 Task: Compose an email with the signature Harry Martin with the subject Request for a review and the message Can you please confirm the attendance of the team members for the meeting? from softage.5@softage.net to softage.3@softage.net, select last sentence, change the font color from current to maroon and background color to red Send the email. Finally, move the email from Sent Items to the label Running
Action: Mouse moved to (1137, 86)
Screenshot: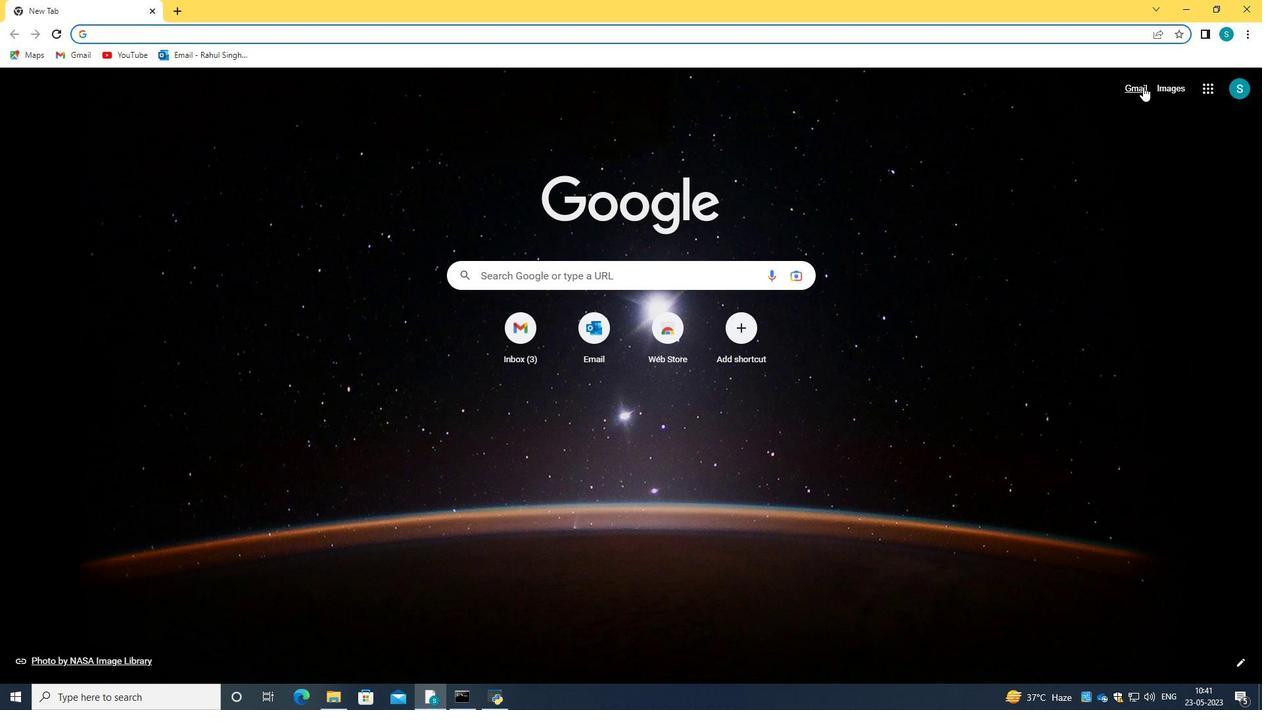 
Action: Mouse pressed left at (1137, 86)
Screenshot: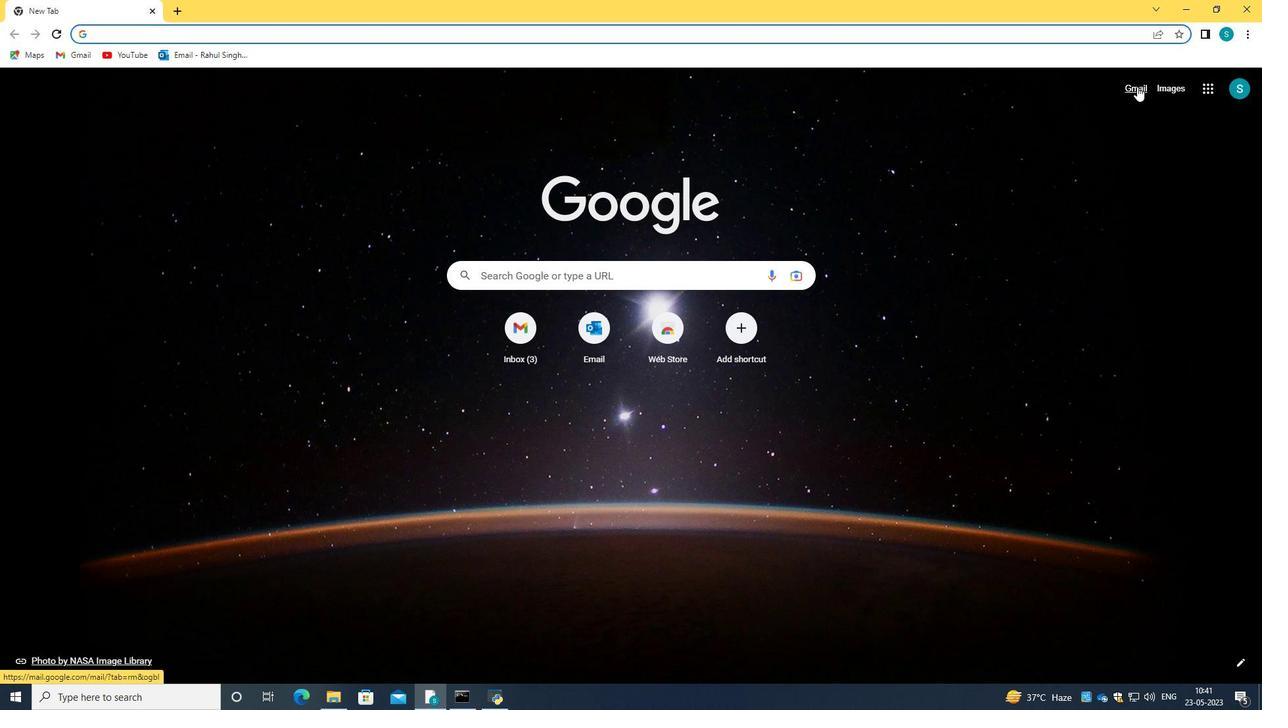 
Action: Mouse moved to (633, 200)
Screenshot: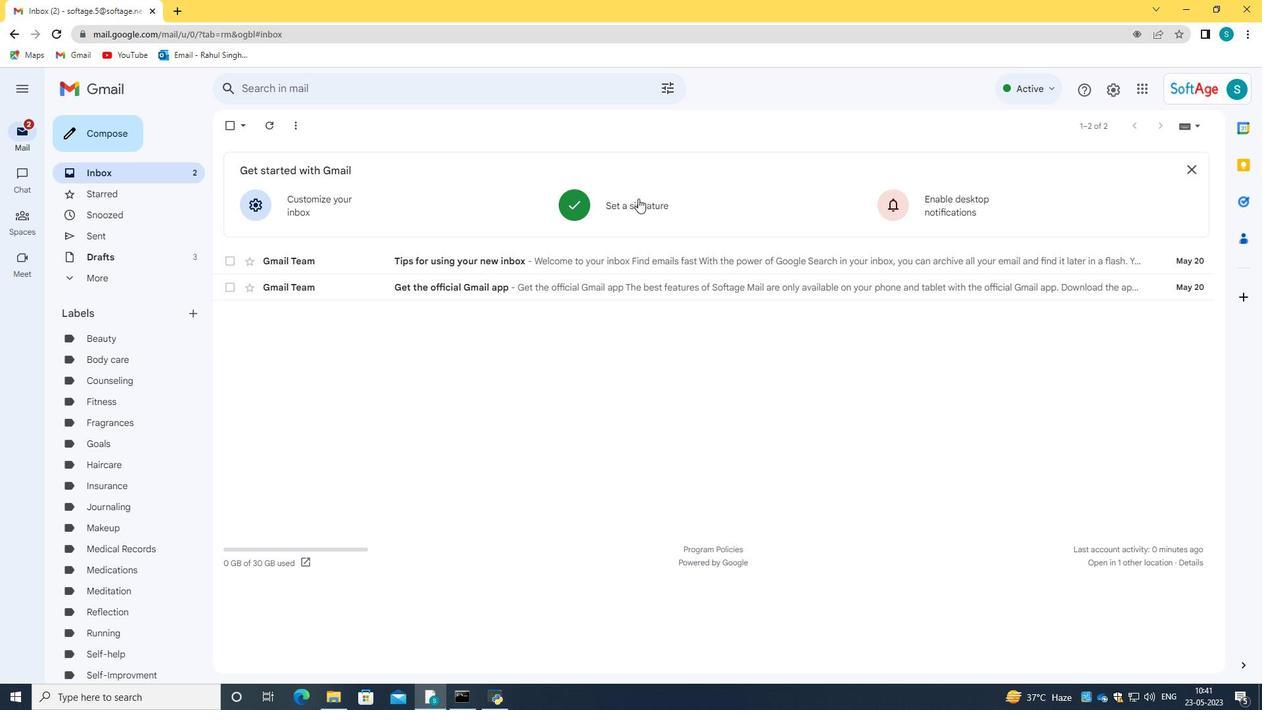 
Action: Mouse pressed left at (633, 200)
Screenshot: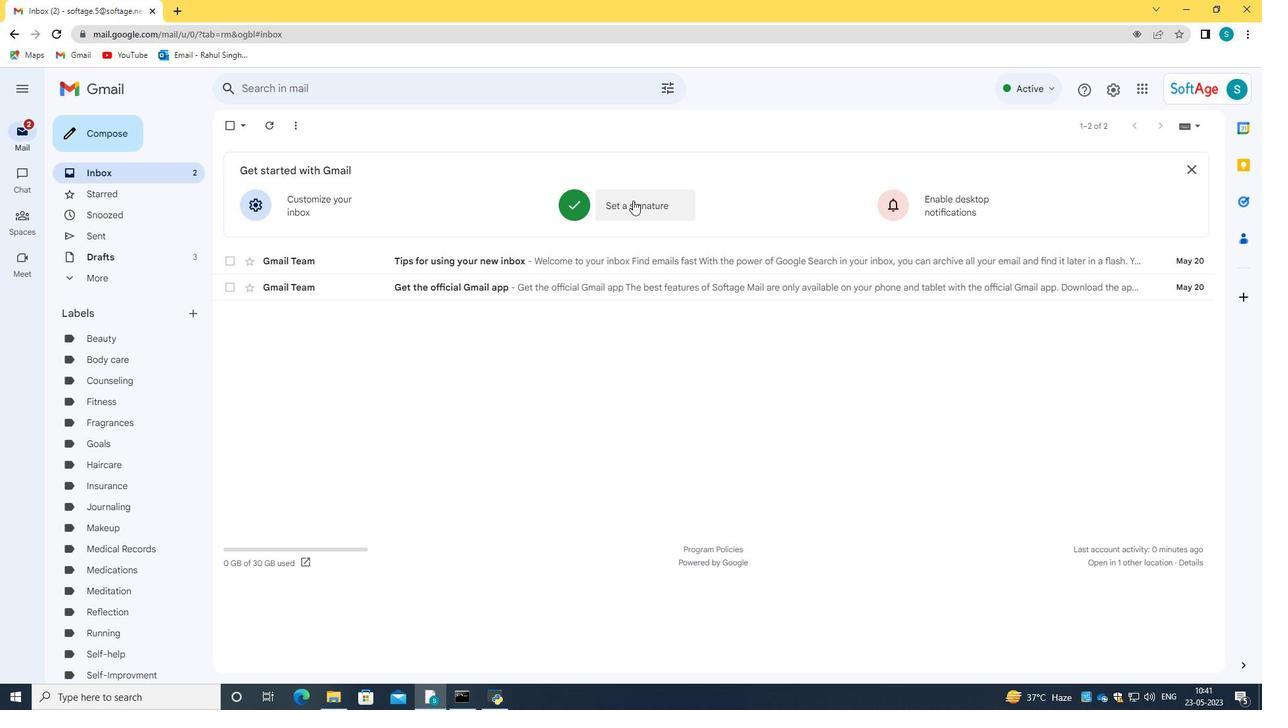 
Action: Mouse moved to (696, 355)
Screenshot: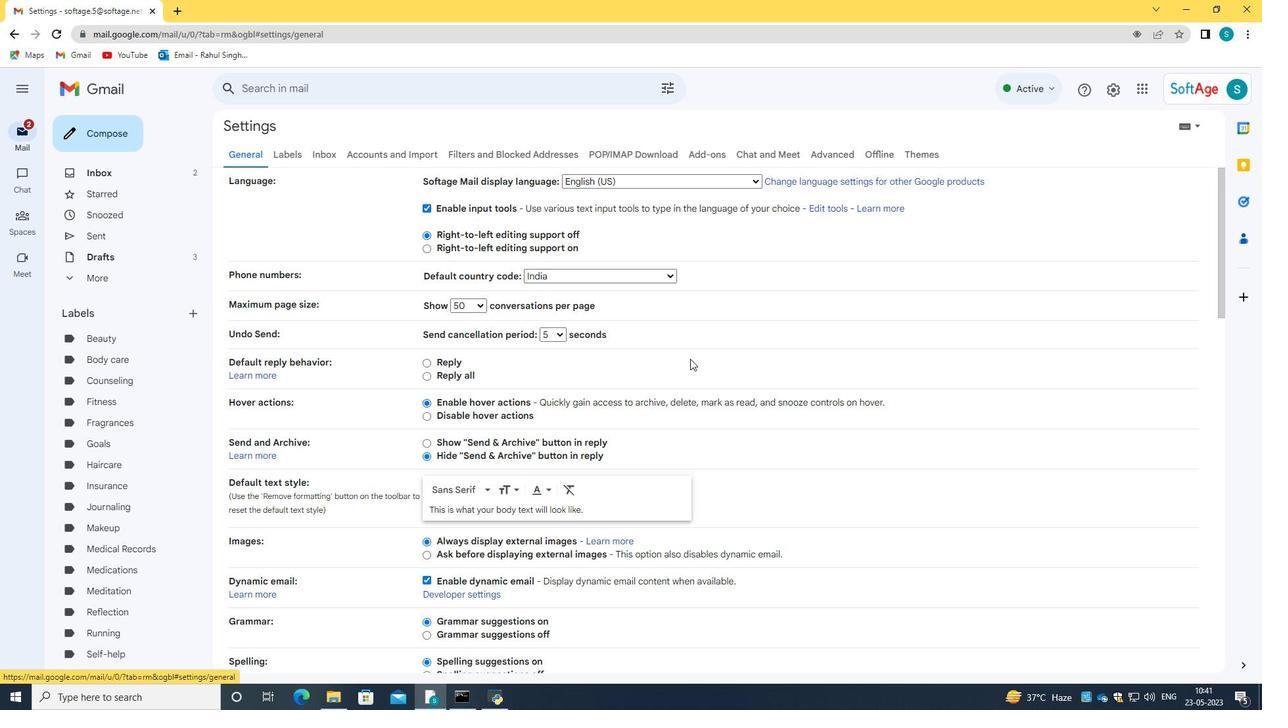 
Action: Mouse scrolled (696, 355) with delta (0, 0)
Screenshot: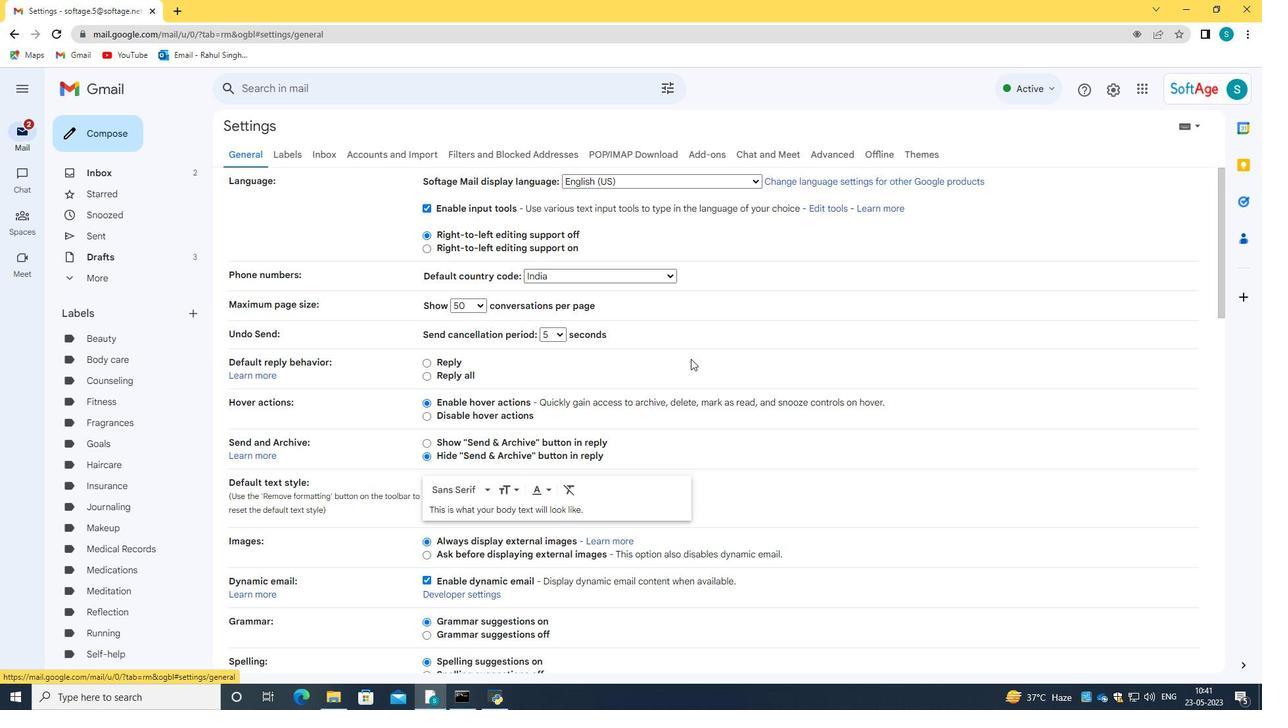 
Action: Mouse scrolled (696, 355) with delta (0, 0)
Screenshot: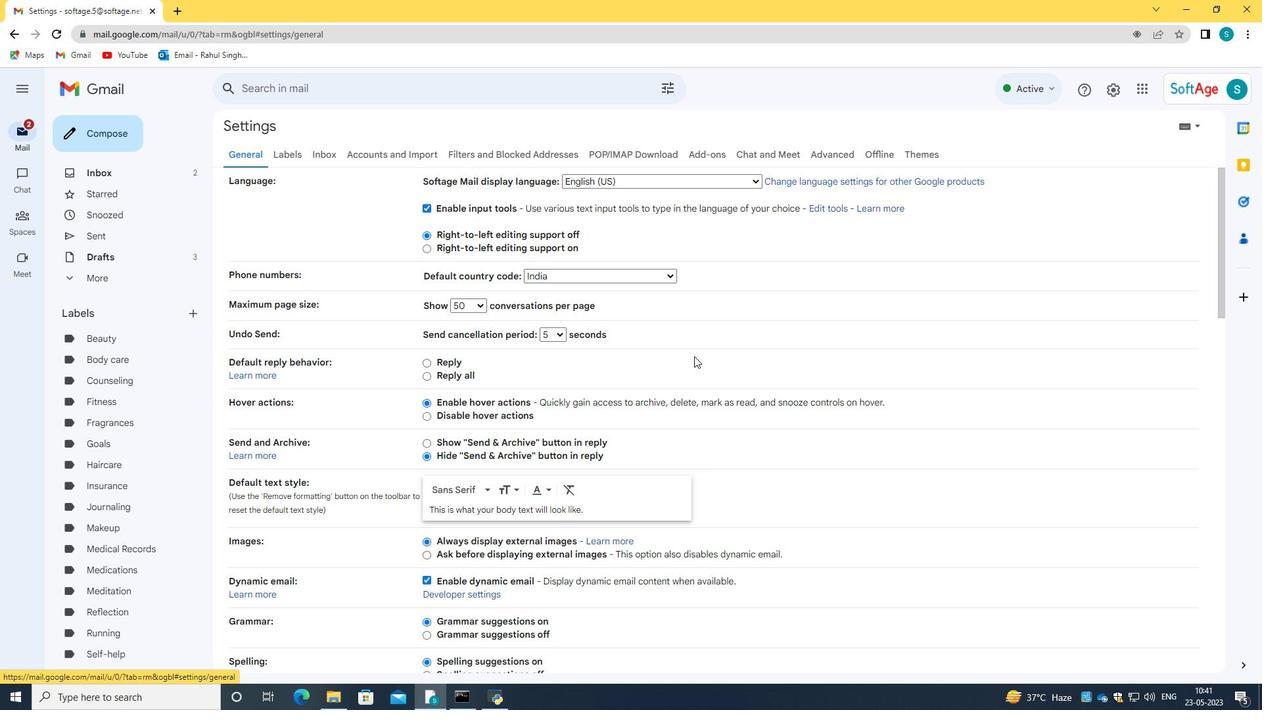 
Action: Mouse scrolled (696, 355) with delta (0, 0)
Screenshot: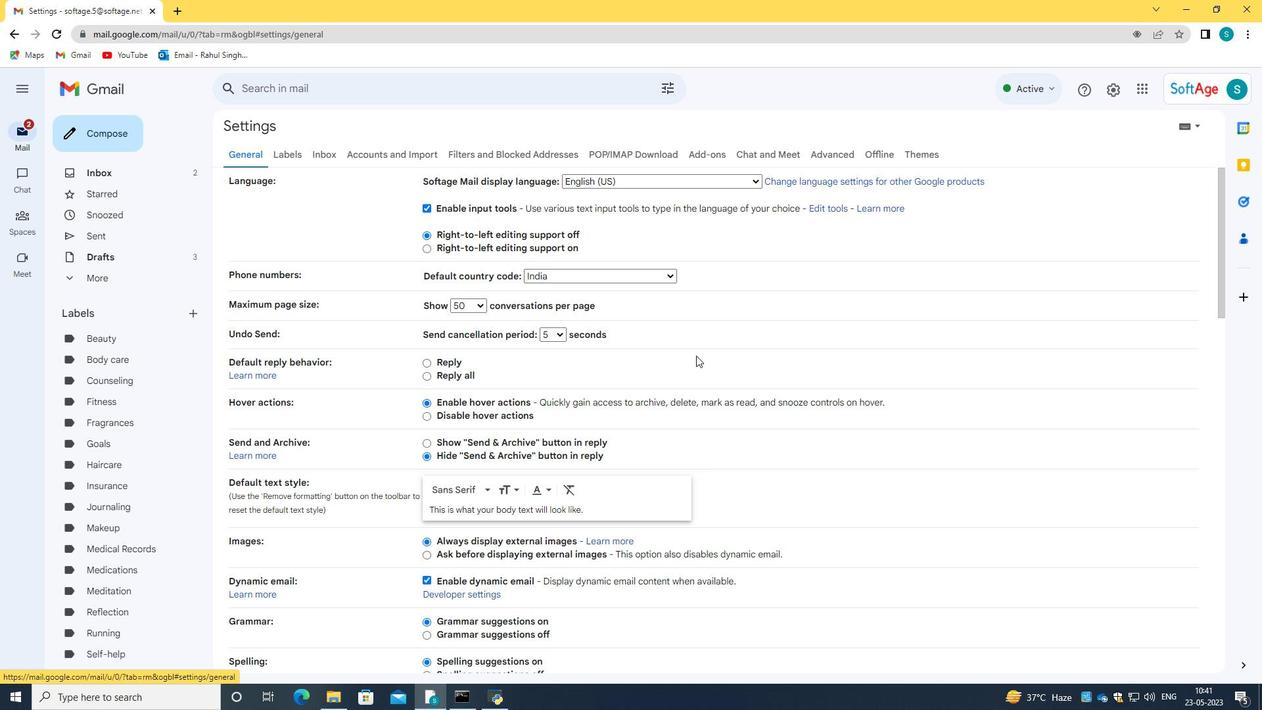 
Action: Mouse scrolled (696, 355) with delta (0, 0)
Screenshot: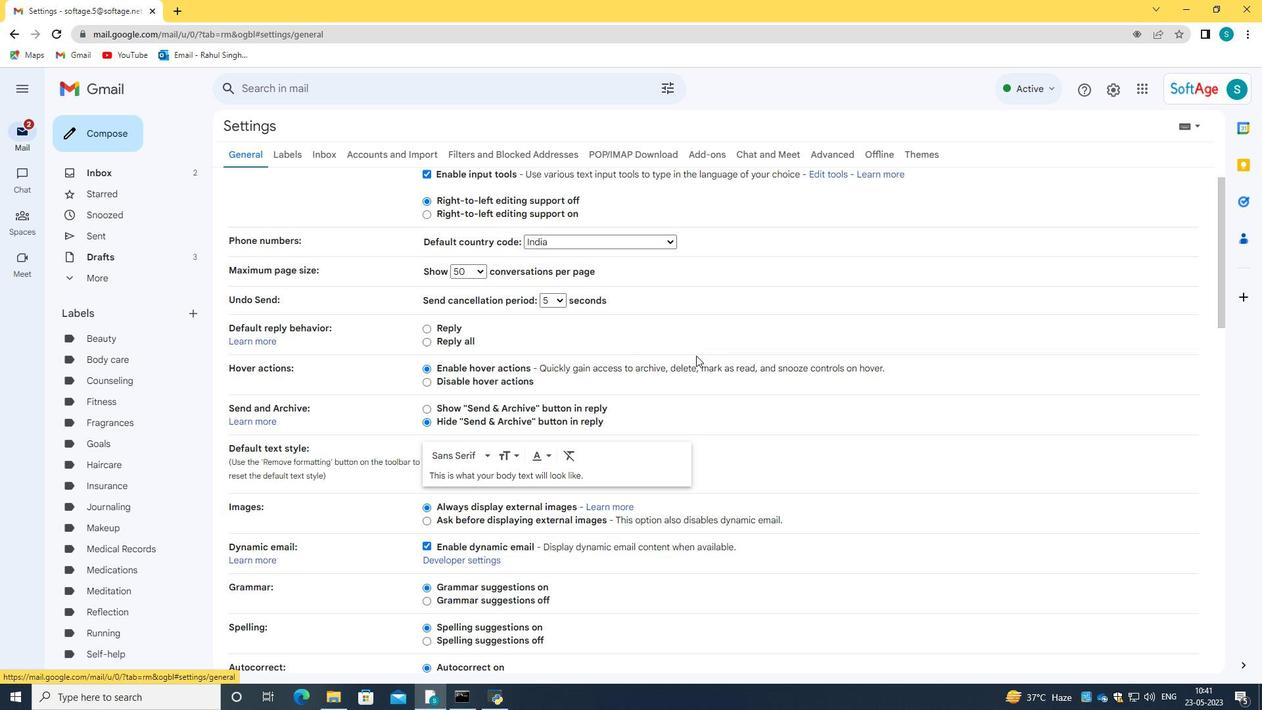 
Action: Mouse scrolled (696, 355) with delta (0, 0)
Screenshot: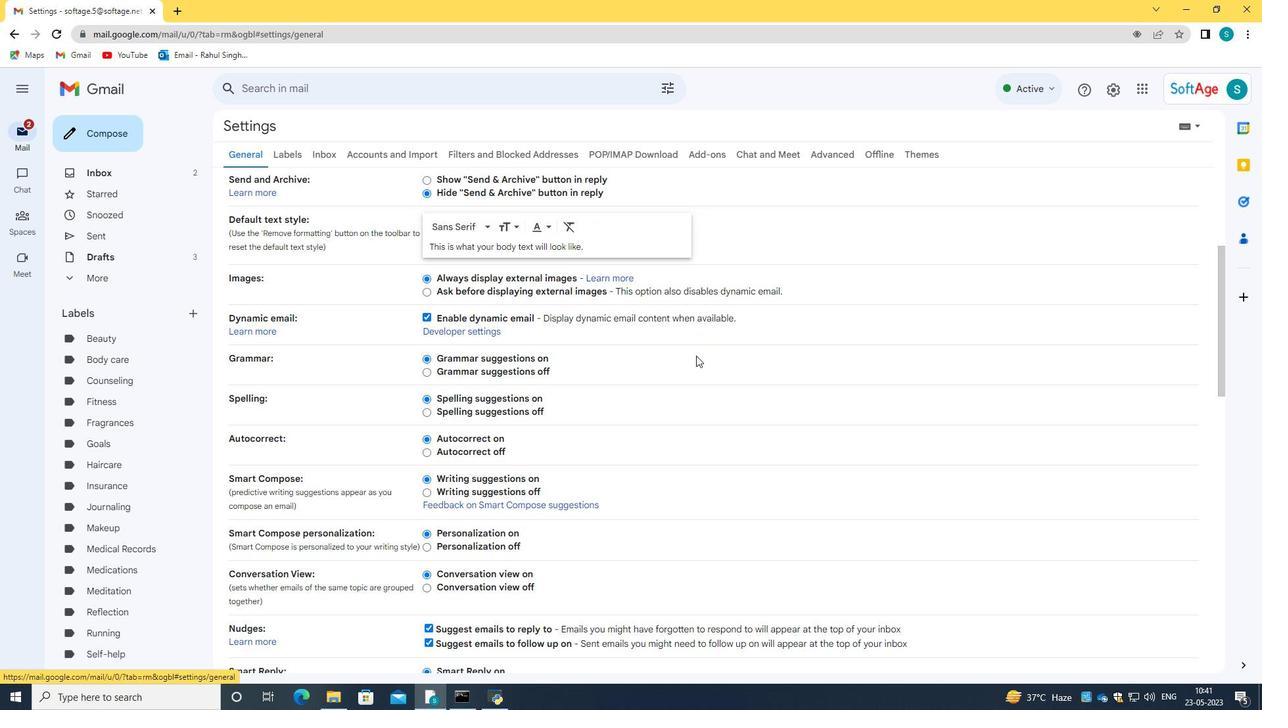 
Action: Mouse scrolled (696, 355) with delta (0, 0)
Screenshot: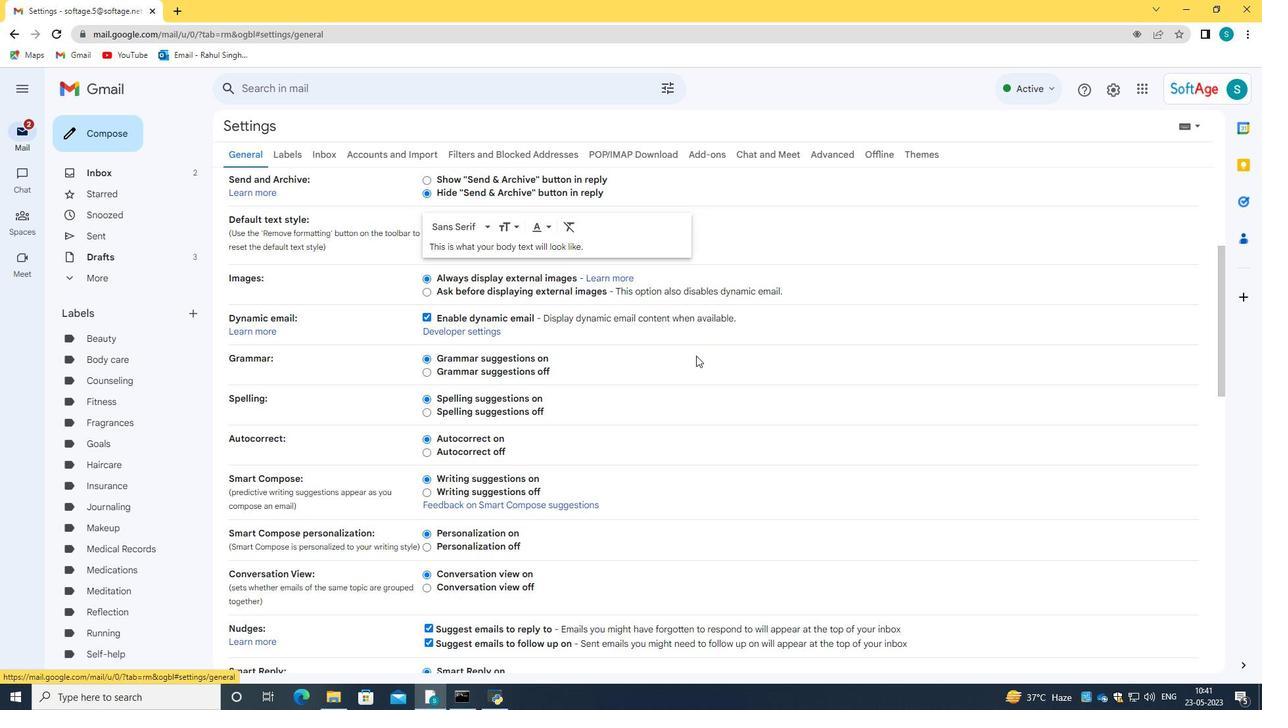 
Action: Mouse scrolled (696, 355) with delta (0, 0)
Screenshot: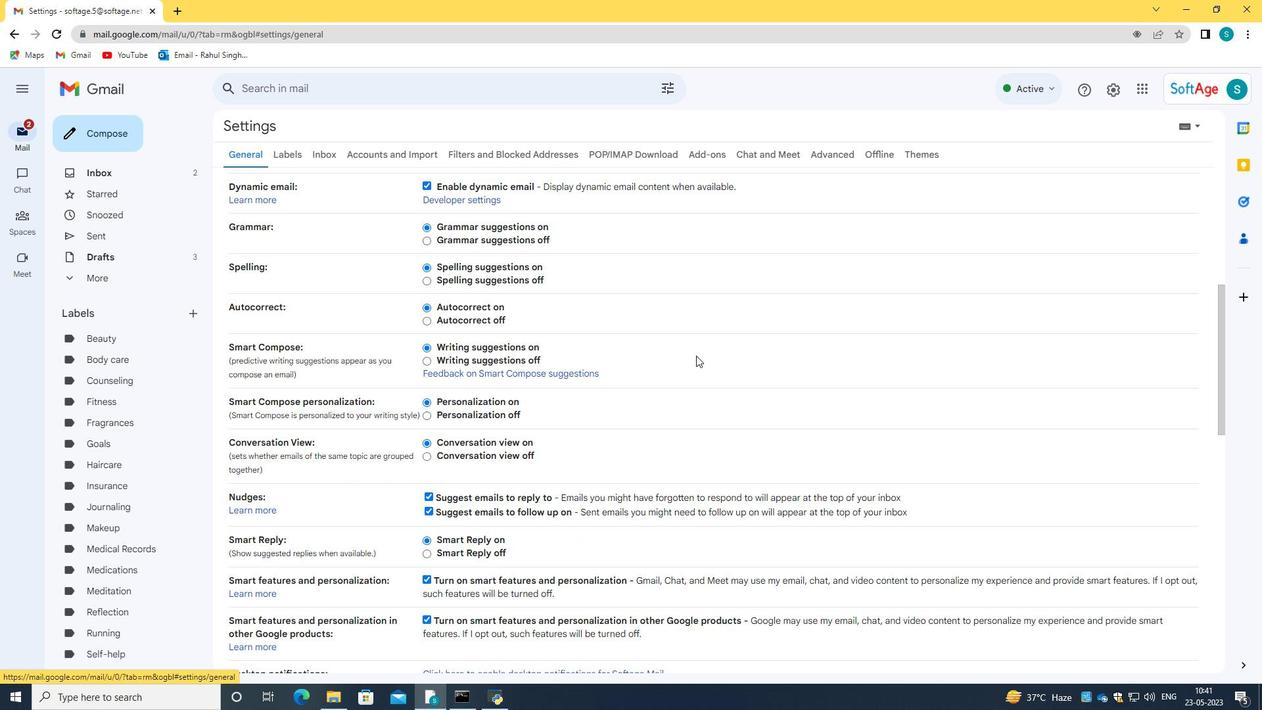 
Action: Mouse scrolled (696, 355) with delta (0, 0)
Screenshot: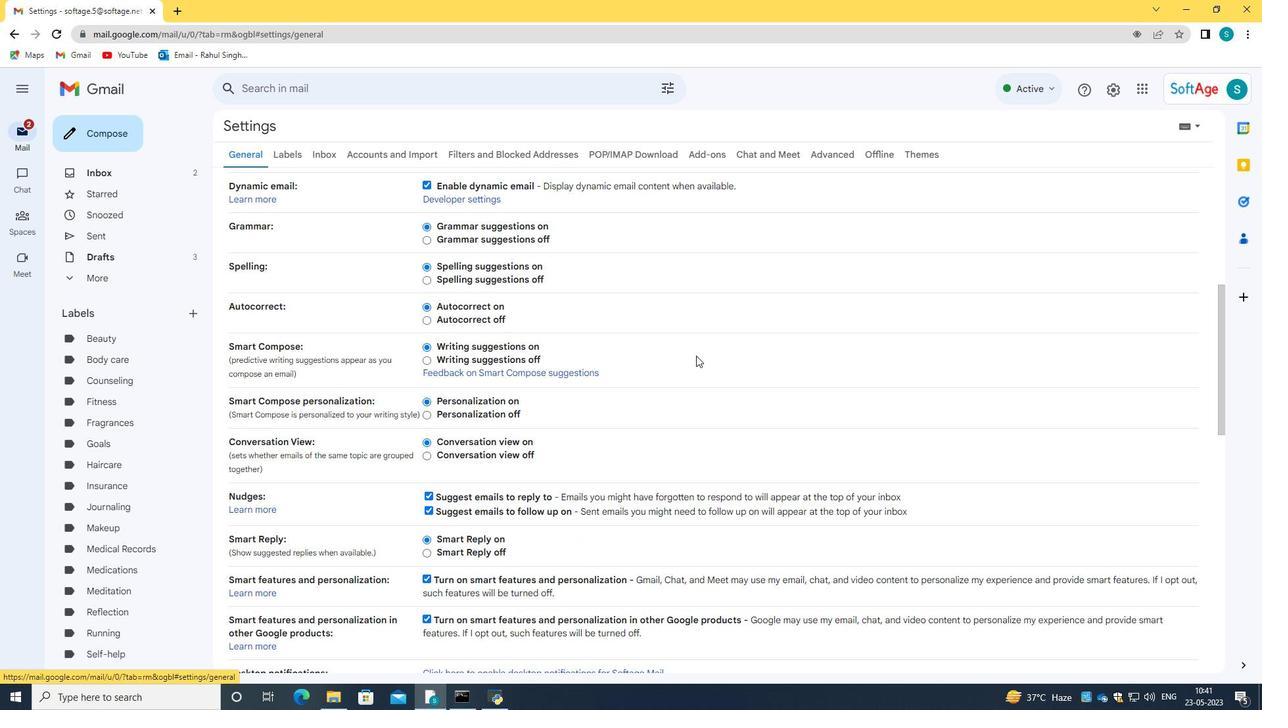 
Action: Mouse scrolled (696, 355) with delta (0, 0)
Screenshot: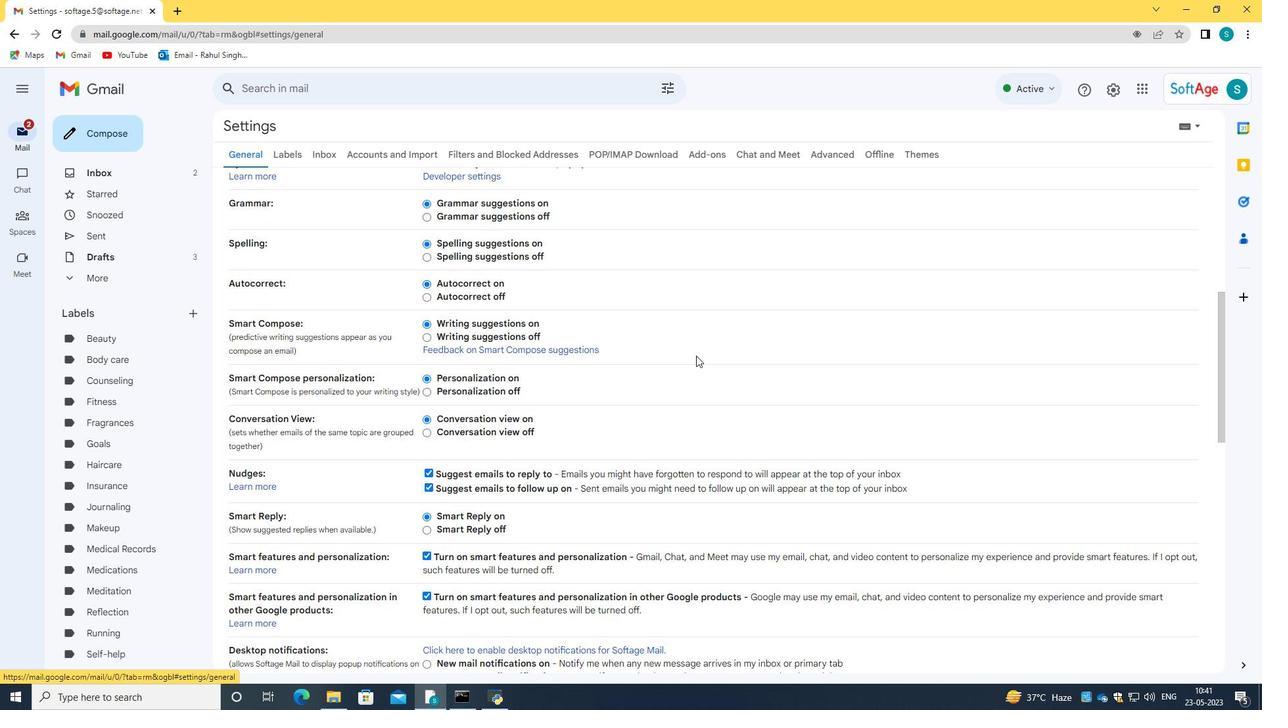 
Action: Mouse scrolled (696, 355) with delta (0, 0)
Screenshot: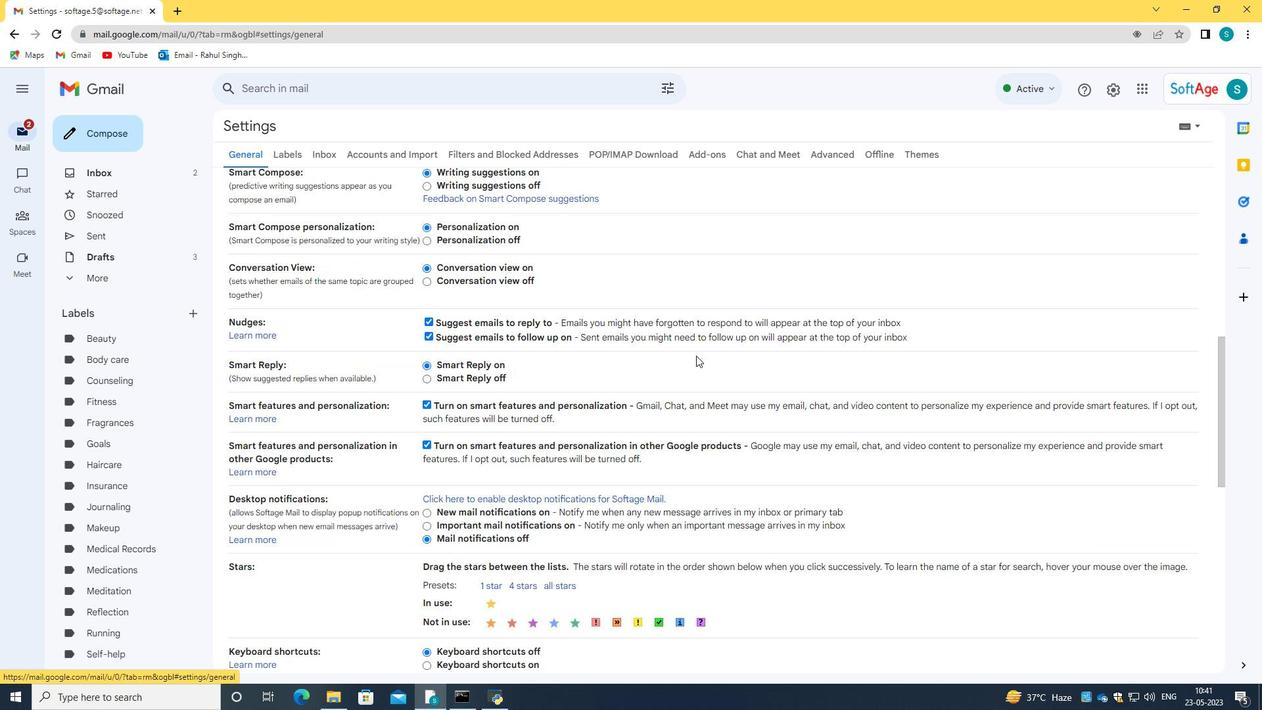 
Action: Mouse scrolled (696, 355) with delta (0, 0)
Screenshot: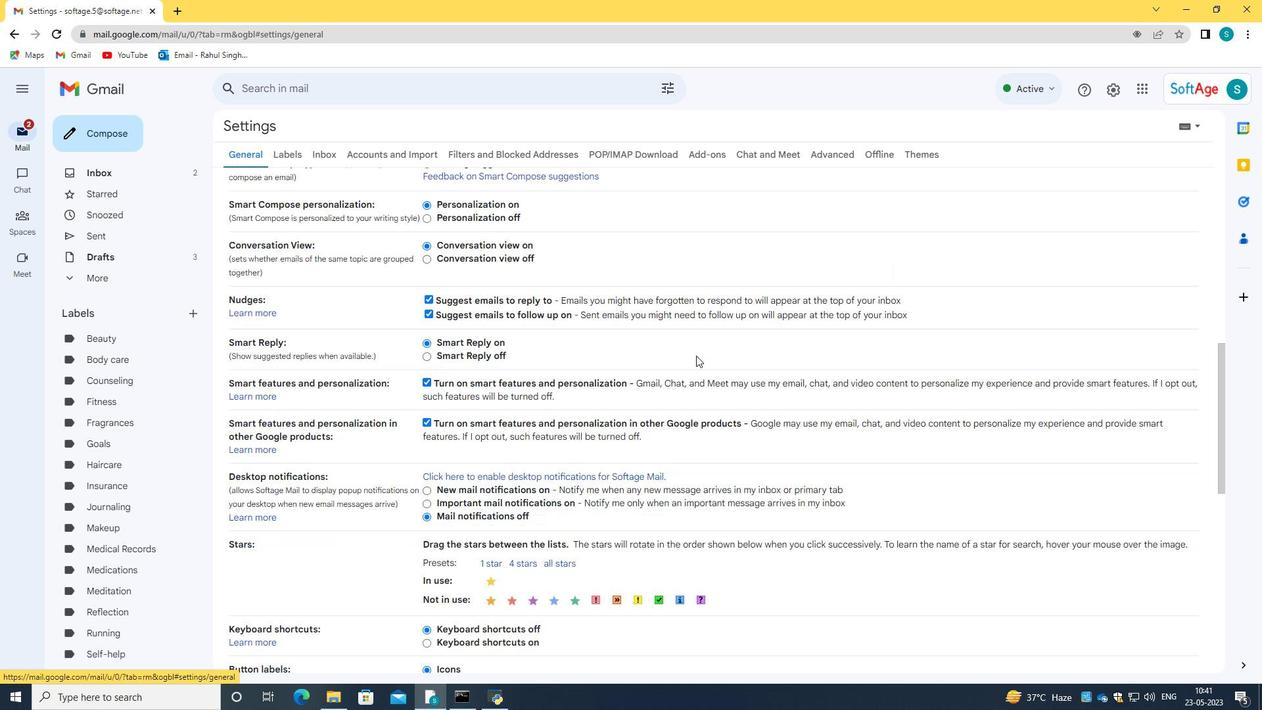 
Action: Mouse moved to (696, 355)
Screenshot: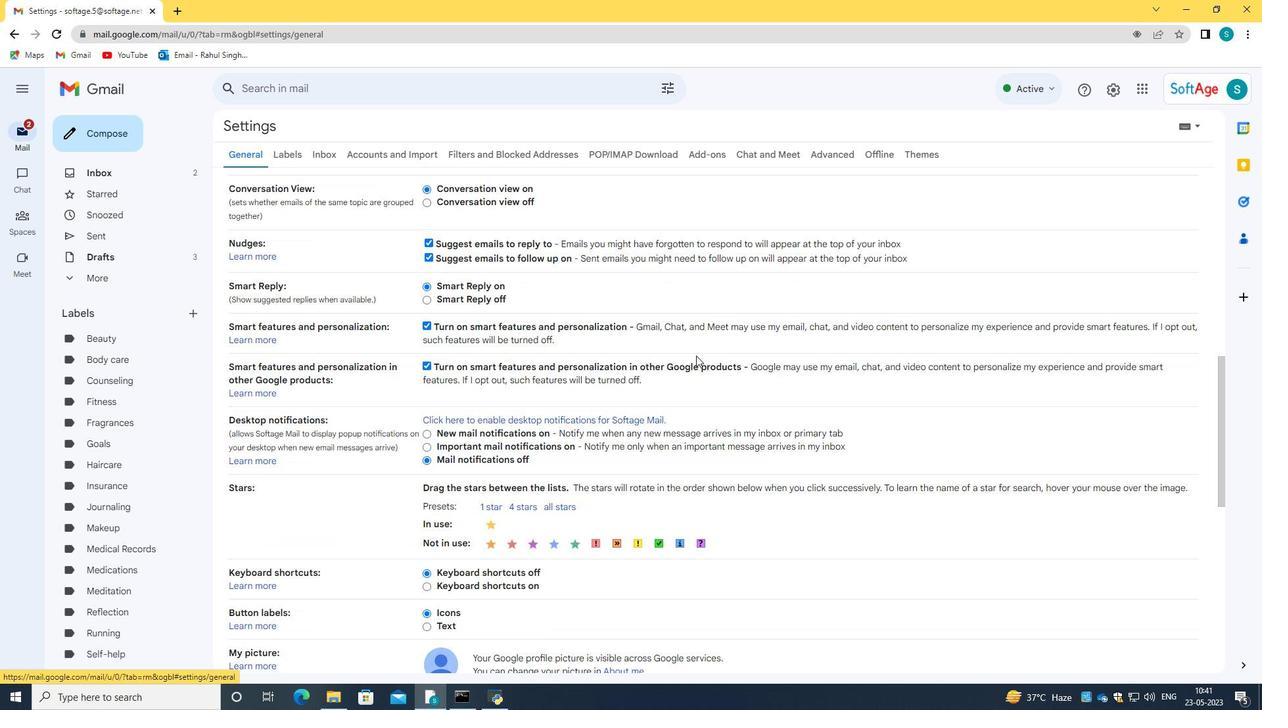 
Action: Mouse scrolled (696, 355) with delta (0, 0)
Screenshot: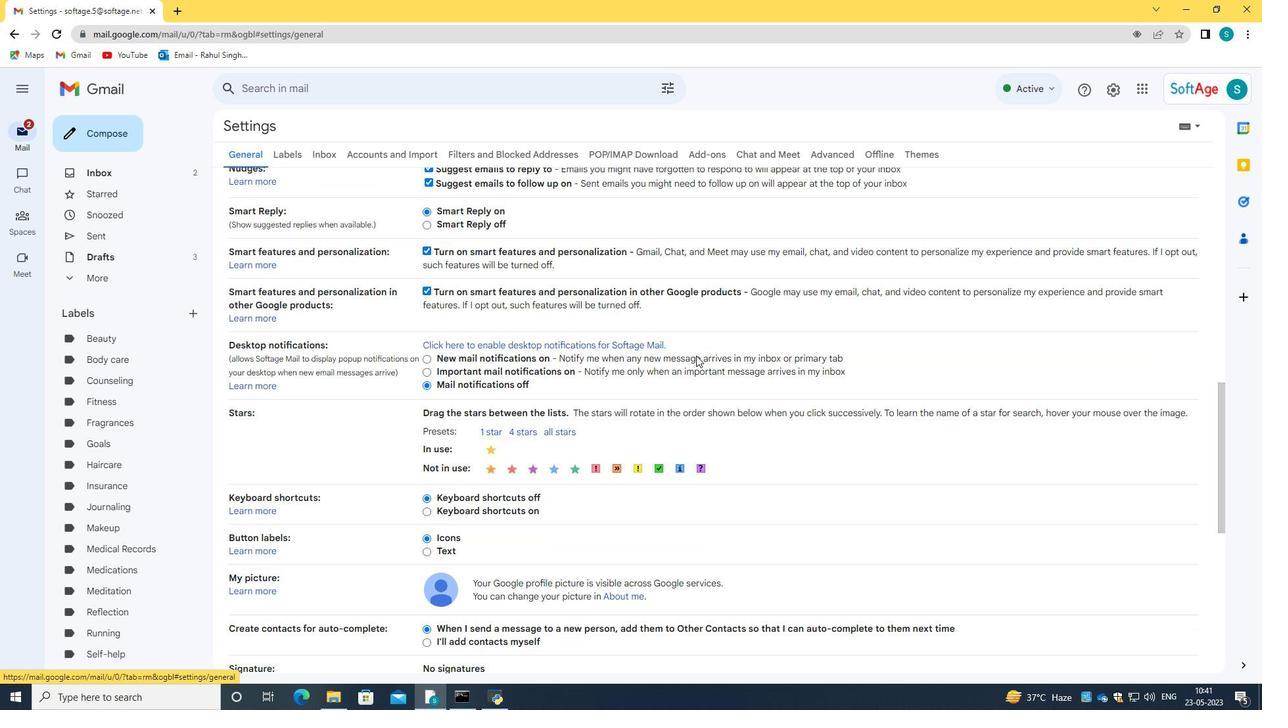 
Action: Mouse scrolled (696, 355) with delta (0, 0)
Screenshot: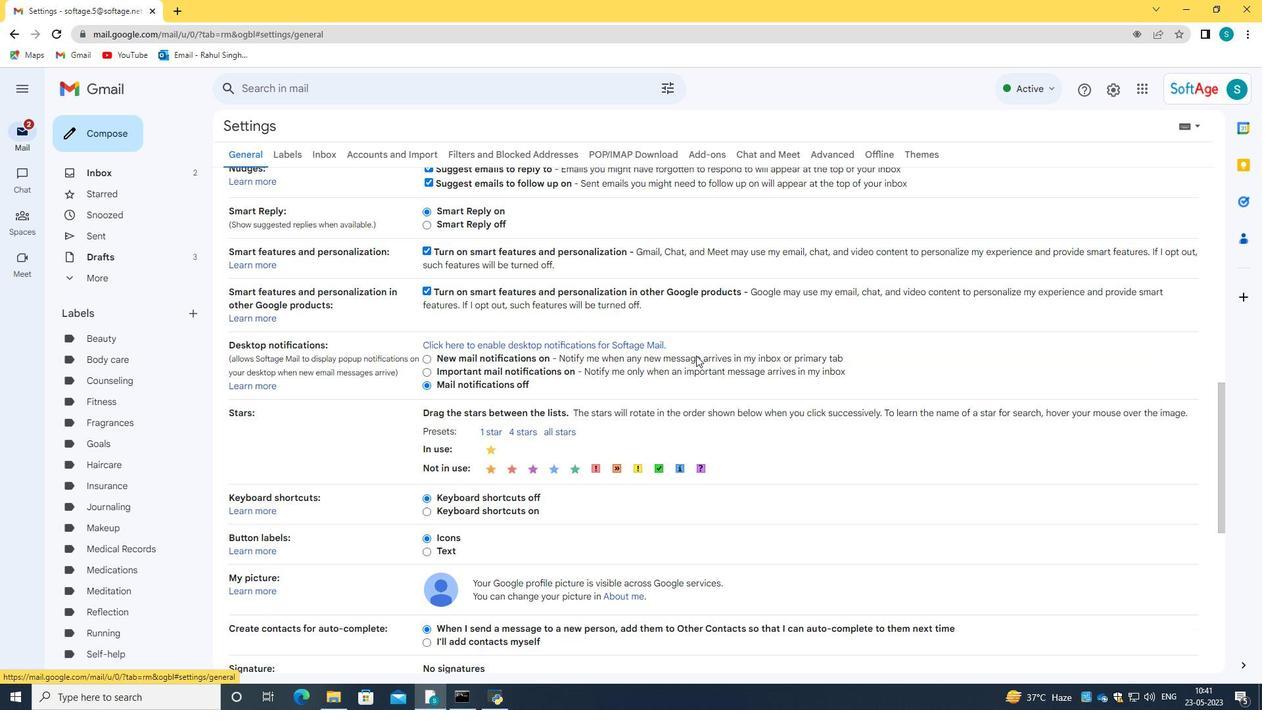 
Action: Mouse scrolled (696, 355) with delta (0, 0)
Screenshot: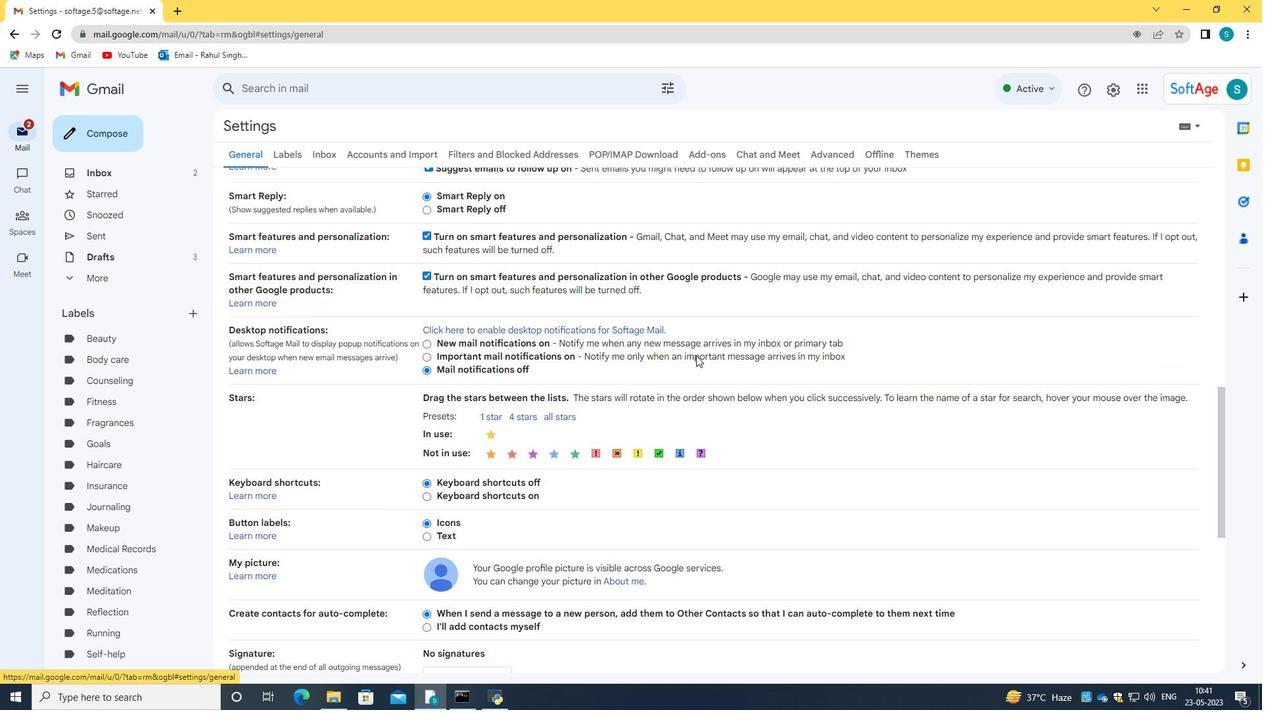 
Action: Mouse moved to (495, 491)
Screenshot: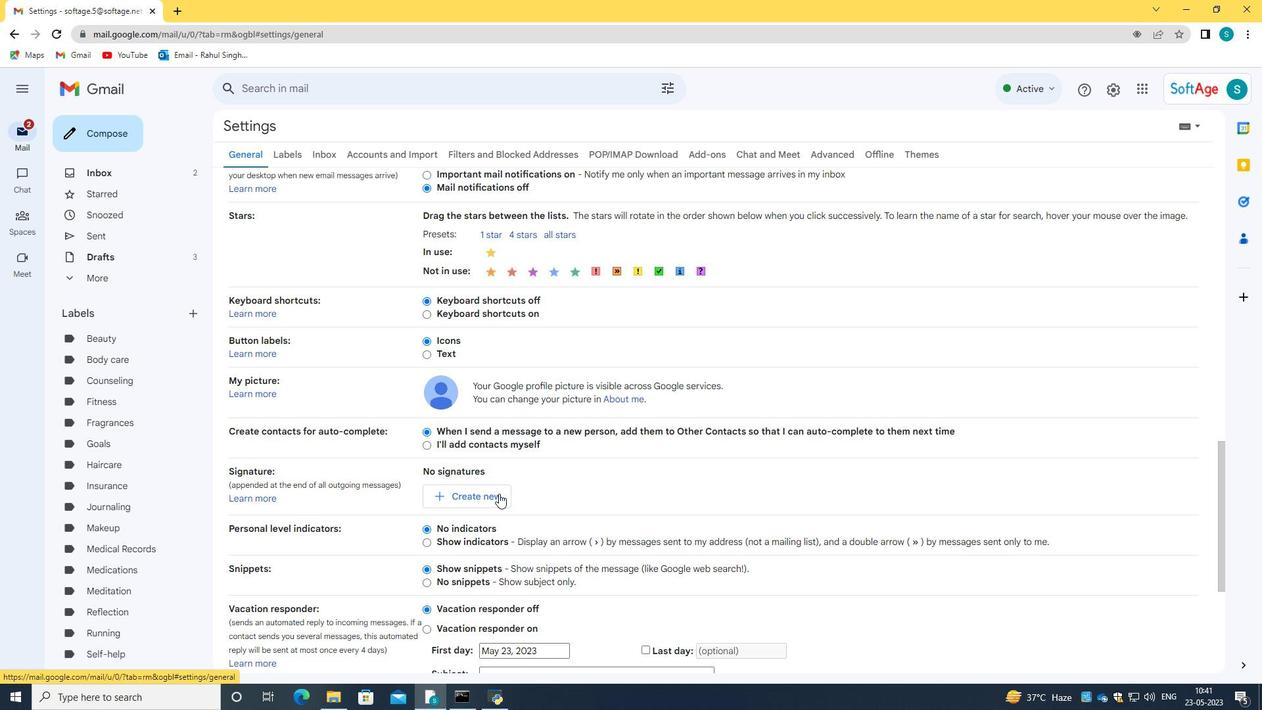 
Action: Mouse pressed left at (495, 491)
Screenshot: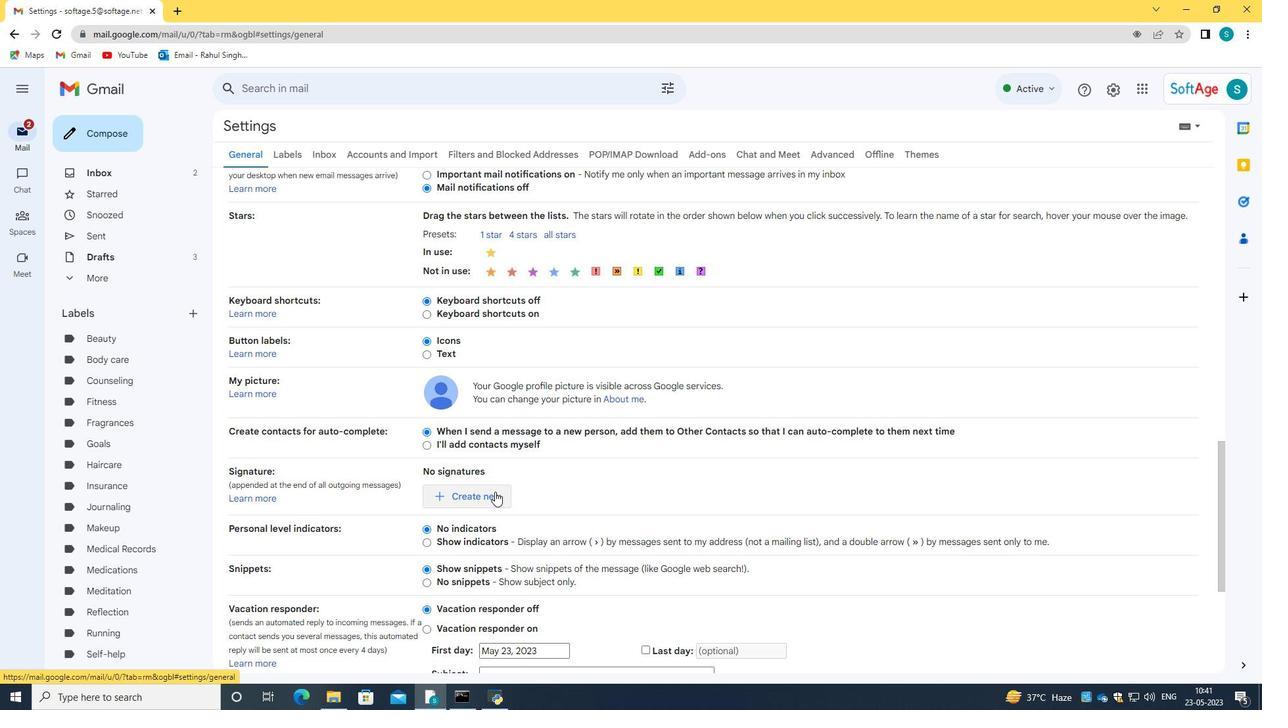 
Action: Mouse moved to (676, 366)
Screenshot: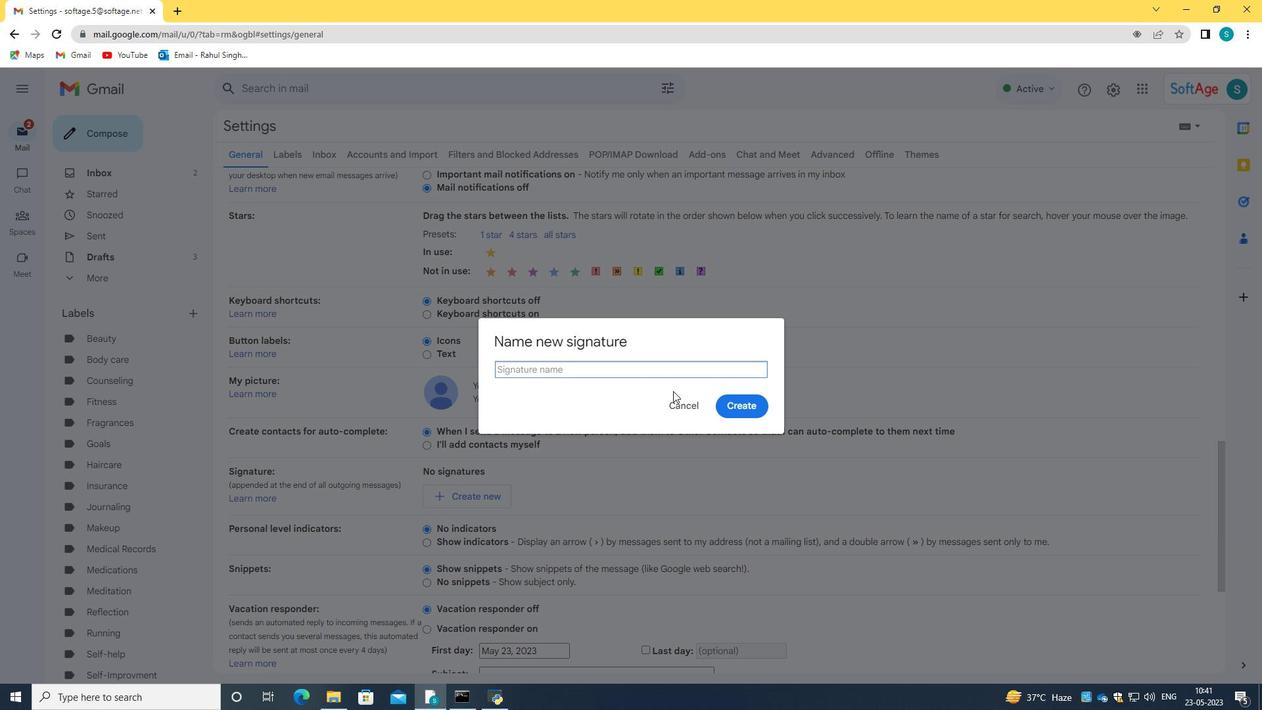 
Action: Key pressed <Key.caps_lock>H<Key.caps_lock>a<Key.backspace><Key.backspace>h<Key.caps_lock>ARRY<Key.space><Key.caps_lock>m<Key.caps_lock>ARTIN
Screenshot: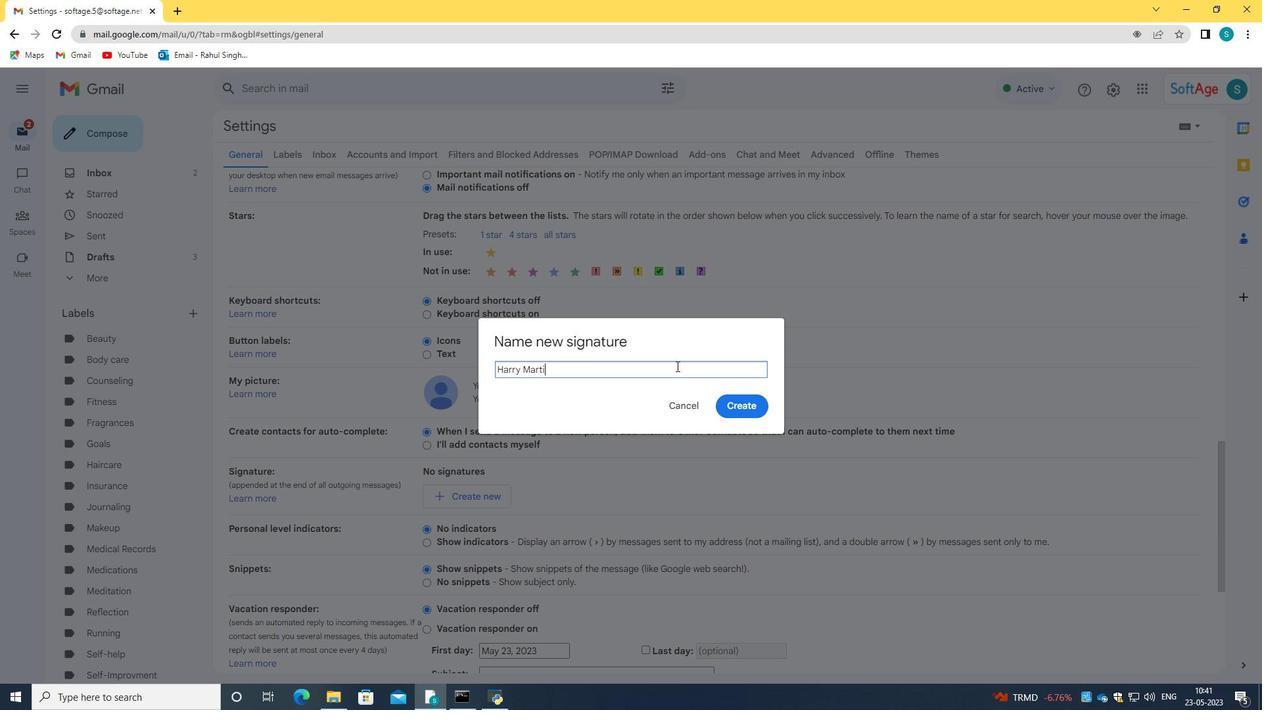 
Action: Mouse moved to (740, 402)
Screenshot: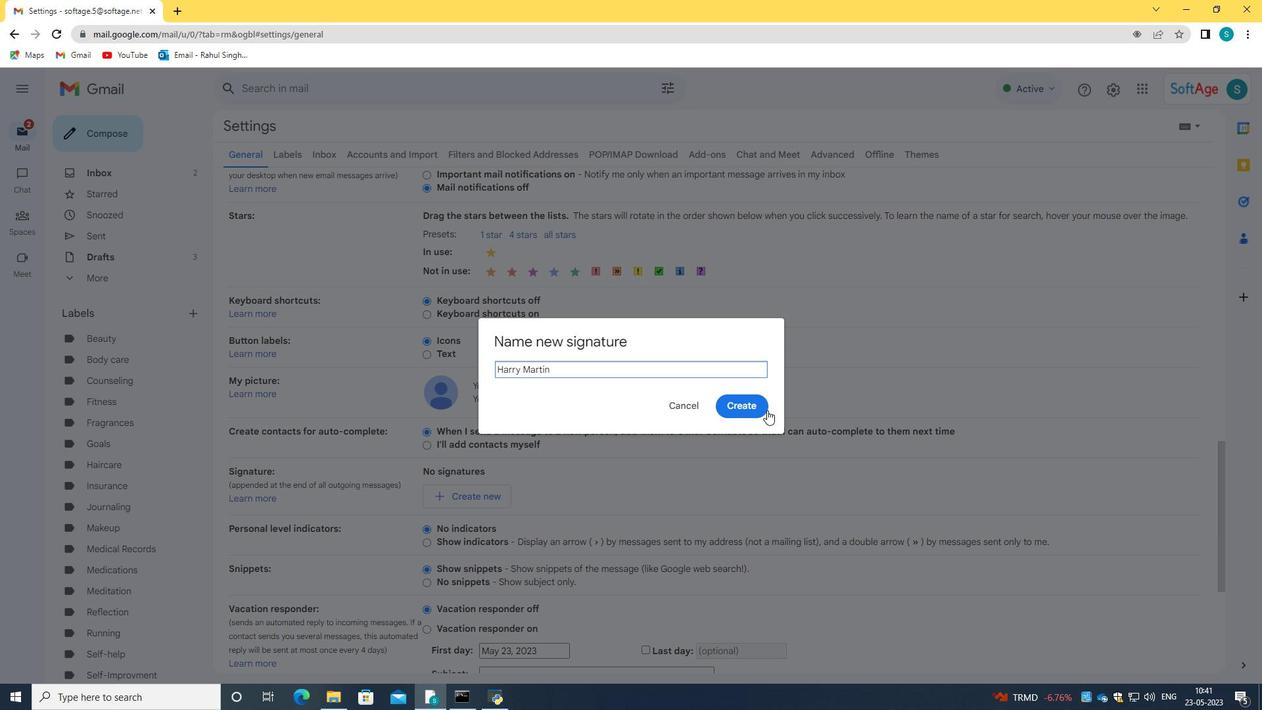 
Action: Mouse pressed left at (740, 402)
Screenshot: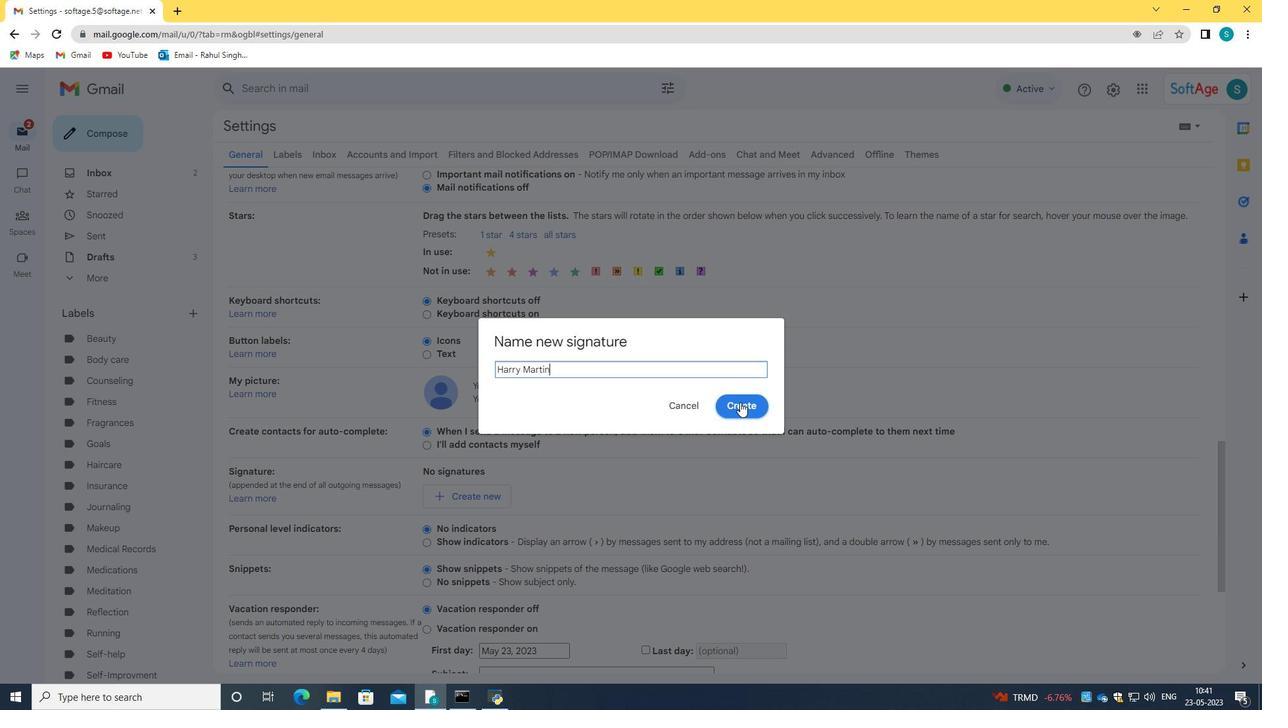 
Action: Mouse moved to (633, 507)
Screenshot: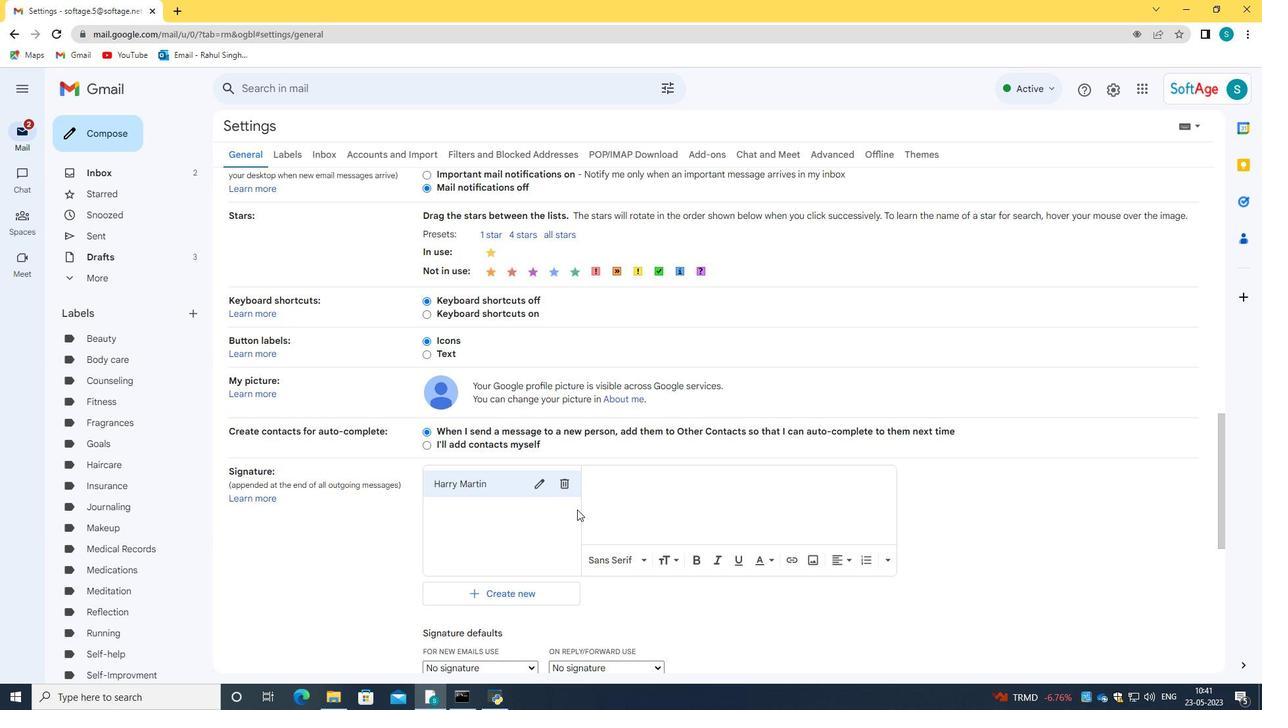 
Action: Mouse pressed left at (633, 507)
Screenshot: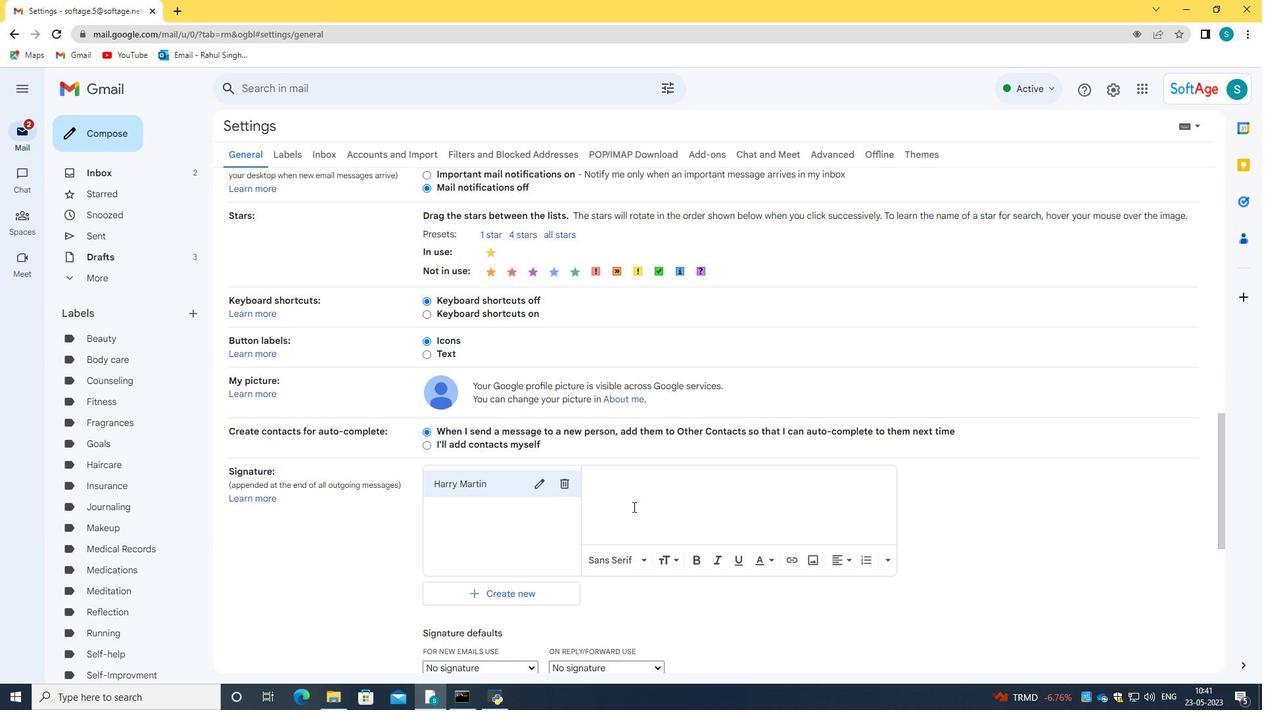 
Action: Key pressed <Key.caps_lock>h<Key.caps_lock>ARRY<Key.space><Key.caps_lock>m<Key.caps_lock>AT<Key.backspace>RTIN
Screenshot: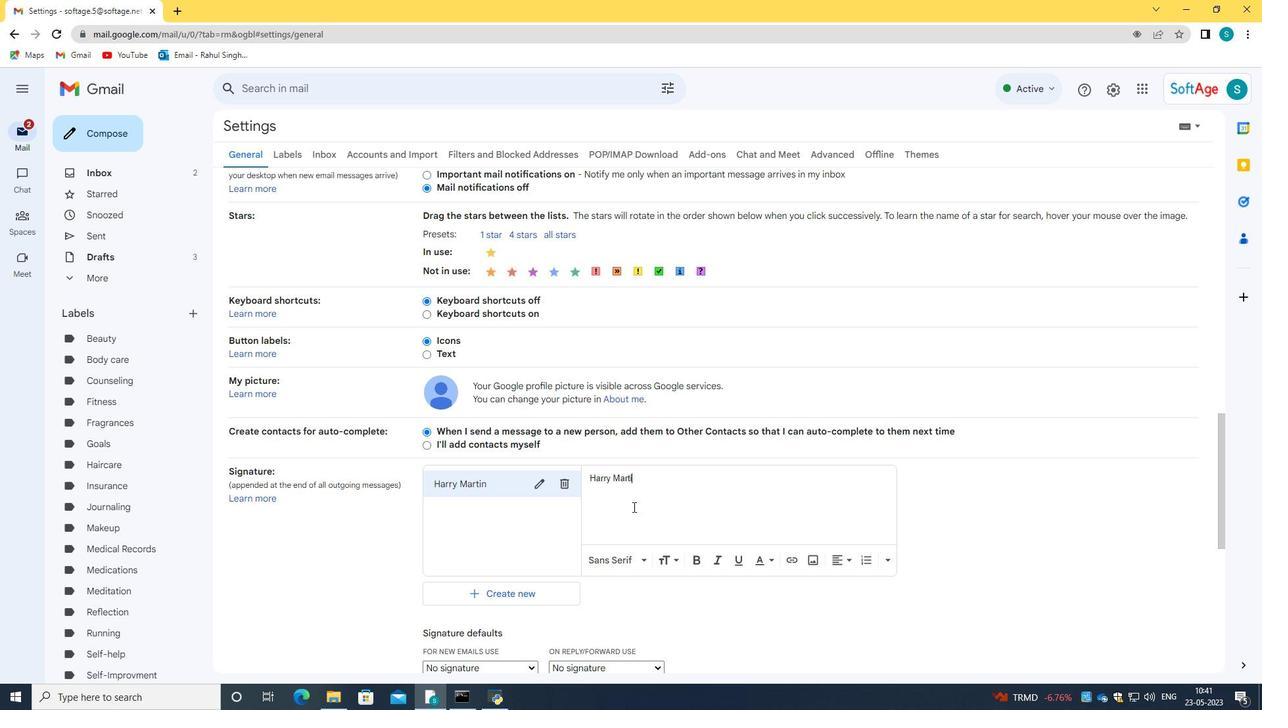 
Action: Mouse moved to (651, 536)
Screenshot: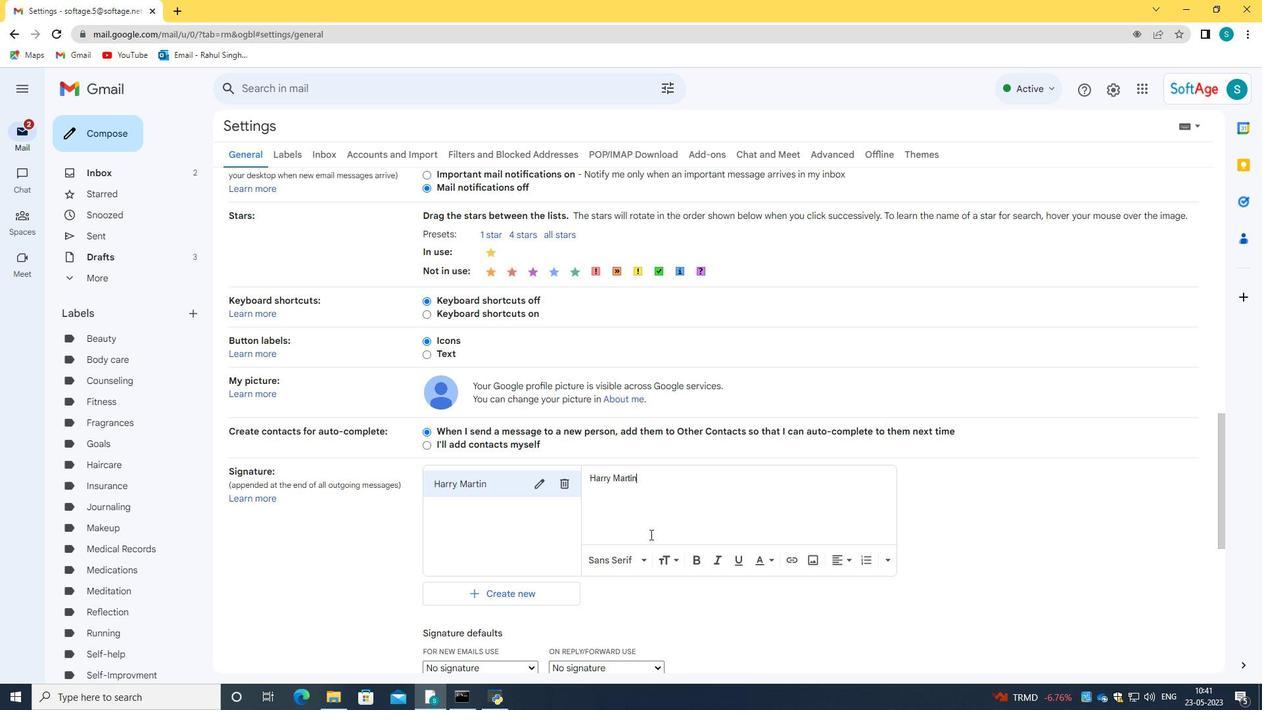 
Action: Mouse scrolled (651, 535) with delta (0, 0)
Screenshot: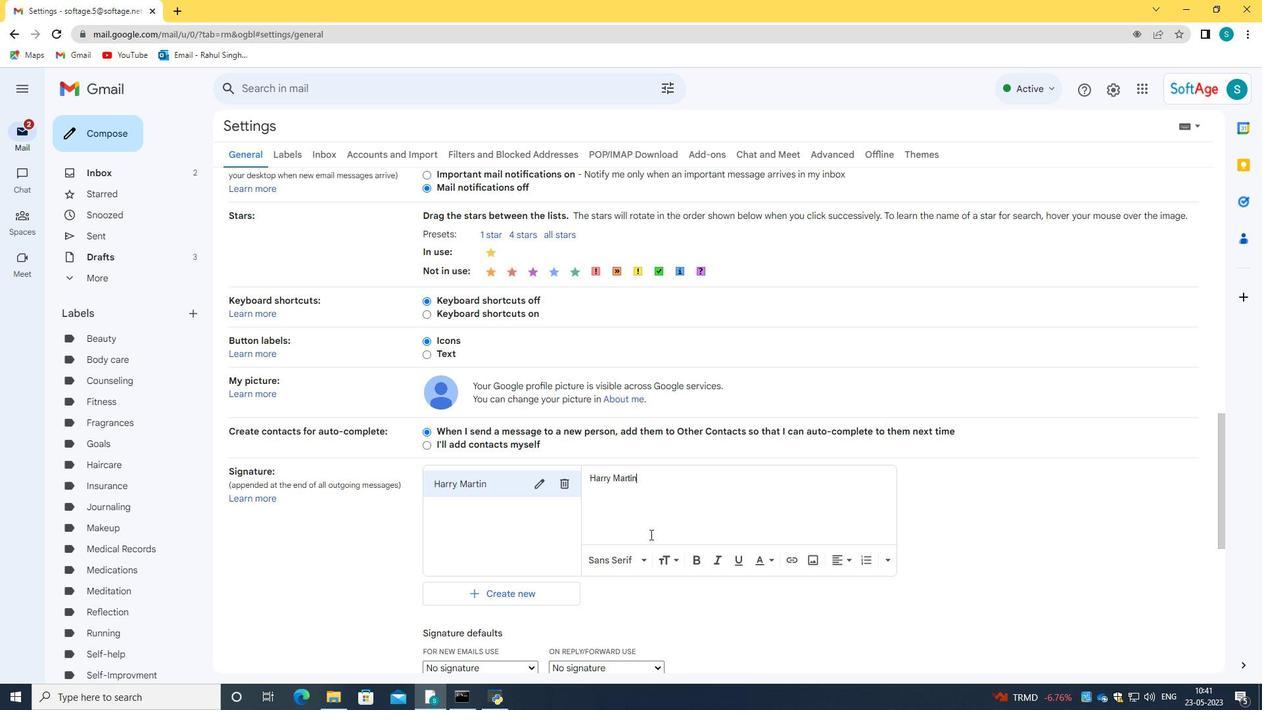 
Action: Mouse scrolled (651, 535) with delta (0, 0)
Screenshot: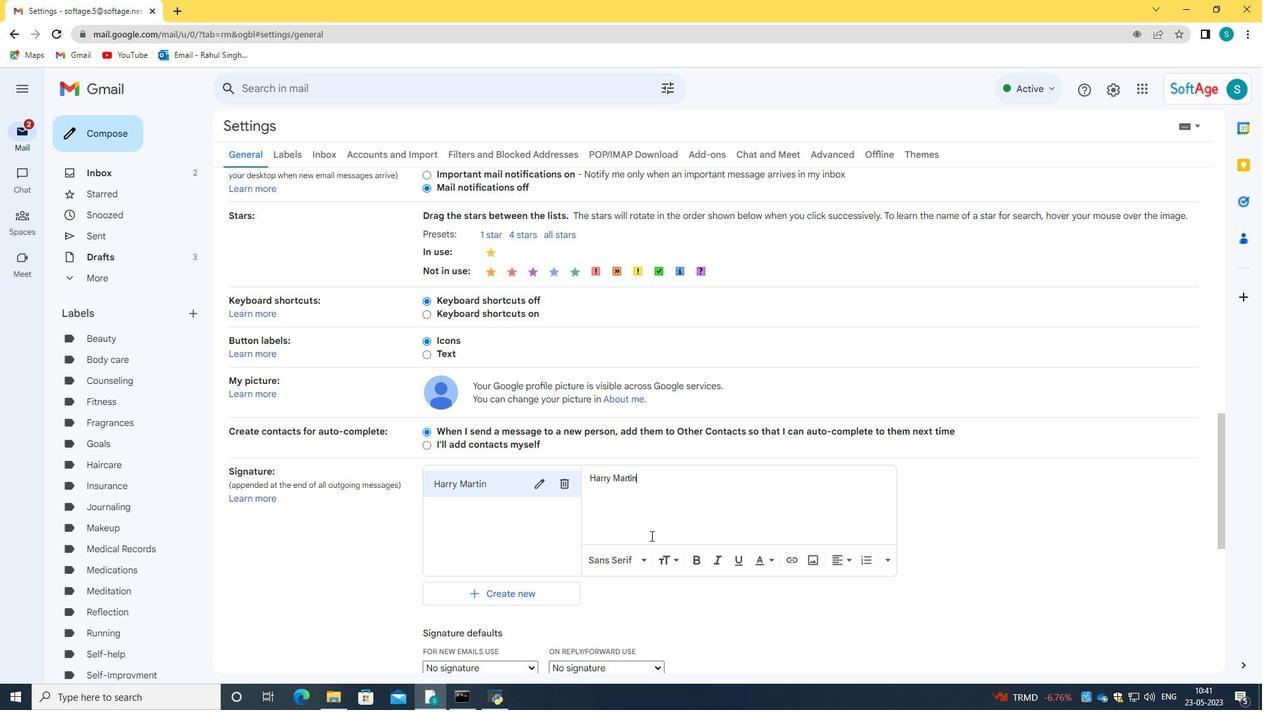 
Action: Mouse scrolled (651, 535) with delta (0, 0)
Screenshot: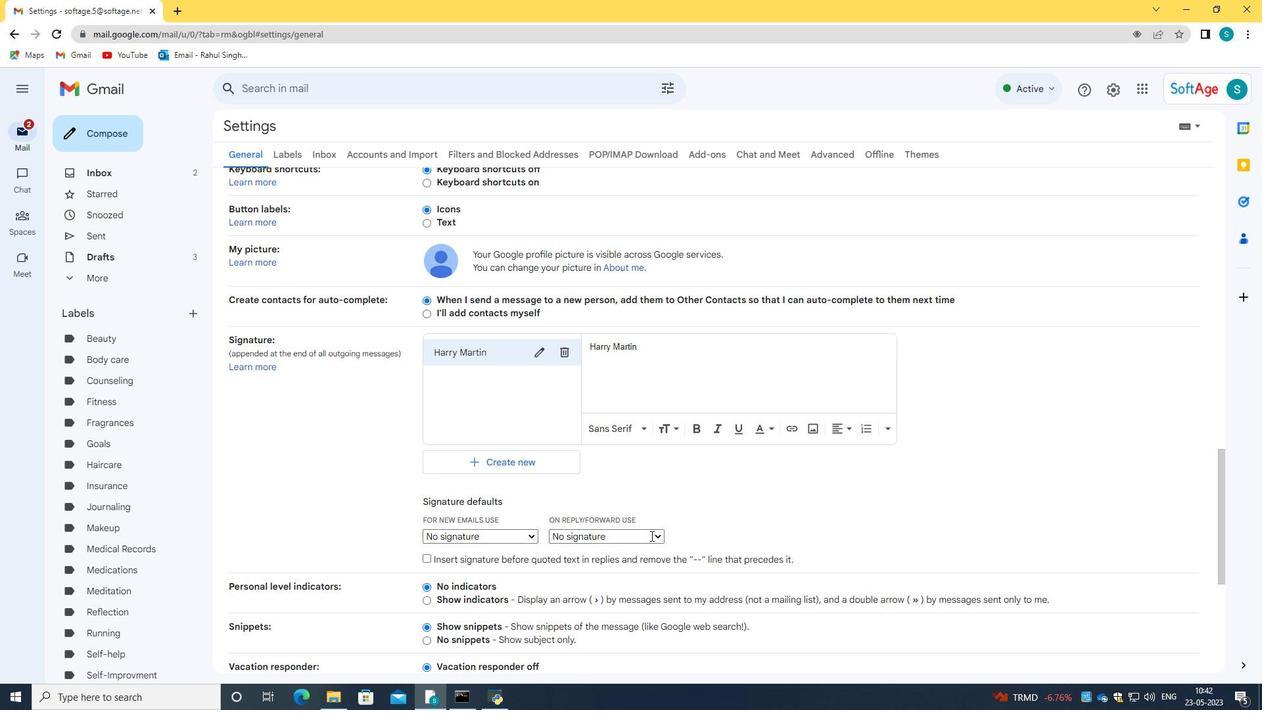 
Action: Mouse scrolled (651, 535) with delta (0, 0)
Screenshot: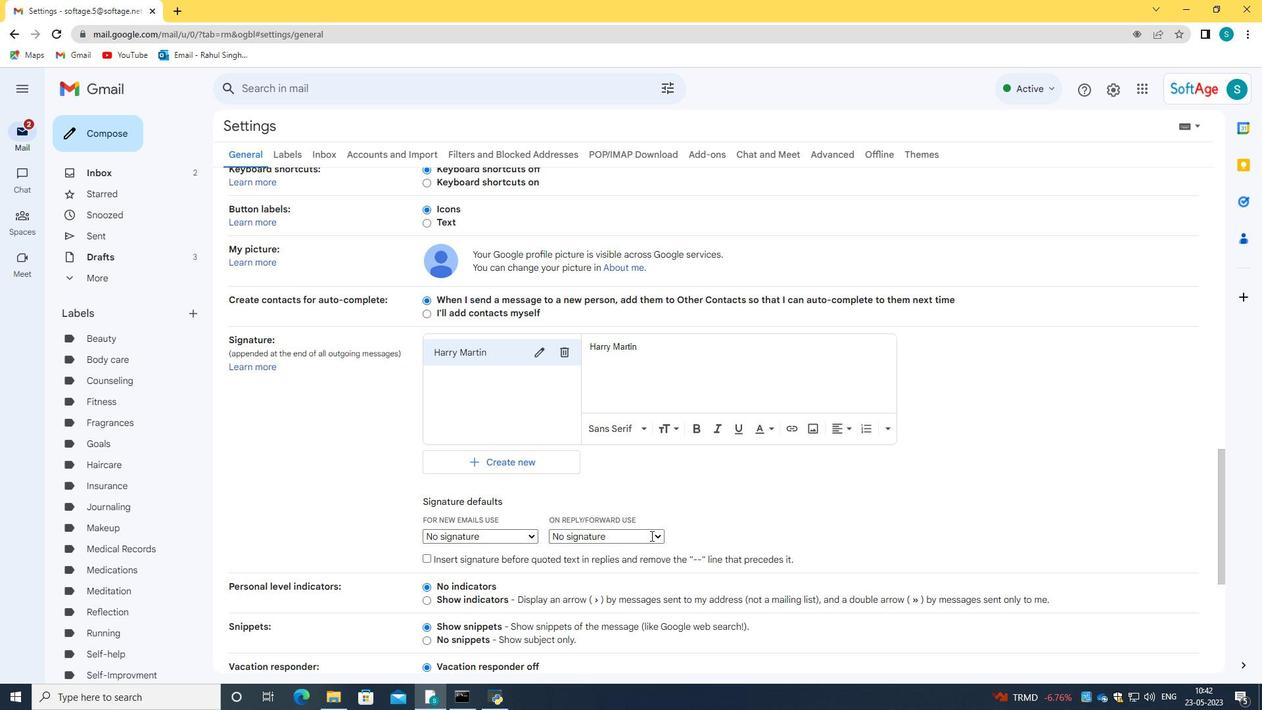 
Action: Mouse scrolled (651, 535) with delta (0, 0)
Screenshot: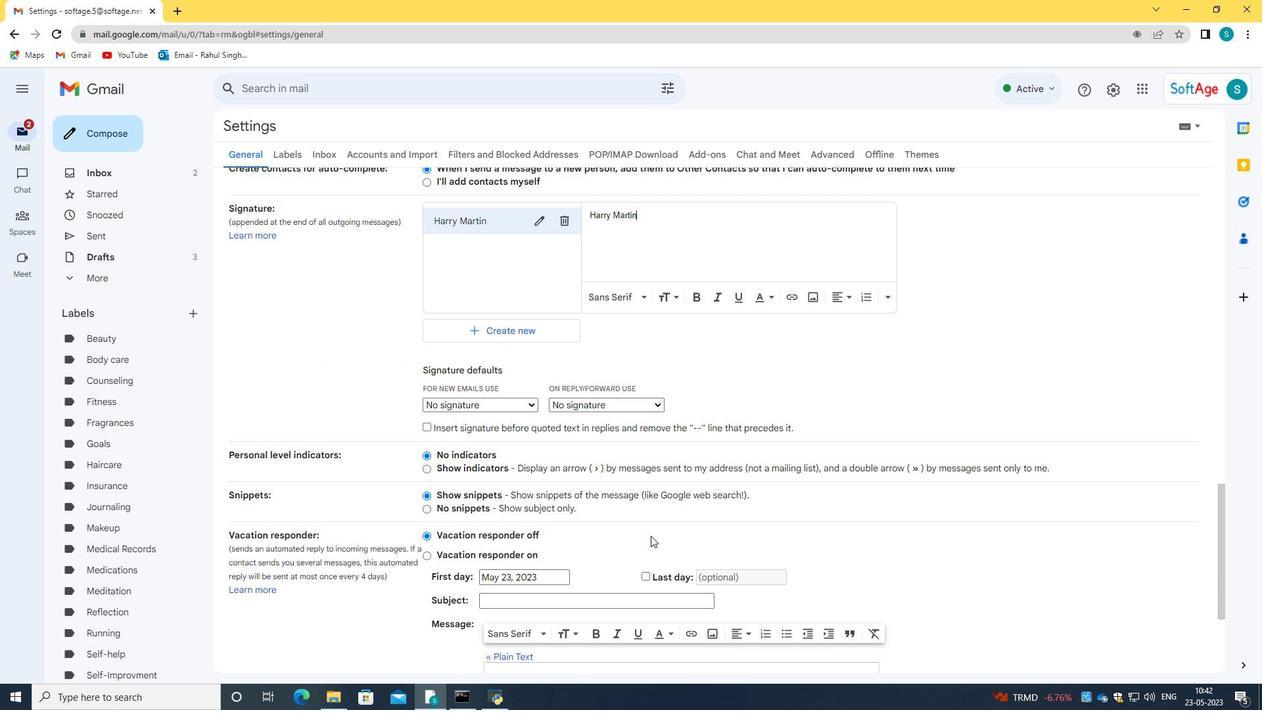 
Action: Mouse scrolled (651, 535) with delta (0, 0)
Screenshot: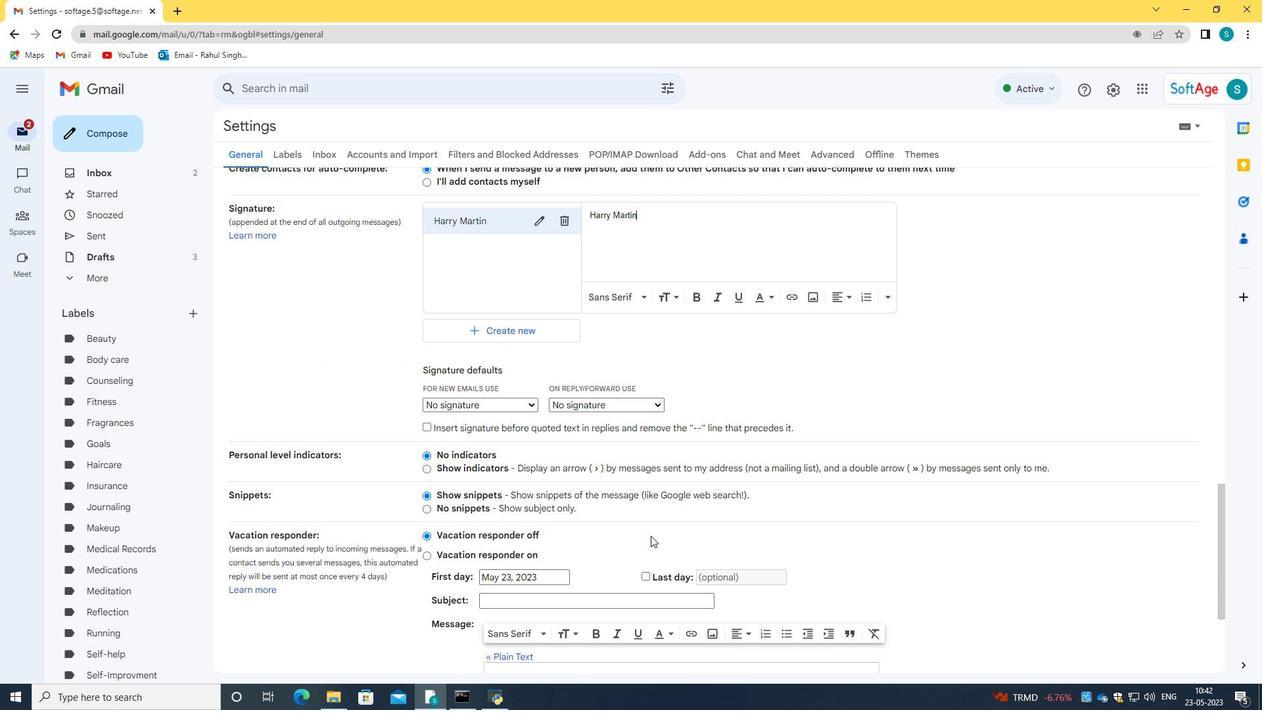 
Action: Mouse scrolled (651, 535) with delta (0, 0)
Screenshot: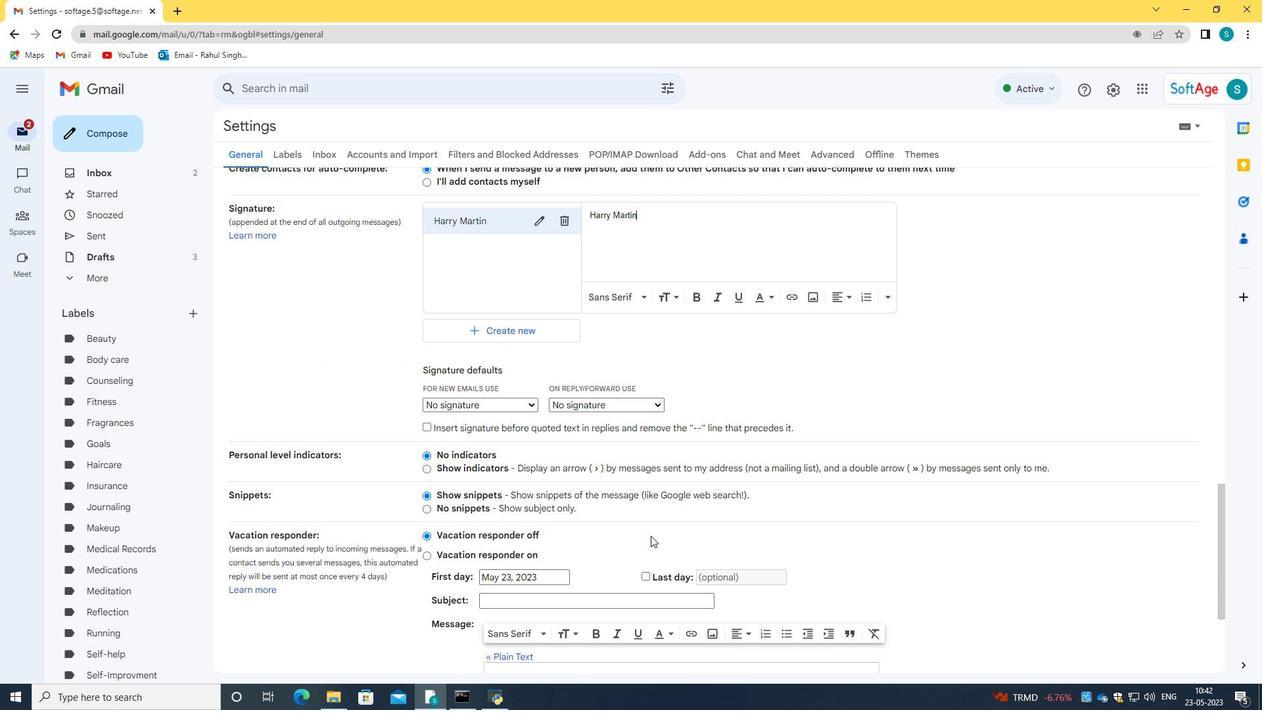 
Action: Mouse scrolled (651, 535) with delta (0, 0)
Screenshot: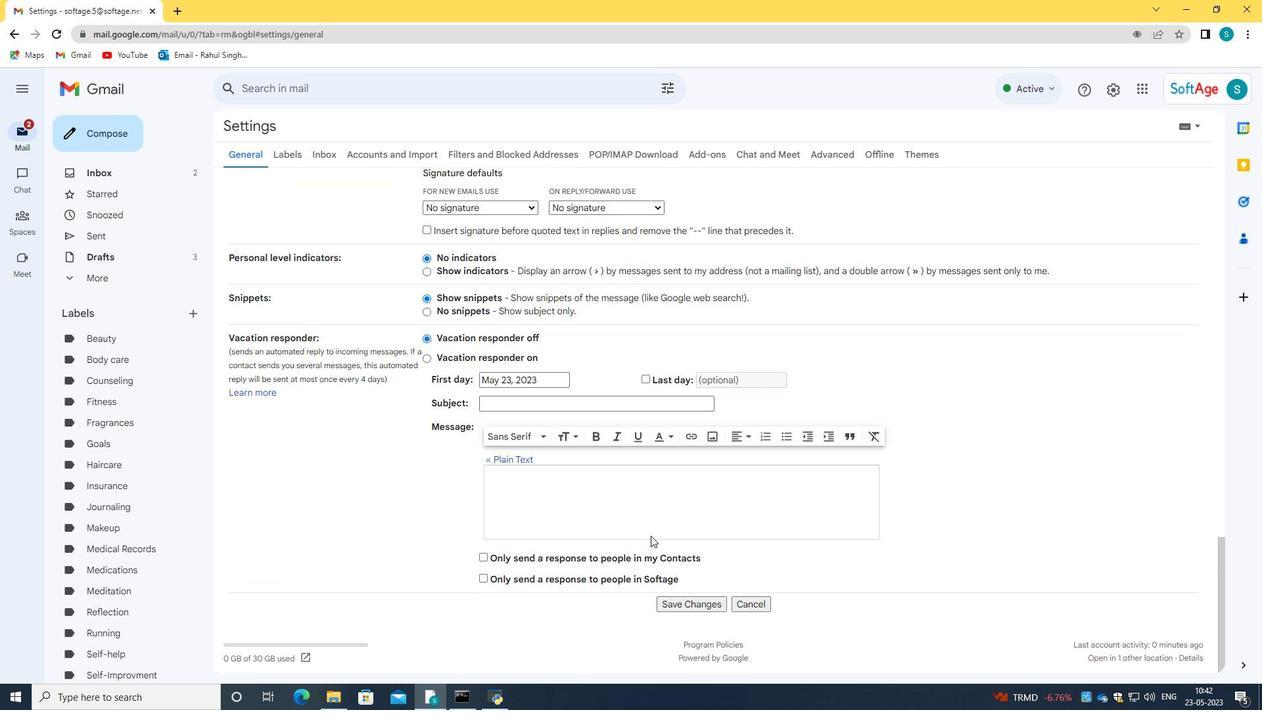 
Action: Mouse scrolled (651, 535) with delta (0, 0)
Screenshot: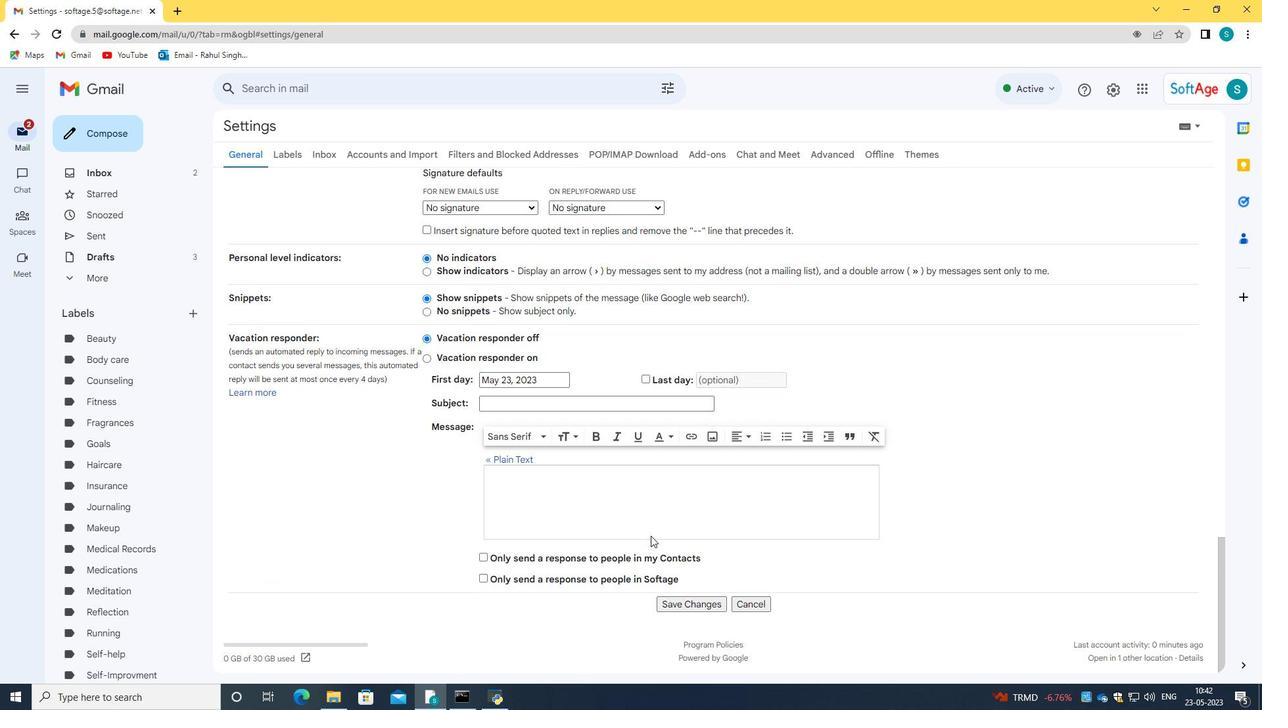 
Action: Mouse scrolled (651, 535) with delta (0, 0)
Screenshot: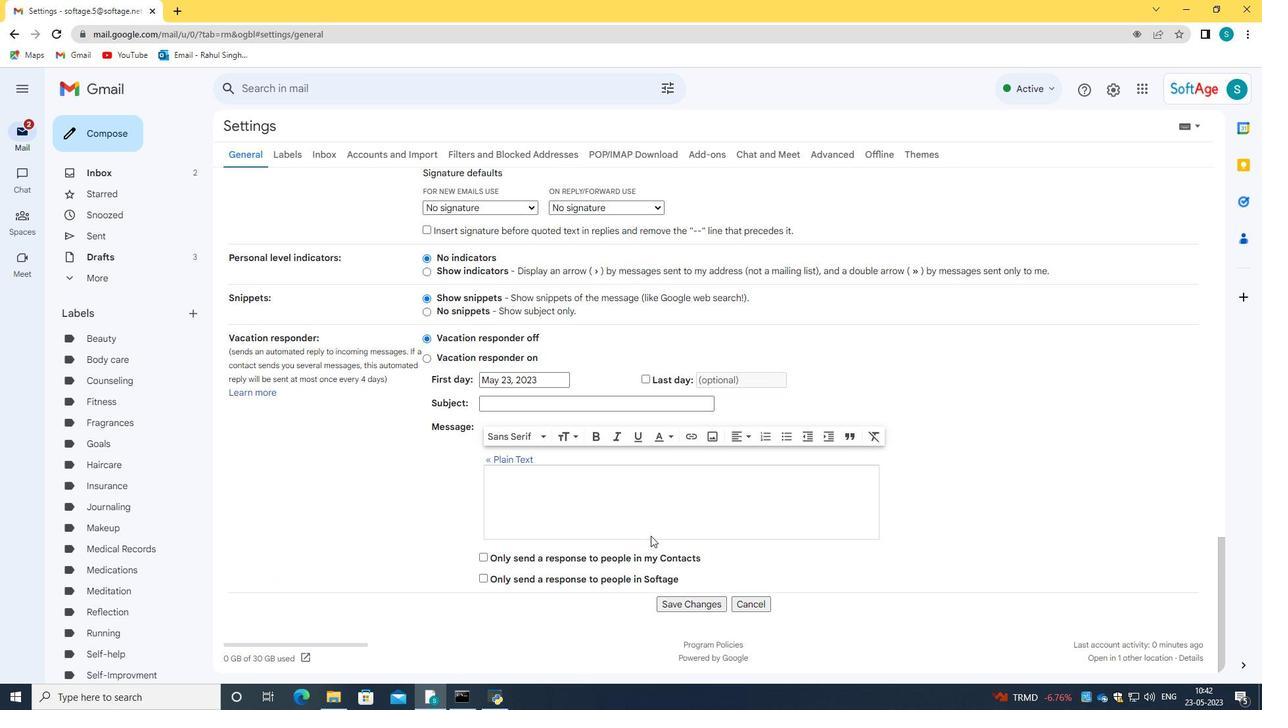 
Action: Mouse moved to (701, 603)
Screenshot: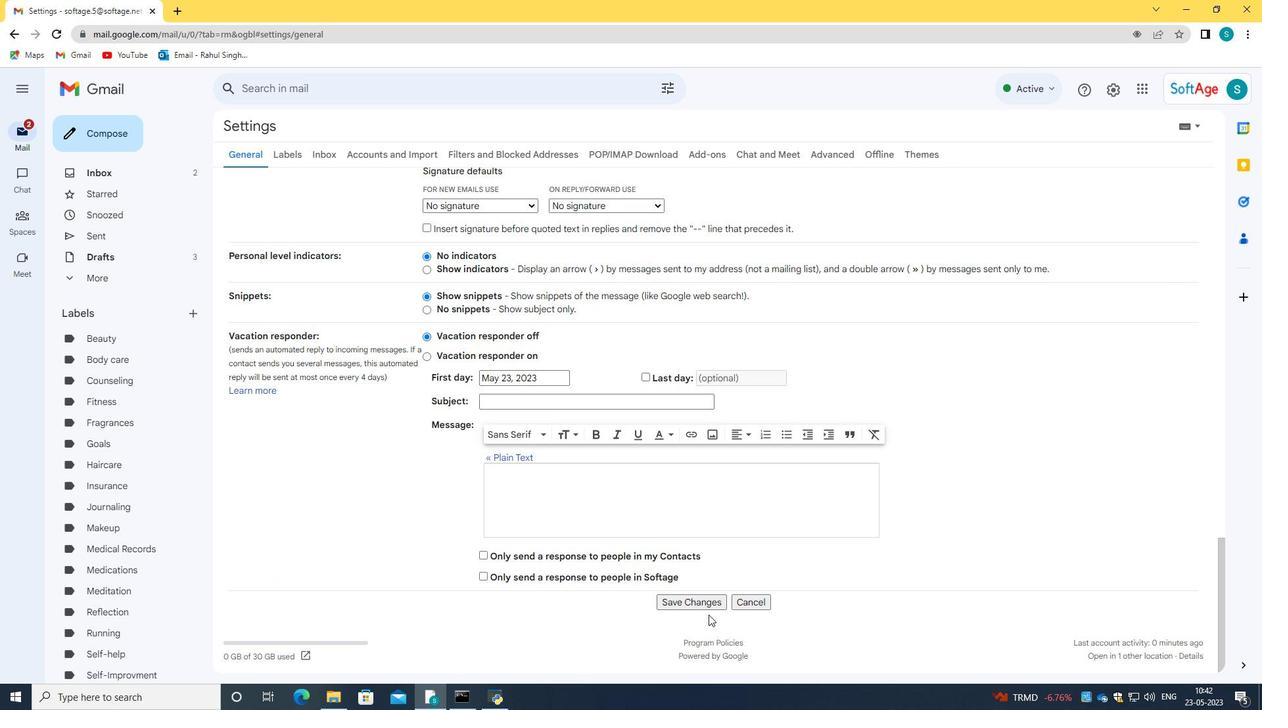 
Action: Mouse pressed left at (701, 603)
Screenshot: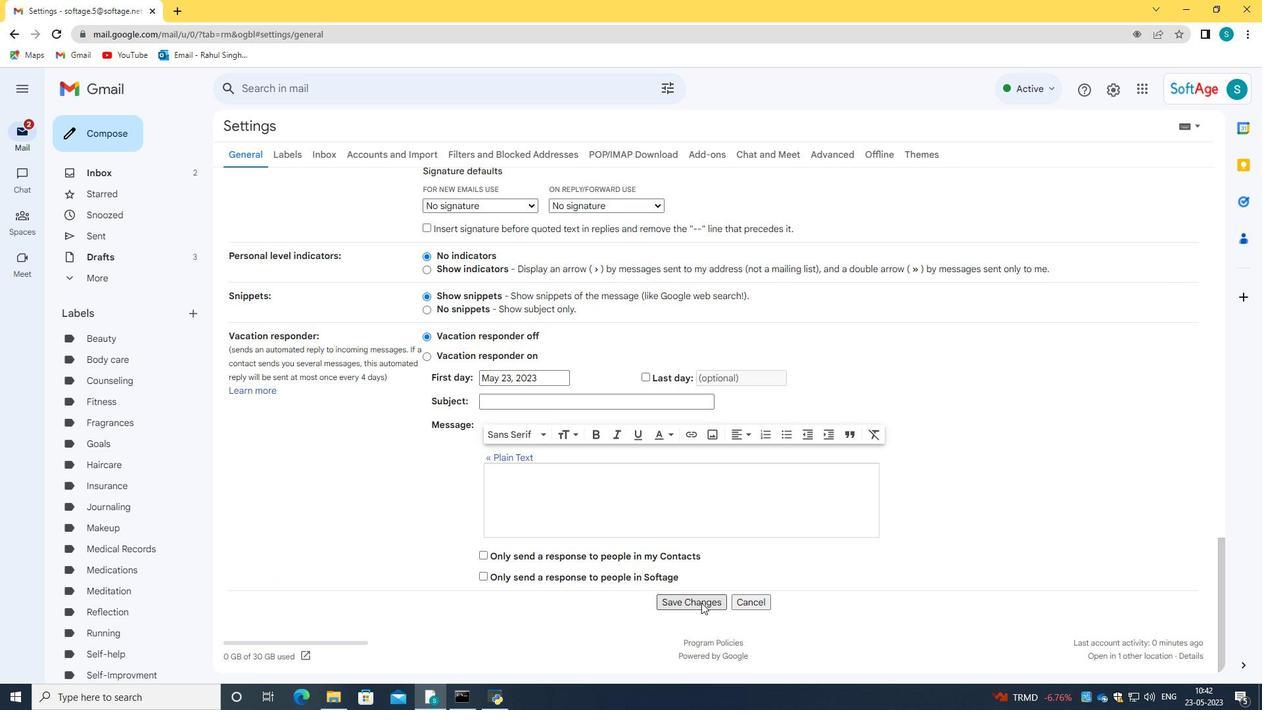 
Action: Mouse moved to (111, 135)
Screenshot: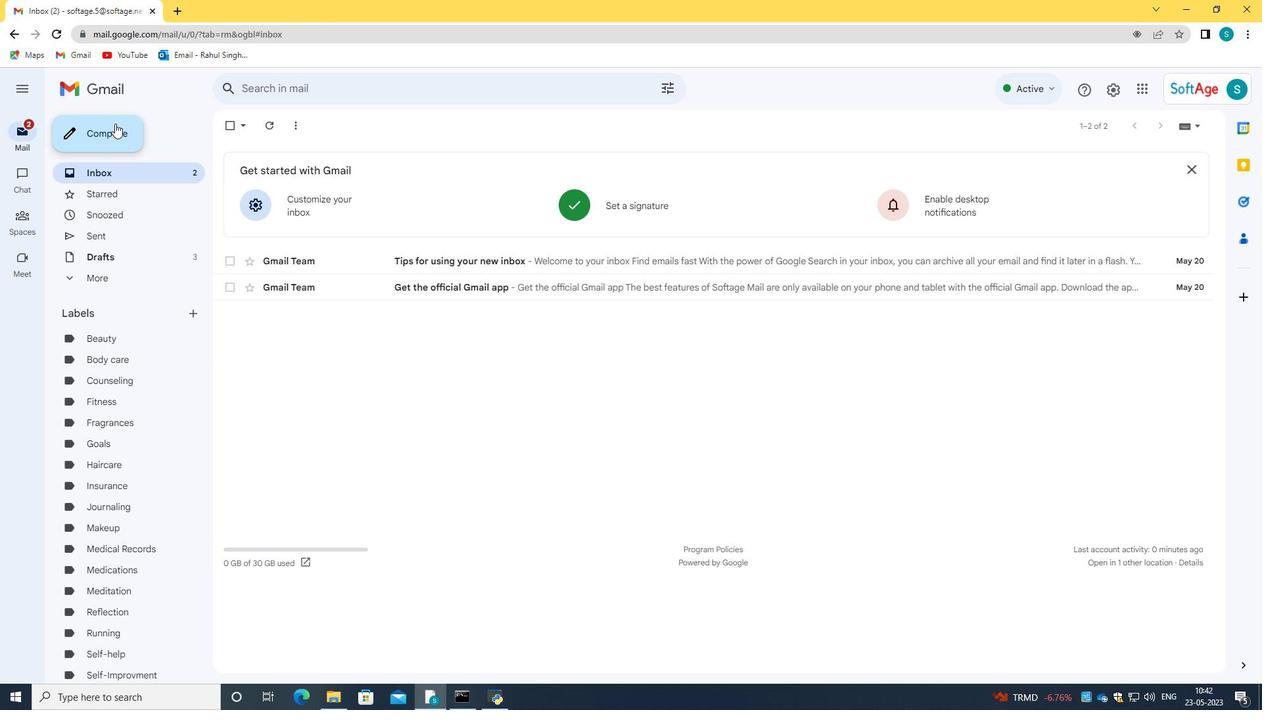 
Action: Mouse pressed left at (111, 135)
Screenshot: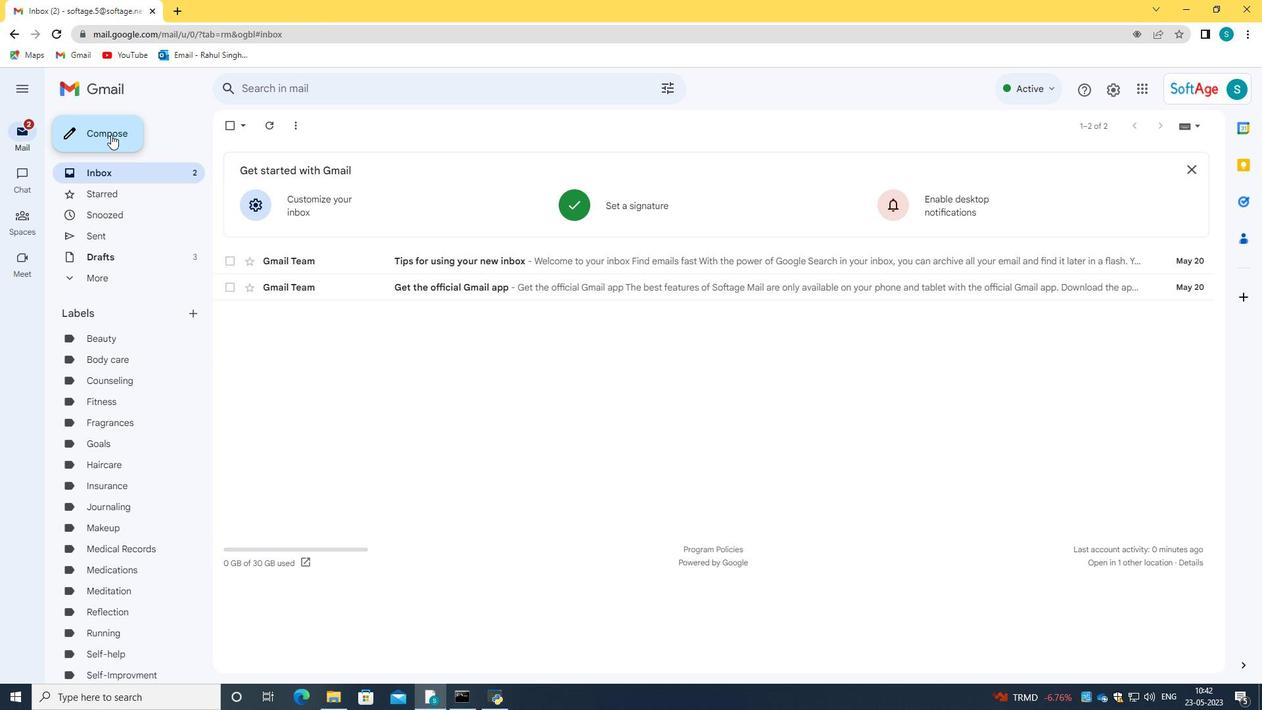 
Action: Mouse moved to (1064, 667)
Screenshot: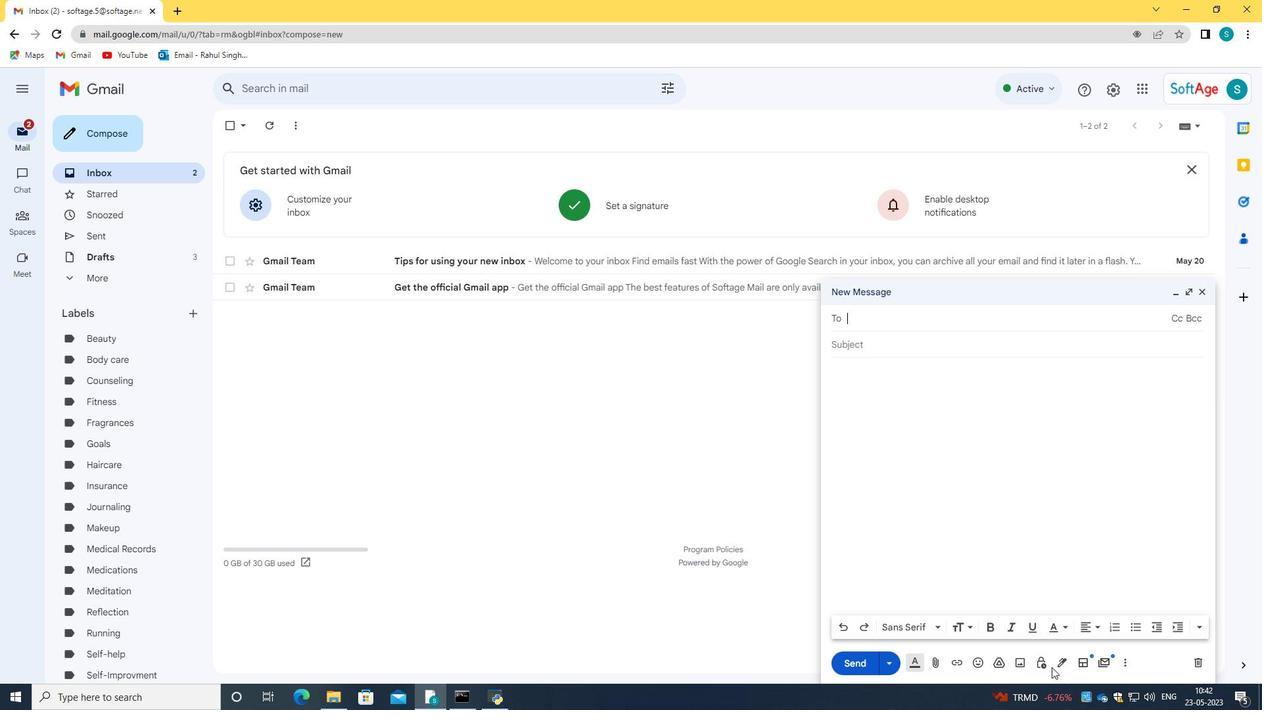 
Action: Mouse pressed left at (1064, 667)
Screenshot: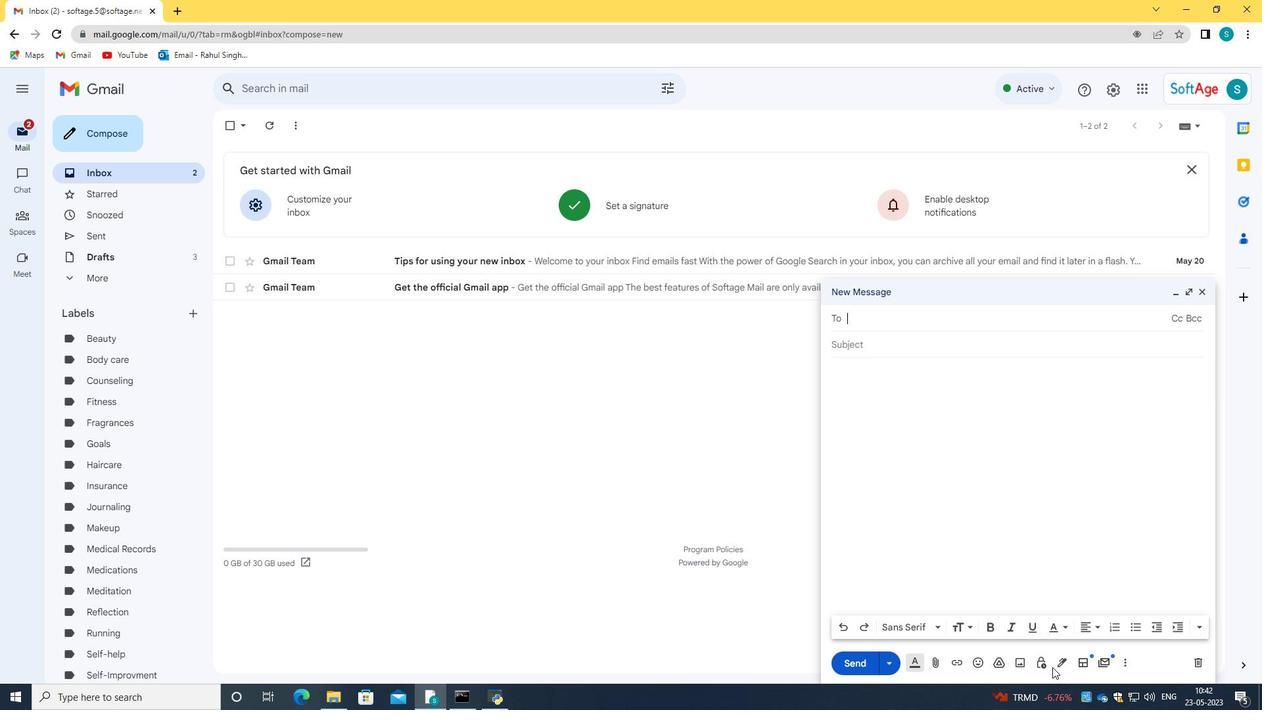 
Action: Mouse moved to (1110, 639)
Screenshot: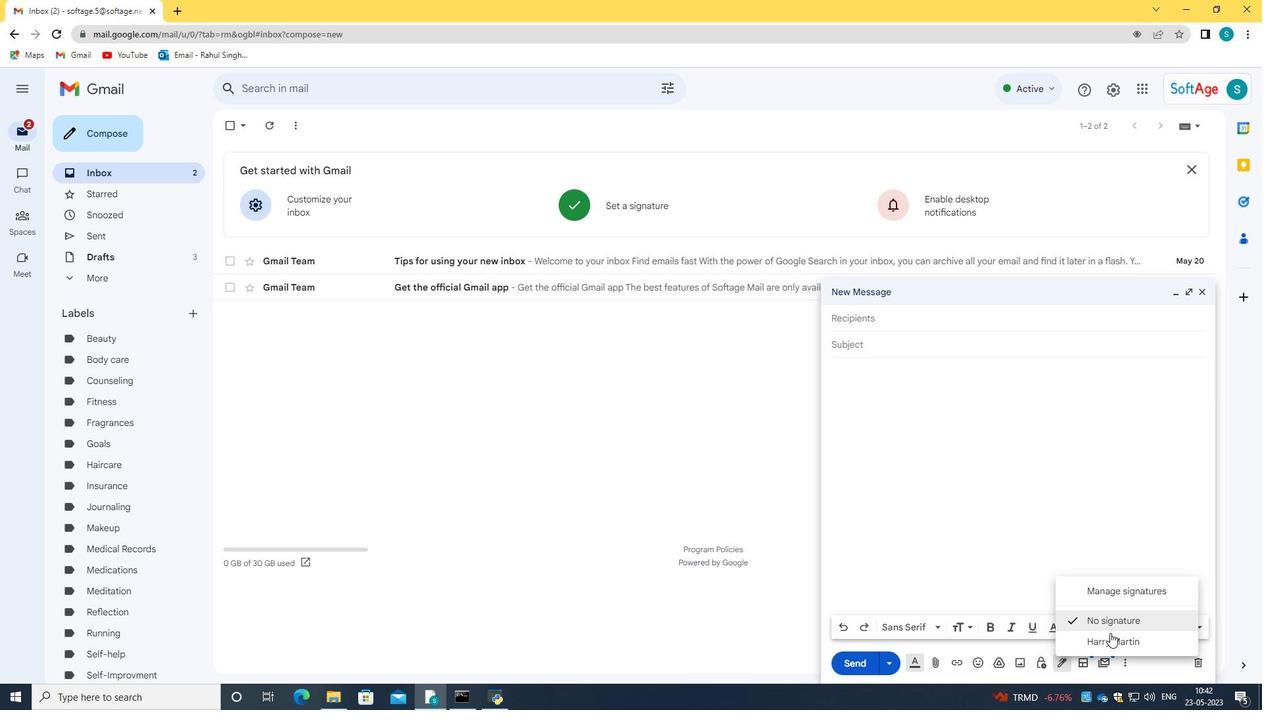 
Action: Mouse pressed left at (1110, 639)
Screenshot: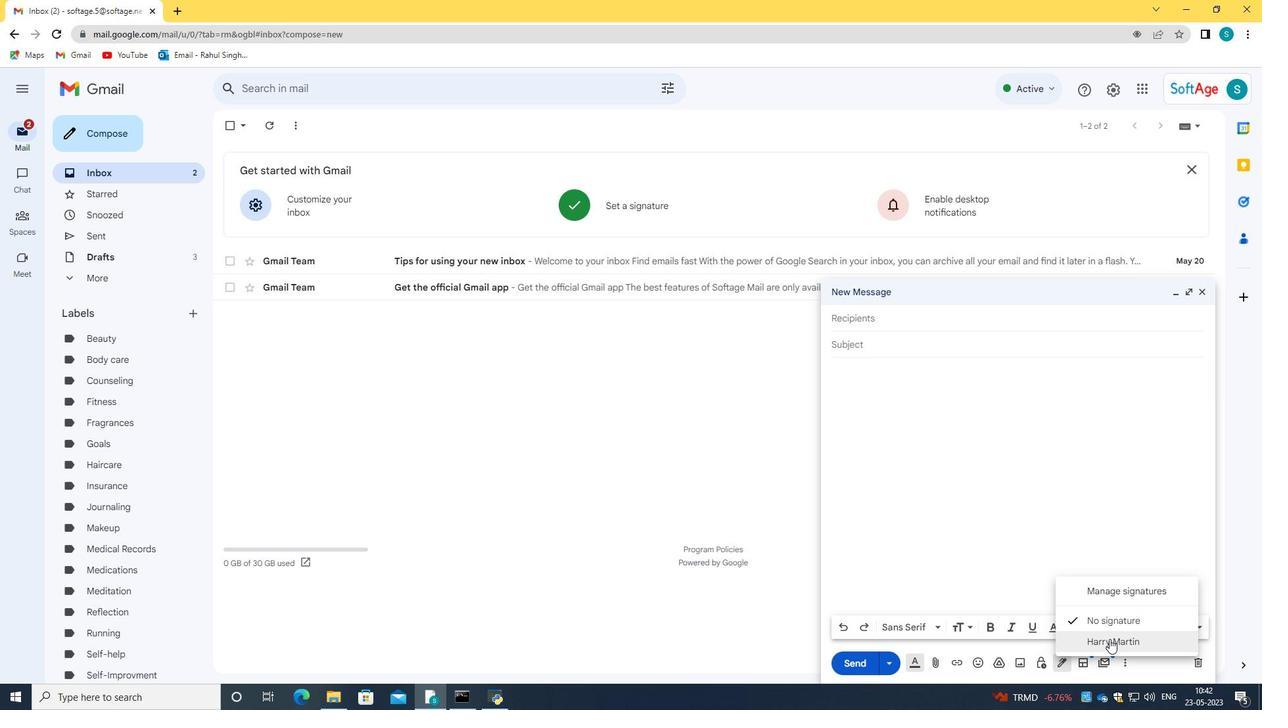 
Action: Mouse moved to (853, 345)
Screenshot: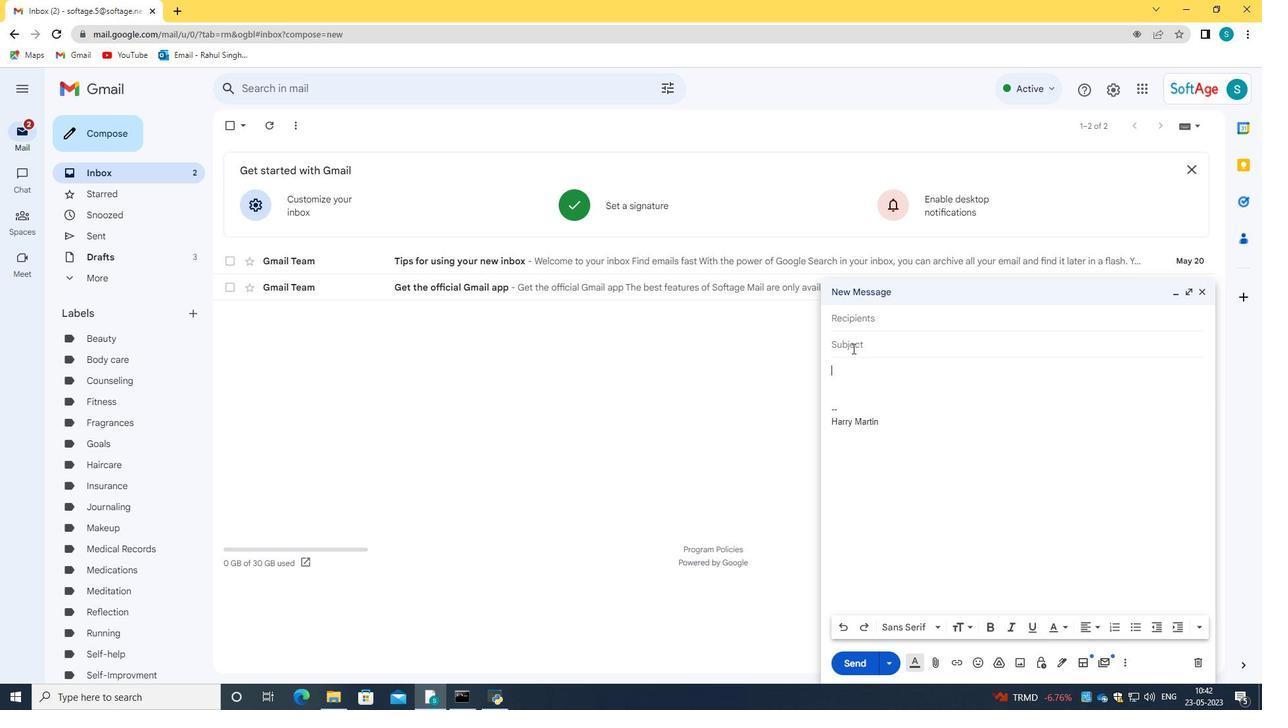 
Action: Mouse pressed left at (853, 345)
Screenshot: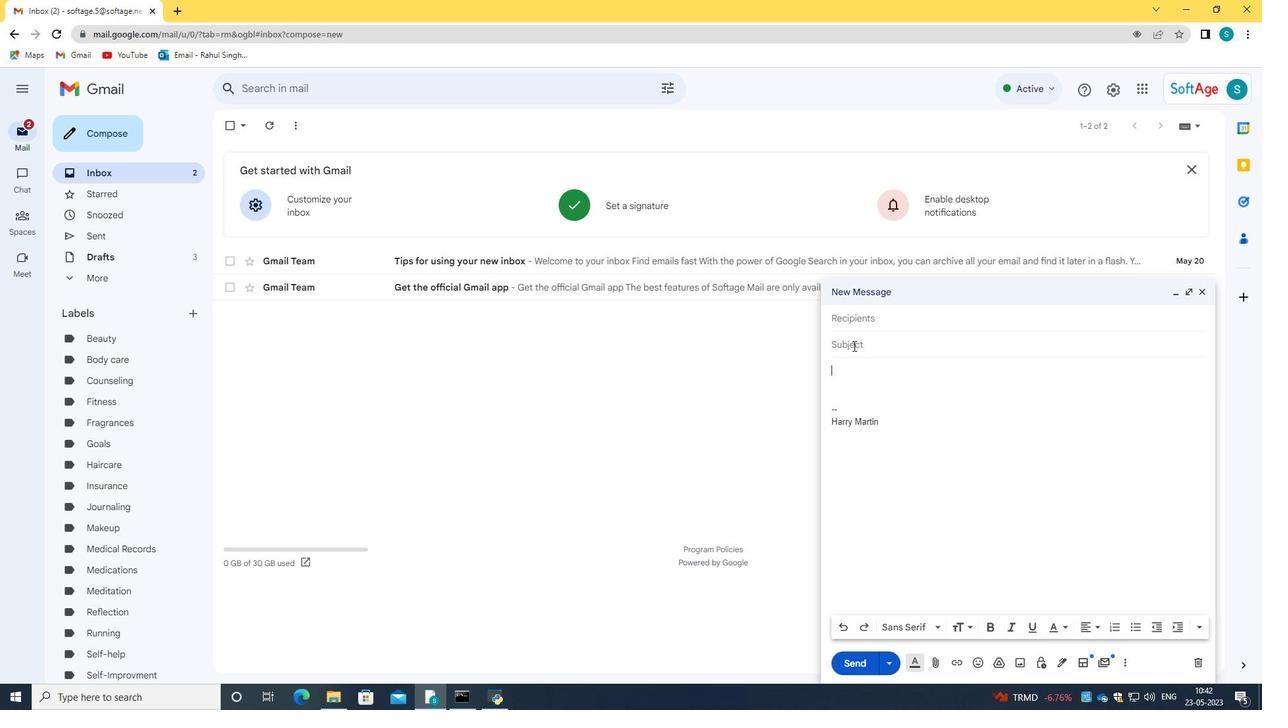 
Action: Key pressed <Key.caps_lock>r<Key.caps_lock>
Screenshot: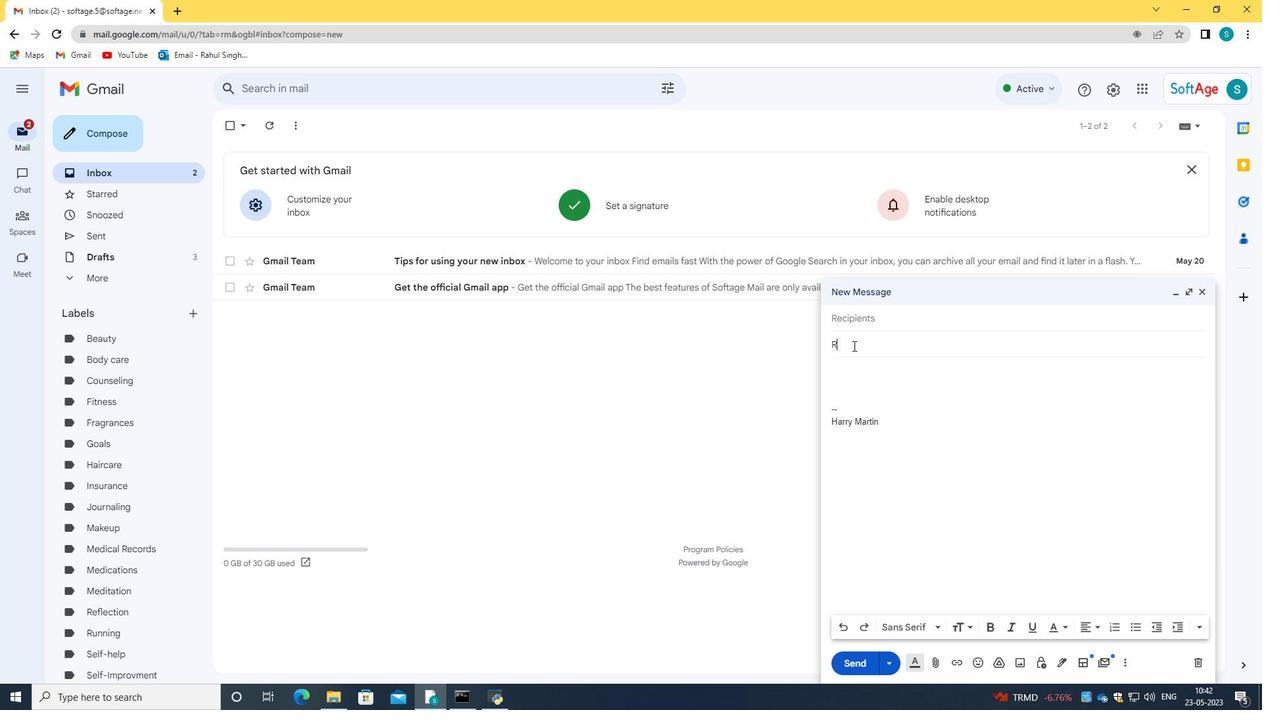 
Action: Mouse moved to (854, 345)
Screenshot: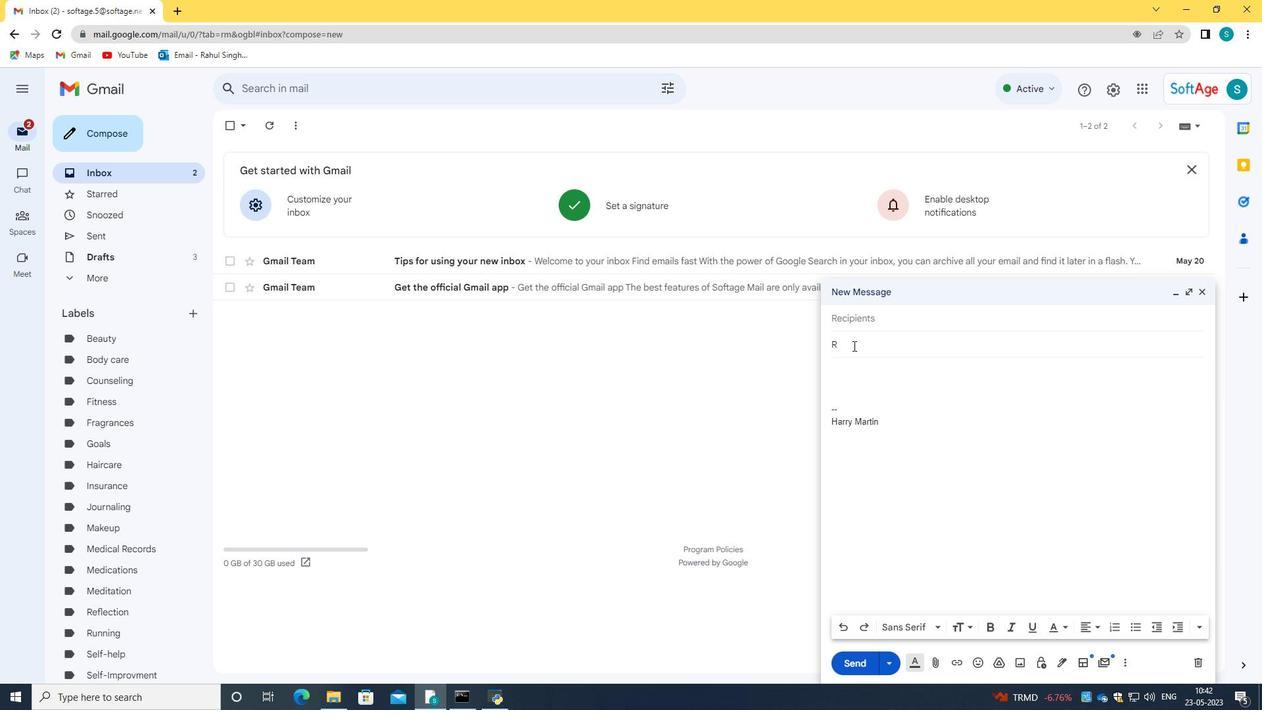 
Action: Key pressed EQUES<Key.space><Key.backspace>T<Key.space>FOR<Key.space>A<Key.space><Key.caps_lock>r<Key.caps_lock><Key.backspace>REVIEW<Key.space>
Screenshot: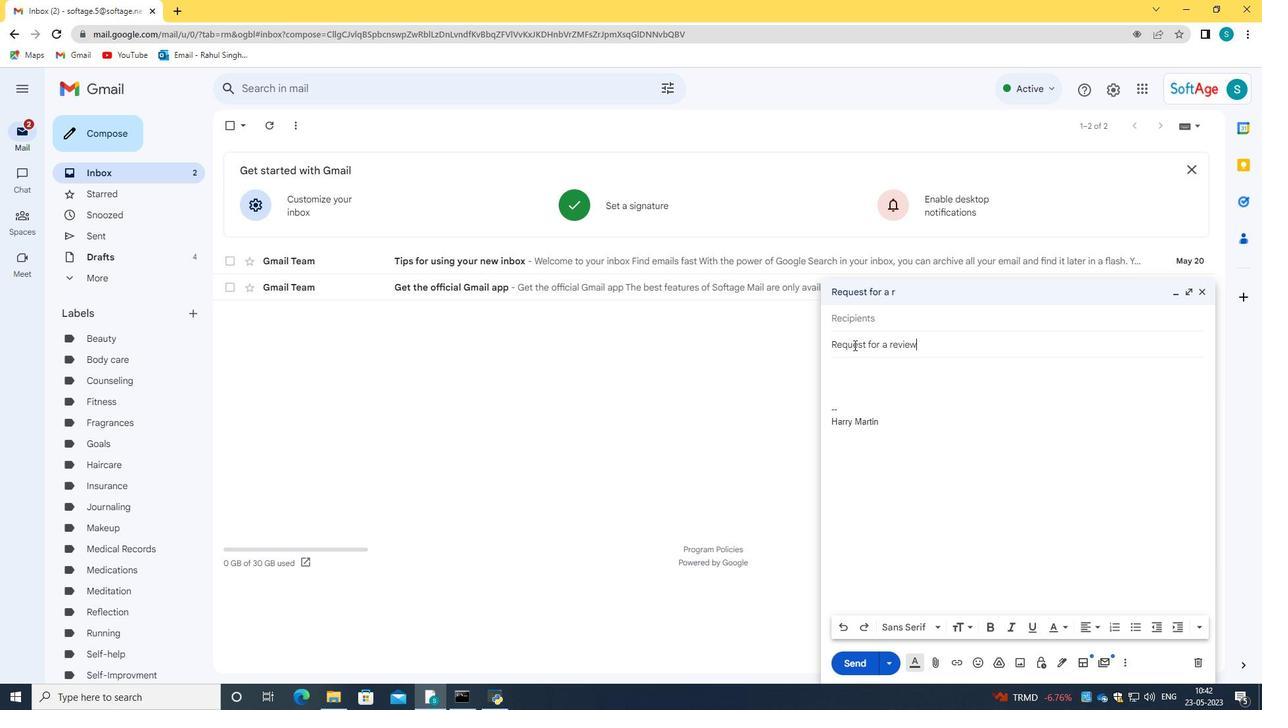 
Action: Mouse moved to (915, 385)
Screenshot: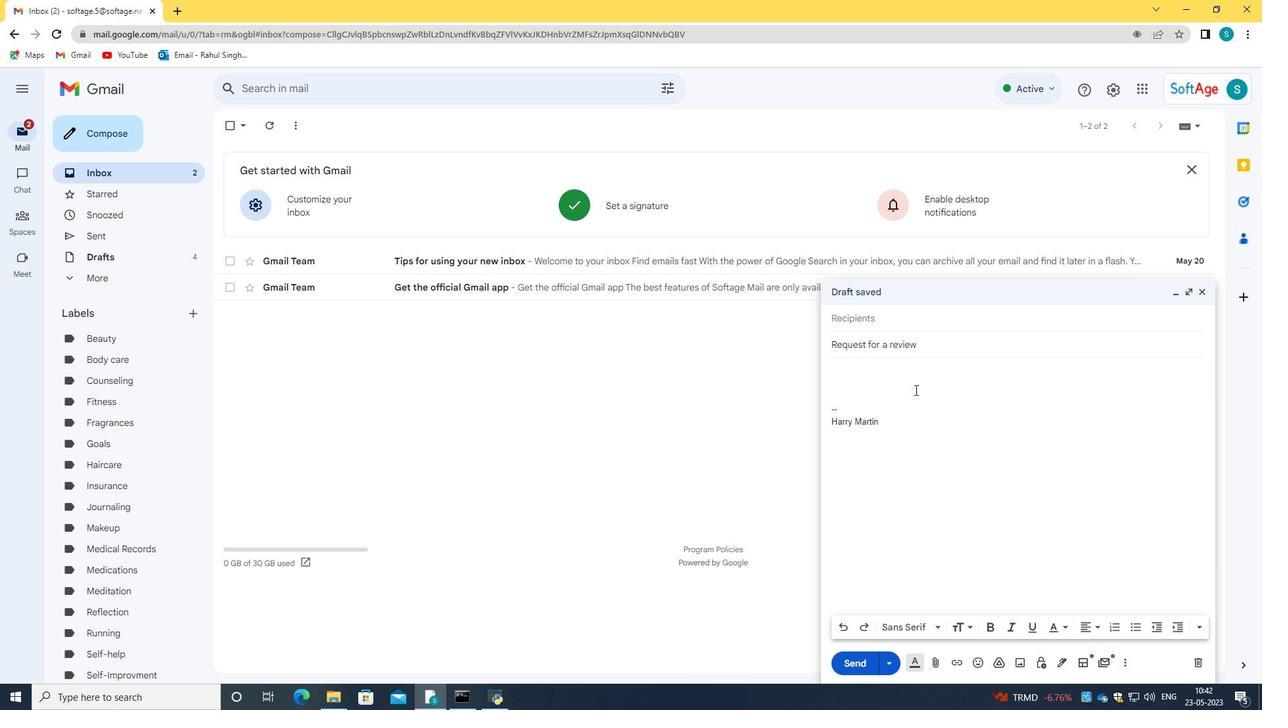 
Action: Mouse pressed left at (915, 385)
Screenshot: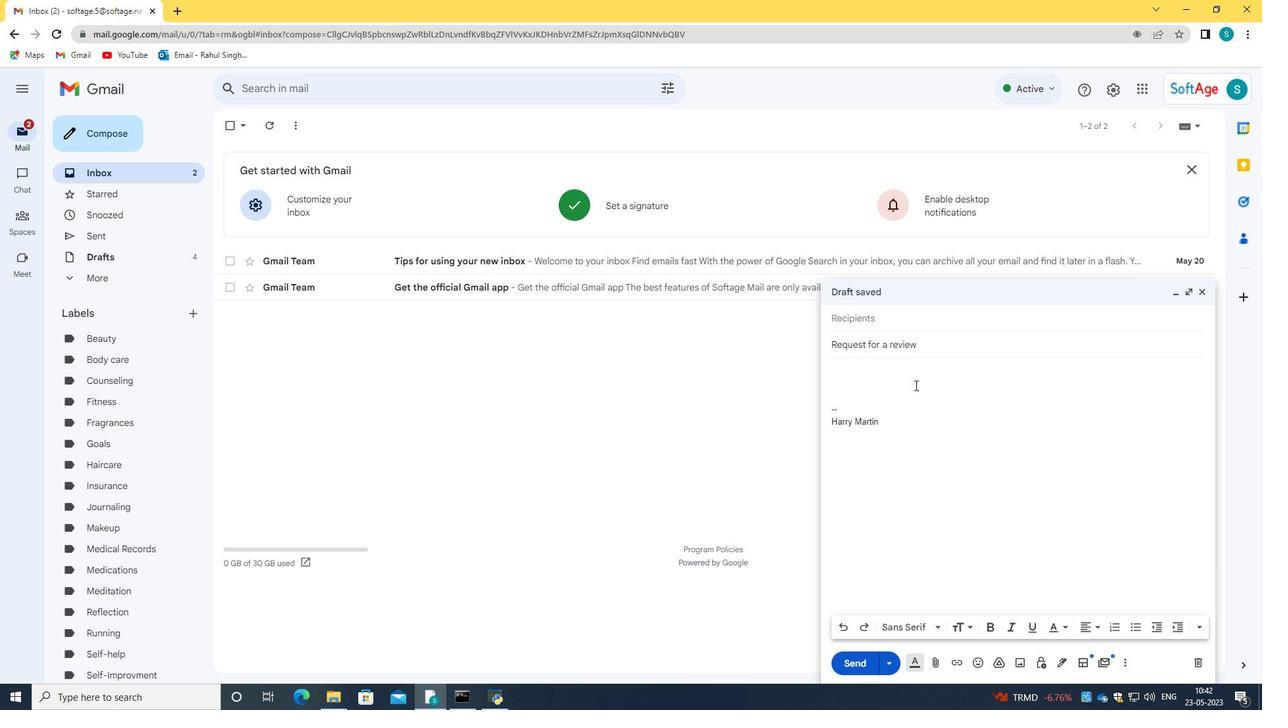 
Action: Key pressed <Key.caps_lock>c<Key.caps_lock>AN<Key.space>YOU<Key.space>PLEASE<Key.space>CONGIR<Key.backspace><Key.backspace><Key.backspace>FIRM<Key.space>THE<Key.space>ATTENDE<Key.backspace>ANCE<Key.space>OF<Key.space>THE<Key.space>TEAM<Key.space>MEBERS<Key.space>FOT<Key.backspace>R<Key.space>THE<Key.space>MEETING<Key.shift_r><Key.shift_r><Key.shift_r><Key.shift_r><Key.shift_r>?
Screenshot: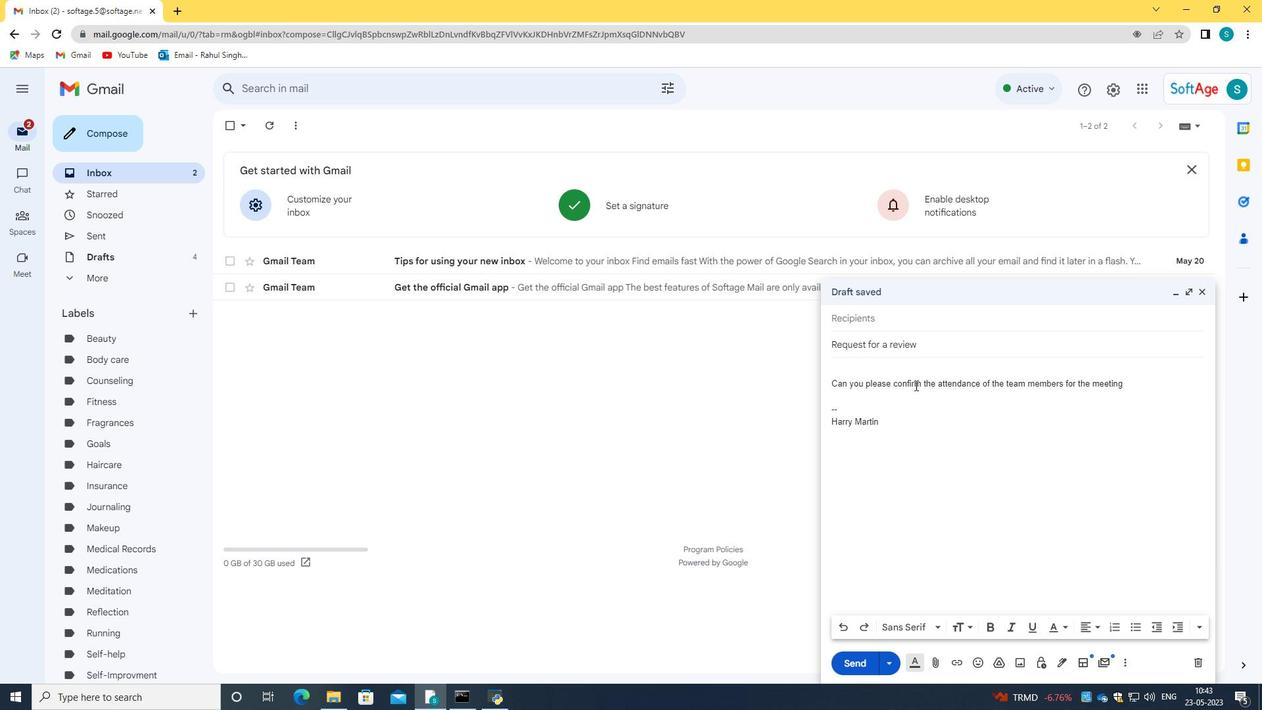 
Action: Mouse moved to (899, 322)
Screenshot: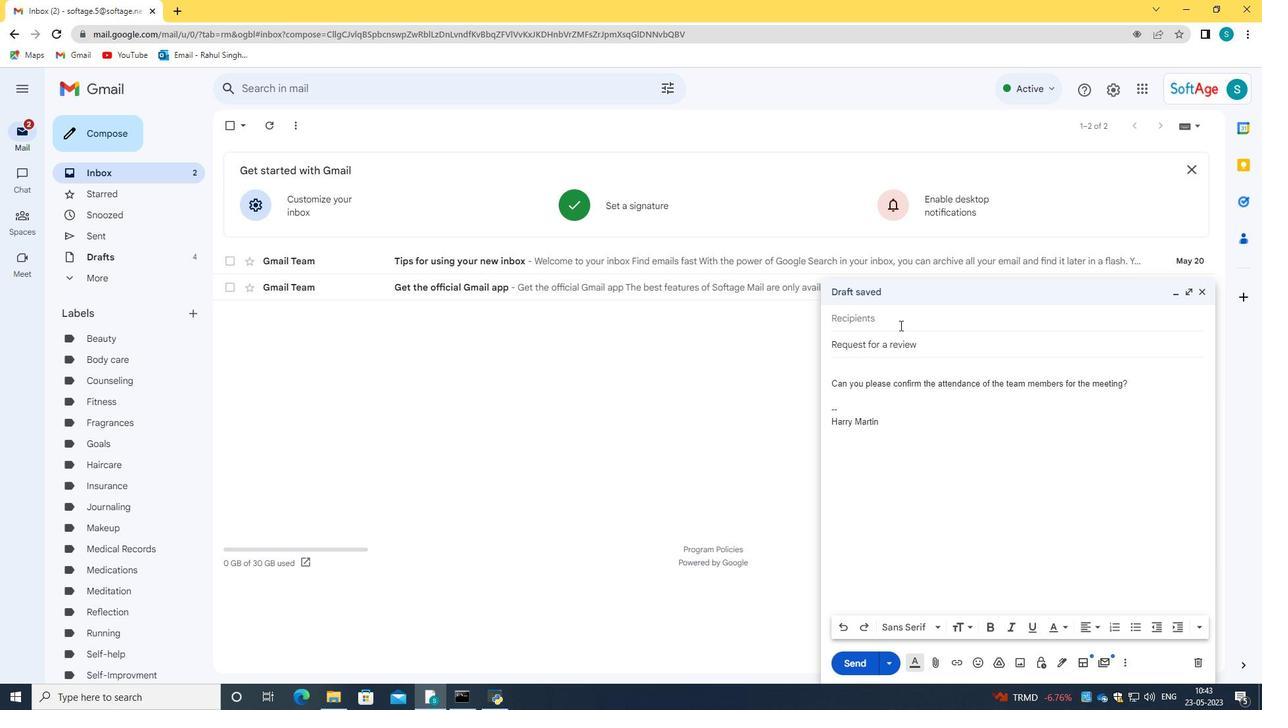 
Action: Mouse pressed left at (899, 322)
Screenshot: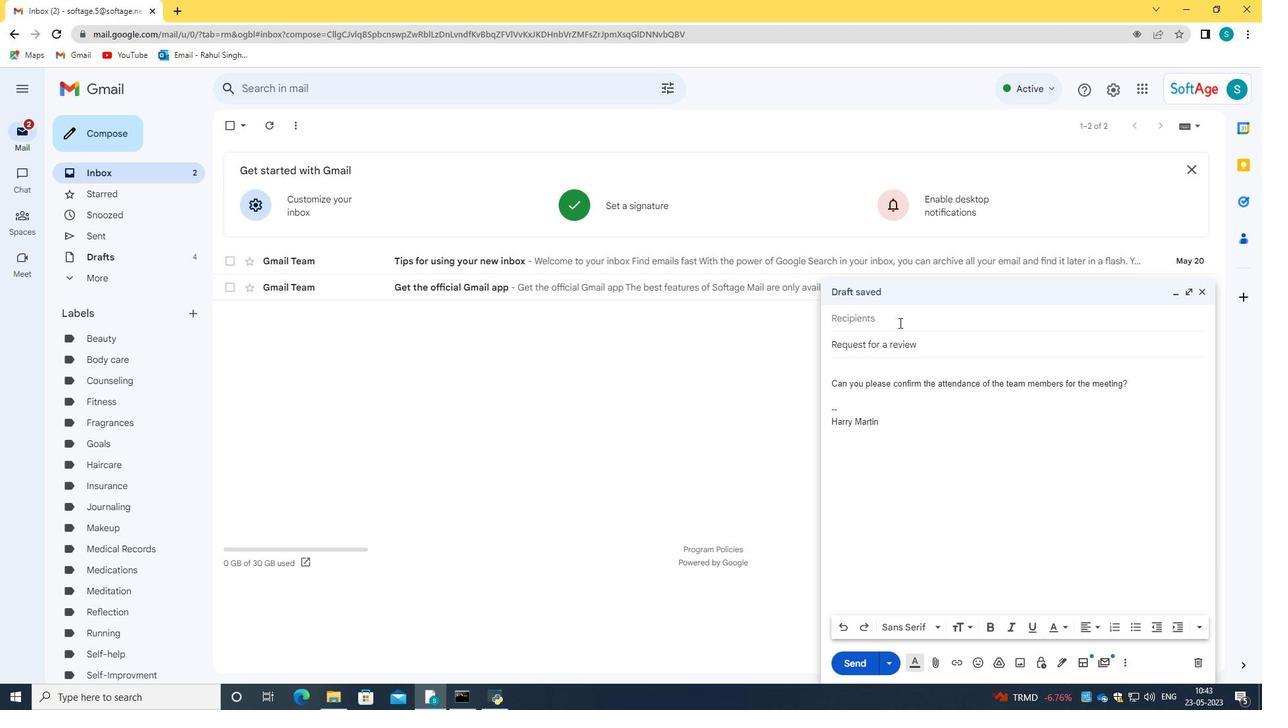 
Action: Key pressed SOFTAGE.3<Key.shift>@SOFTAGE.NET
Screenshot: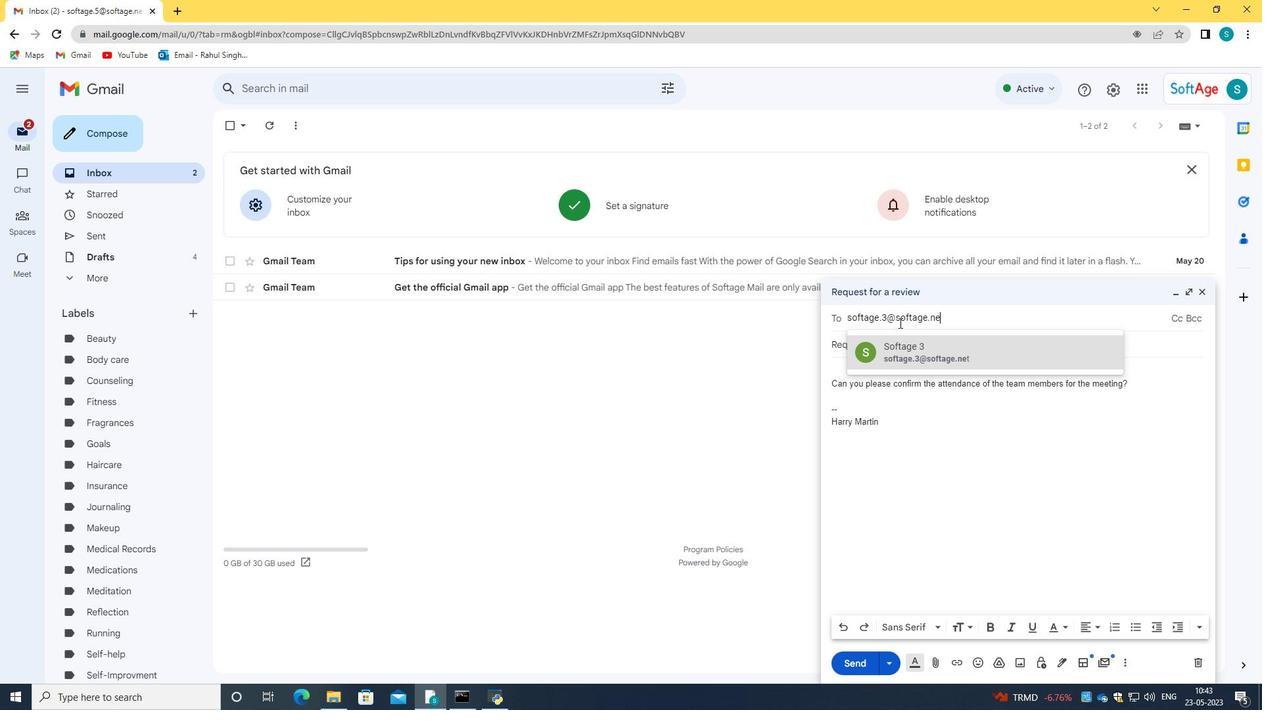 
Action: Mouse moved to (935, 351)
Screenshot: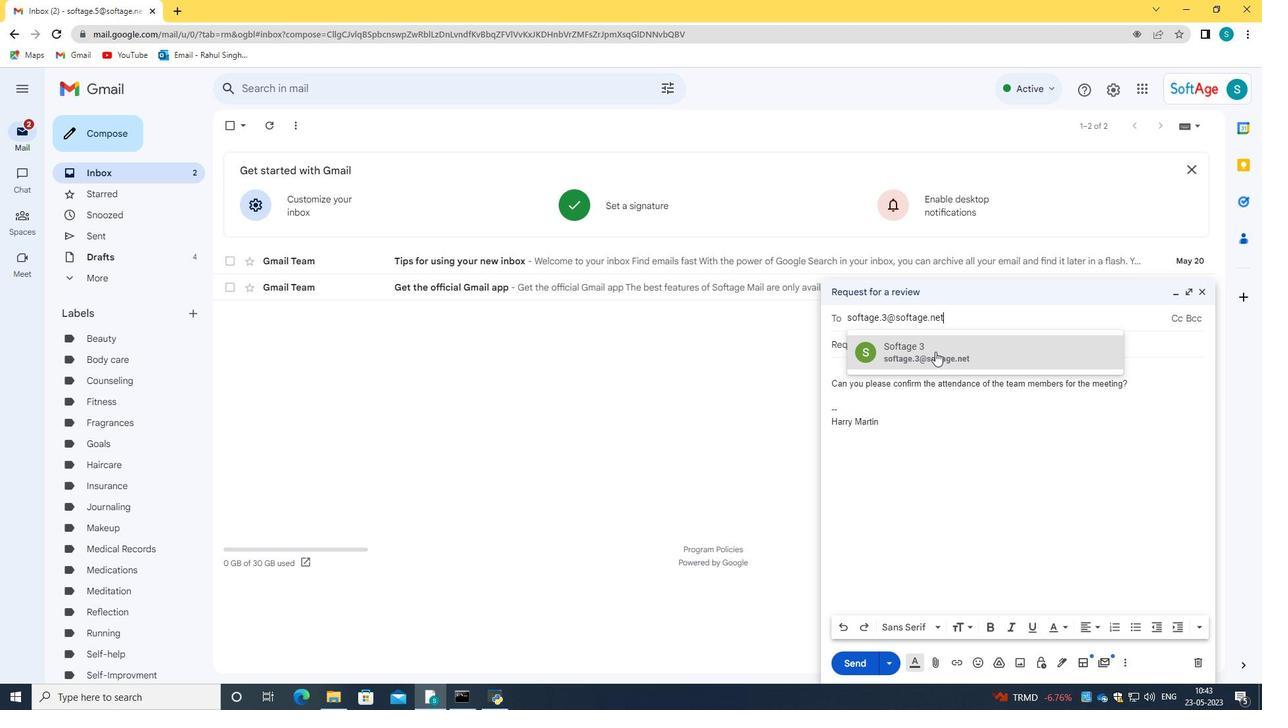 
Action: Mouse pressed left at (935, 351)
Screenshot: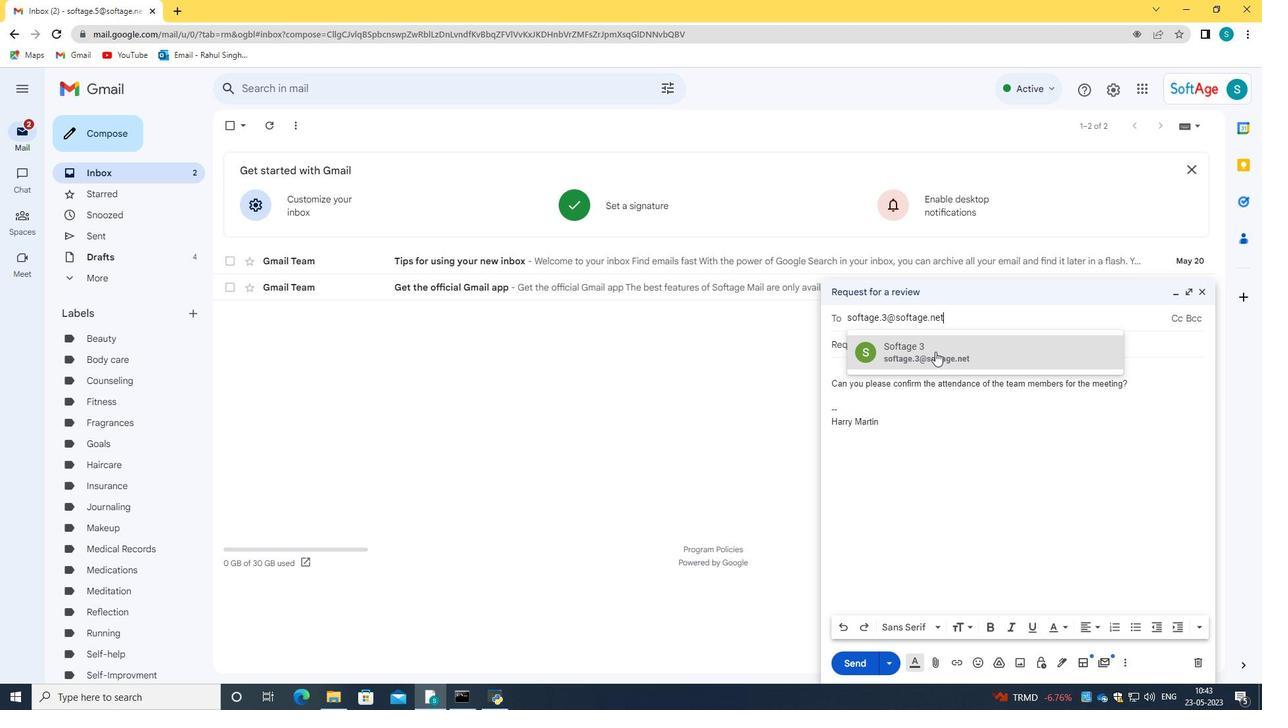 
Action: Mouse moved to (1189, 288)
Screenshot: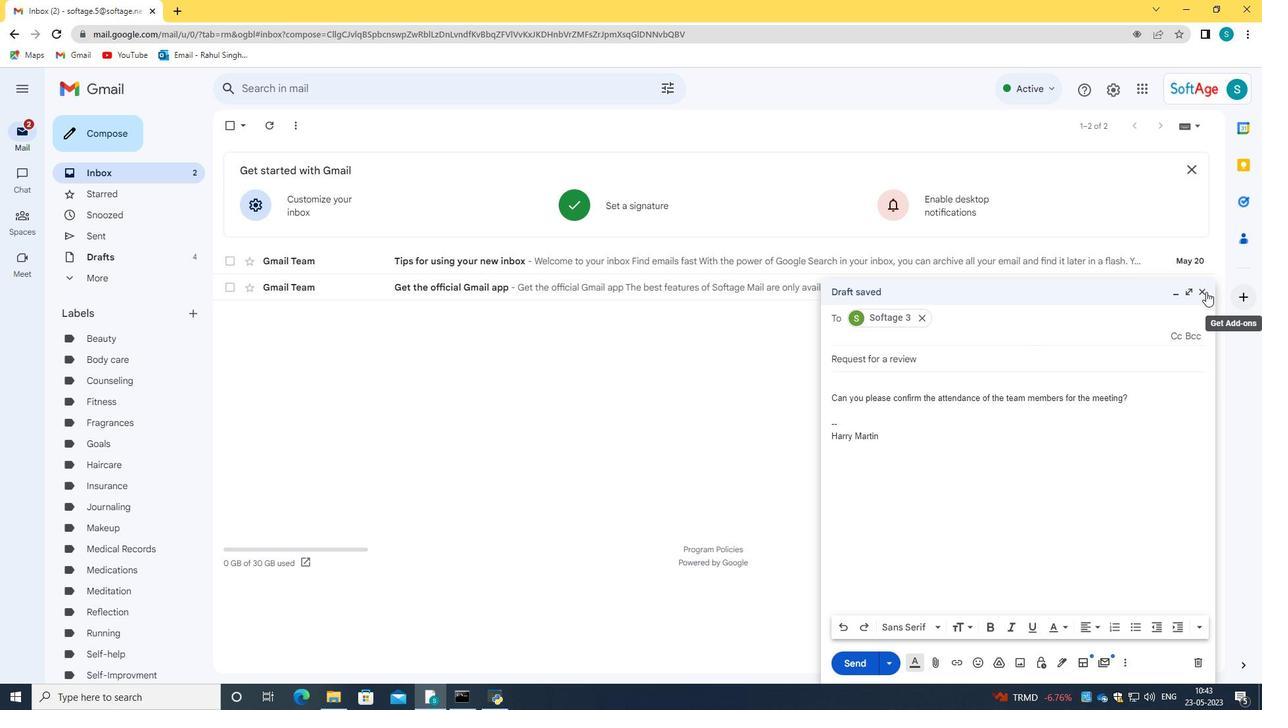 
Action: Mouse pressed left at (1189, 288)
Screenshot: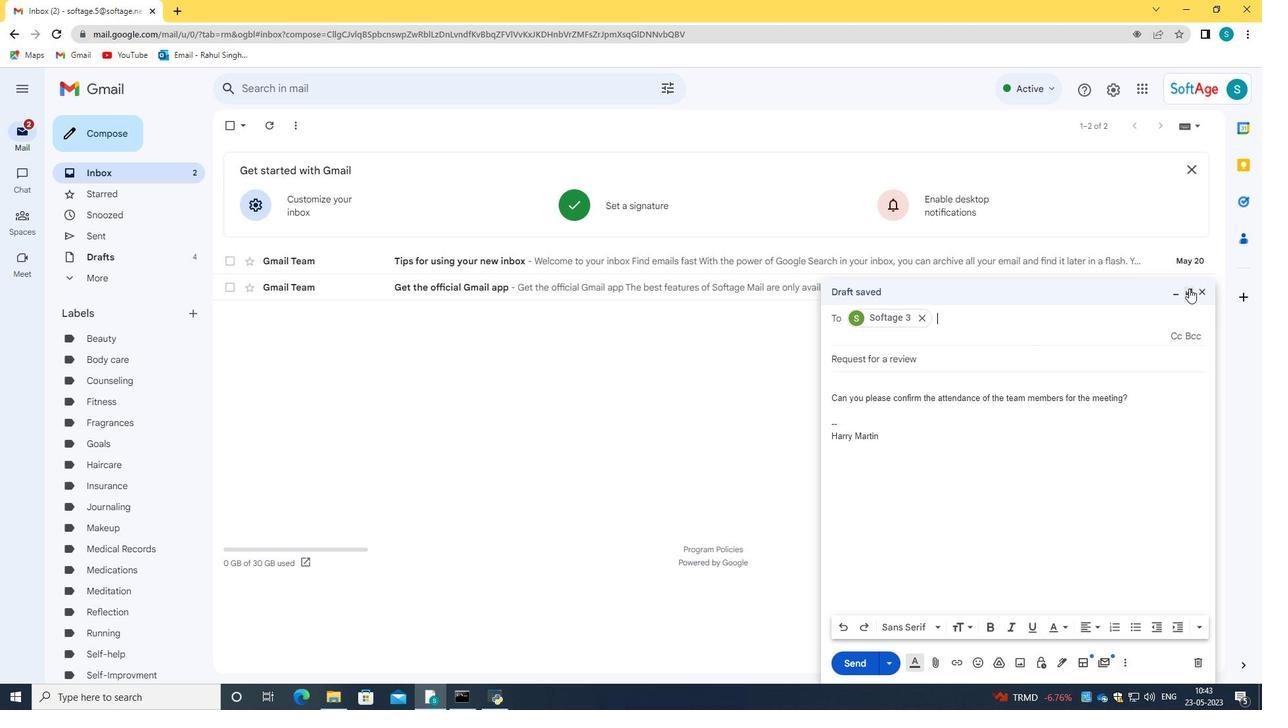 
Action: Mouse moved to (342, 193)
Screenshot: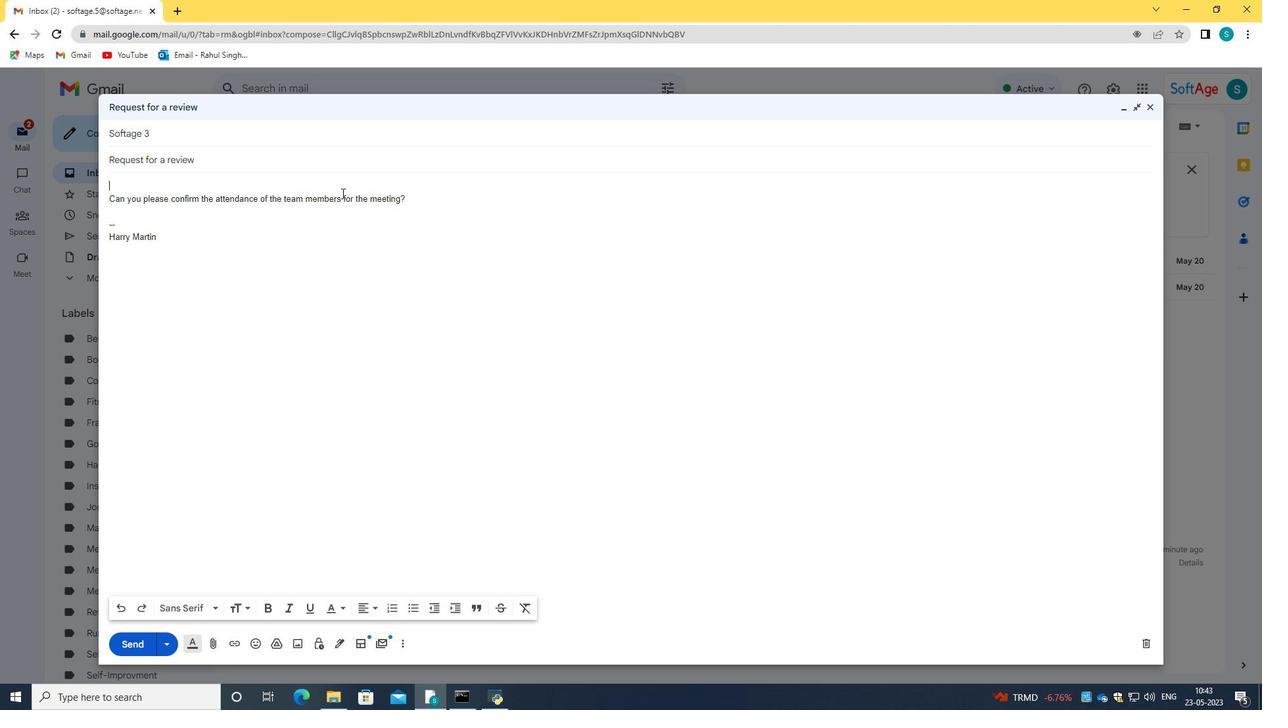 
Action: Mouse pressed left at (342, 193)
Screenshot: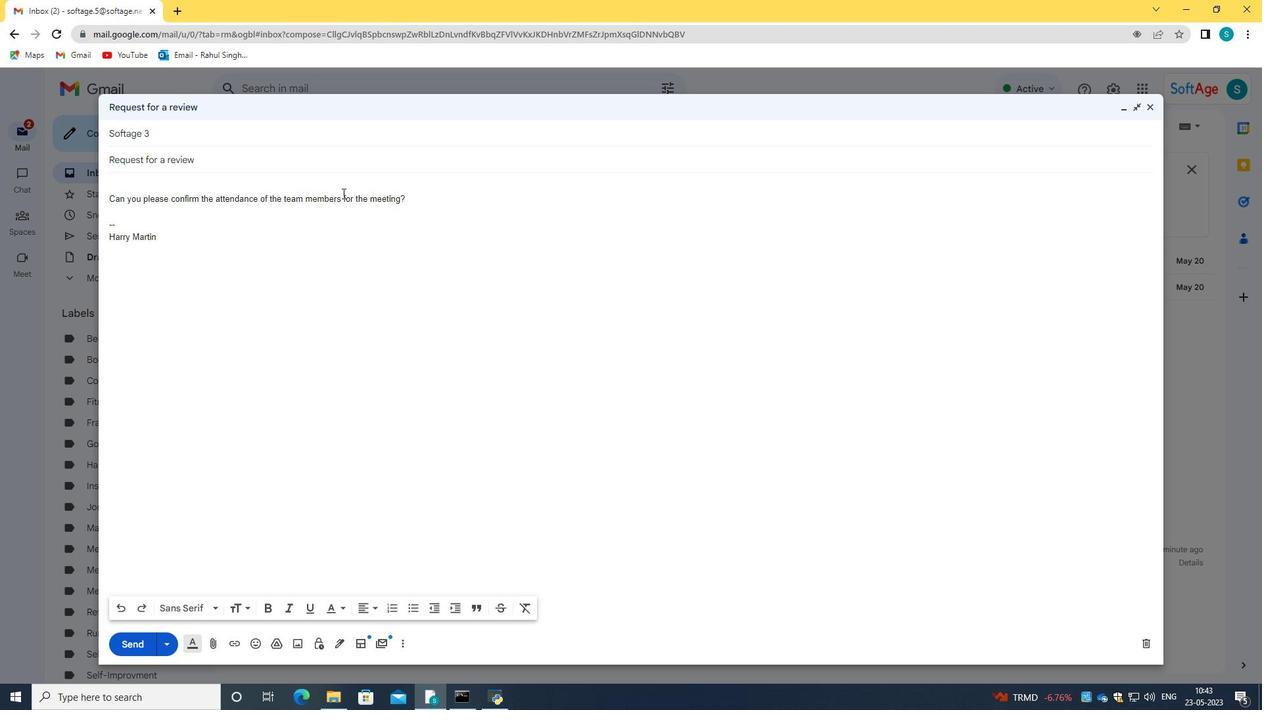 
Action: Mouse moved to (332, 610)
Screenshot: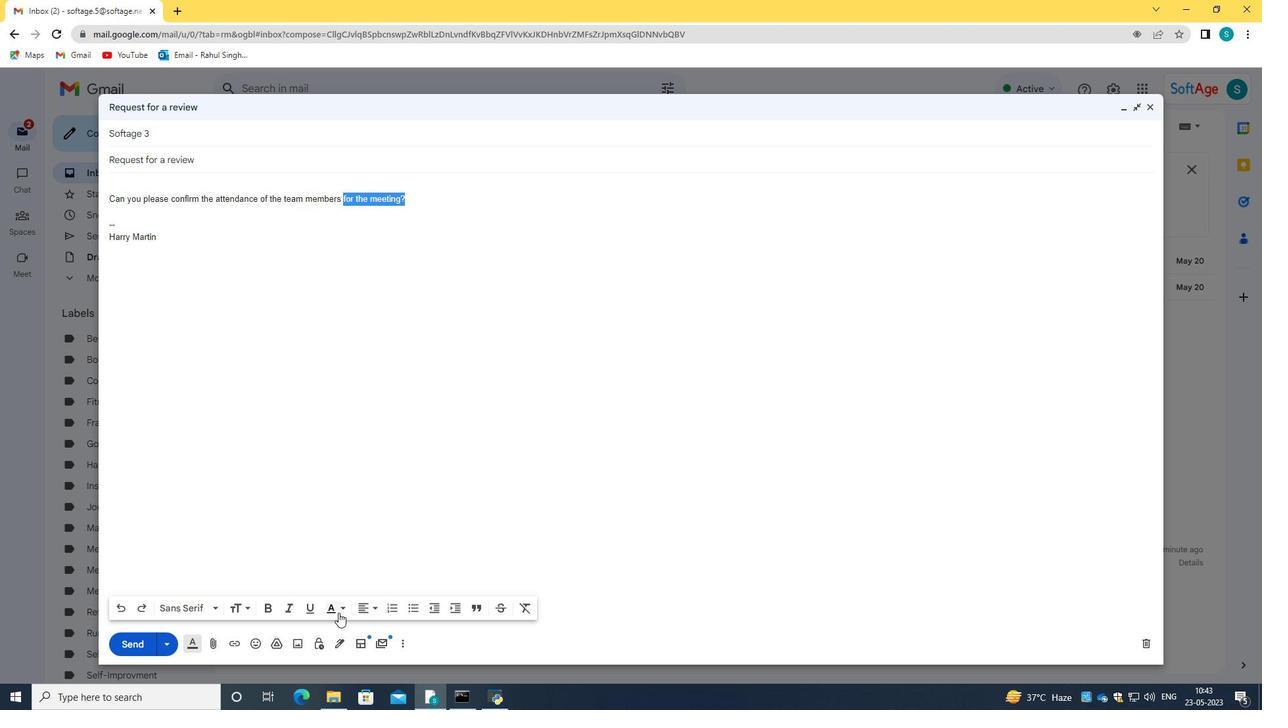 
Action: Mouse pressed left at (332, 610)
Screenshot: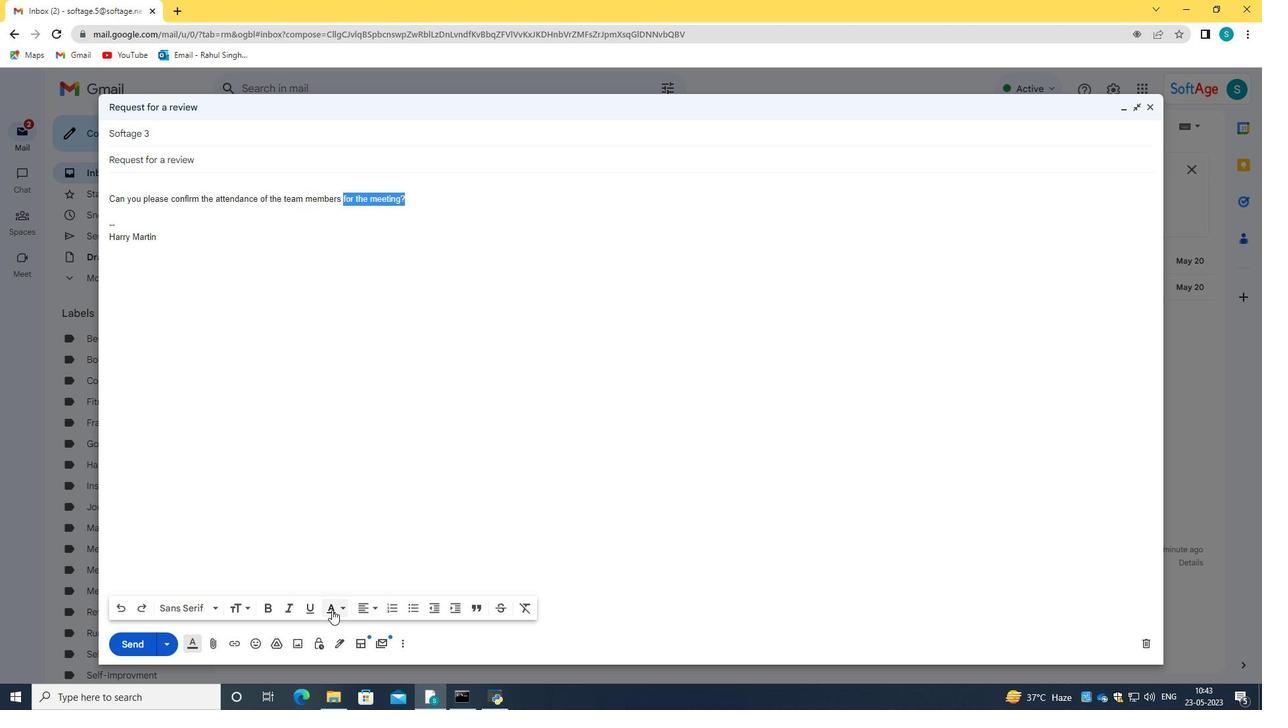 
Action: Mouse moved to (255, 565)
Screenshot: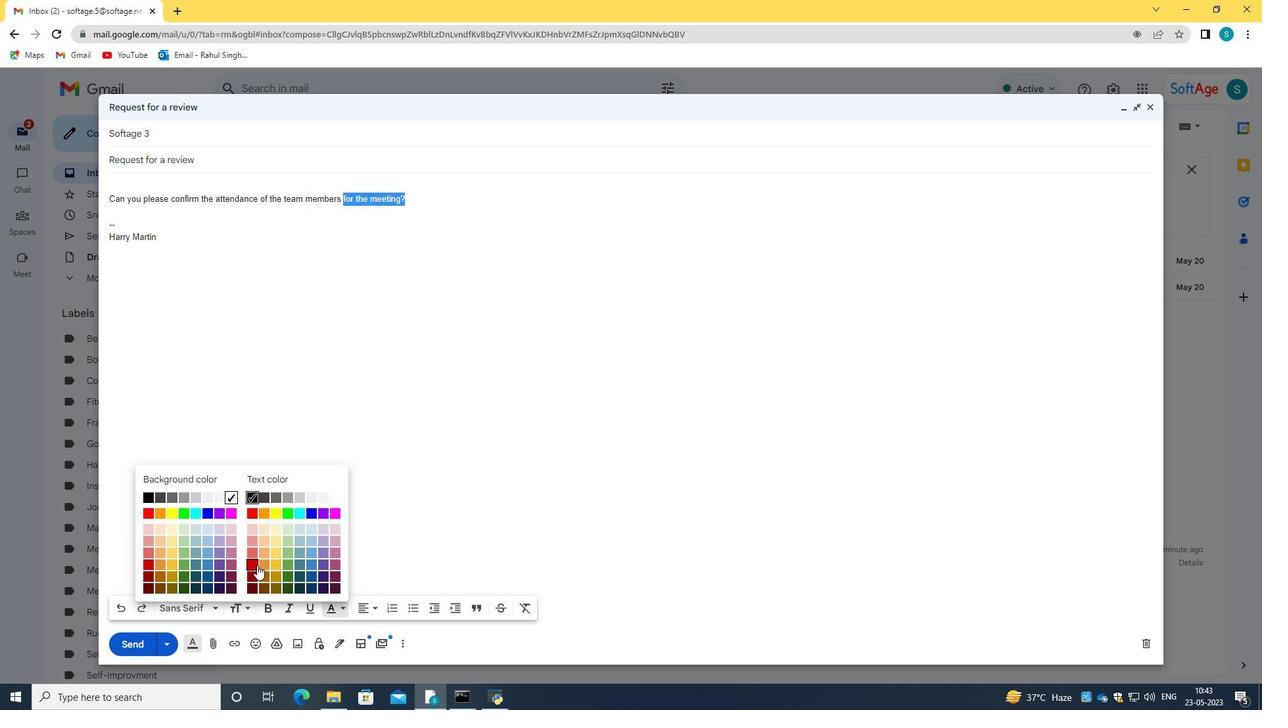 
Action: Mouse pressed left at (255, 565)
Screenshot: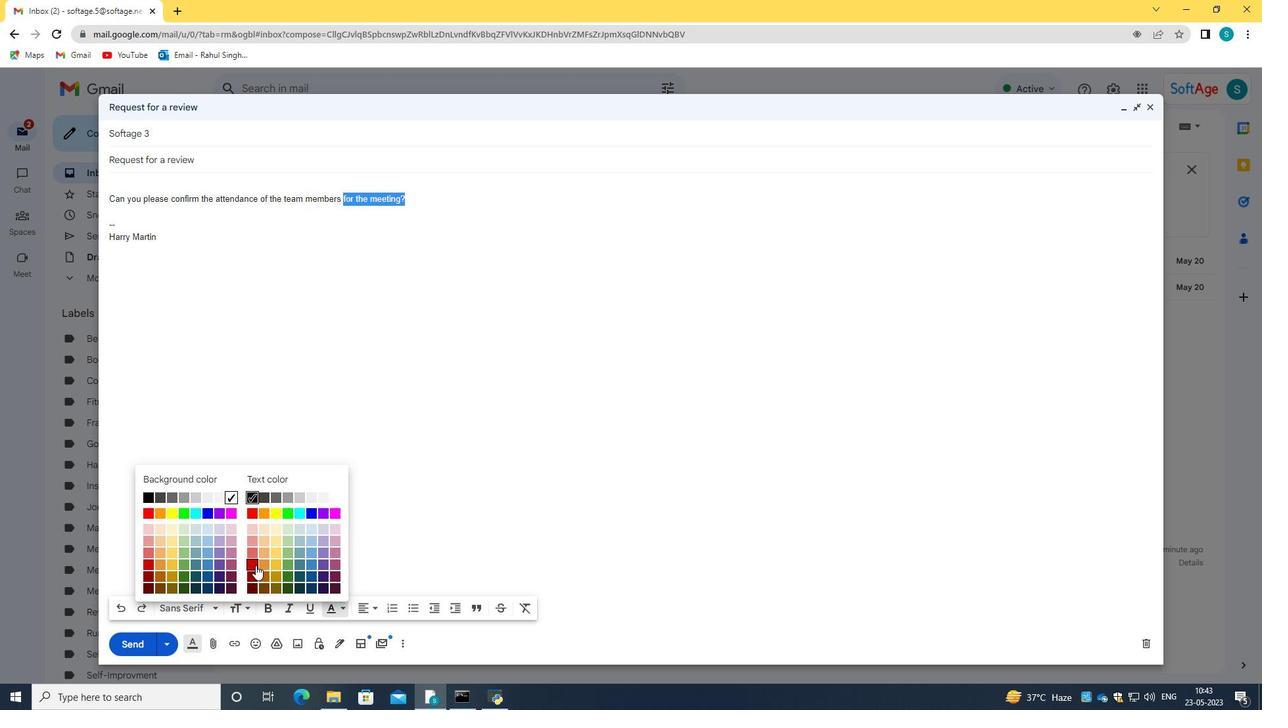 
Action: Mouse moved to (327, 608)
Screenshot: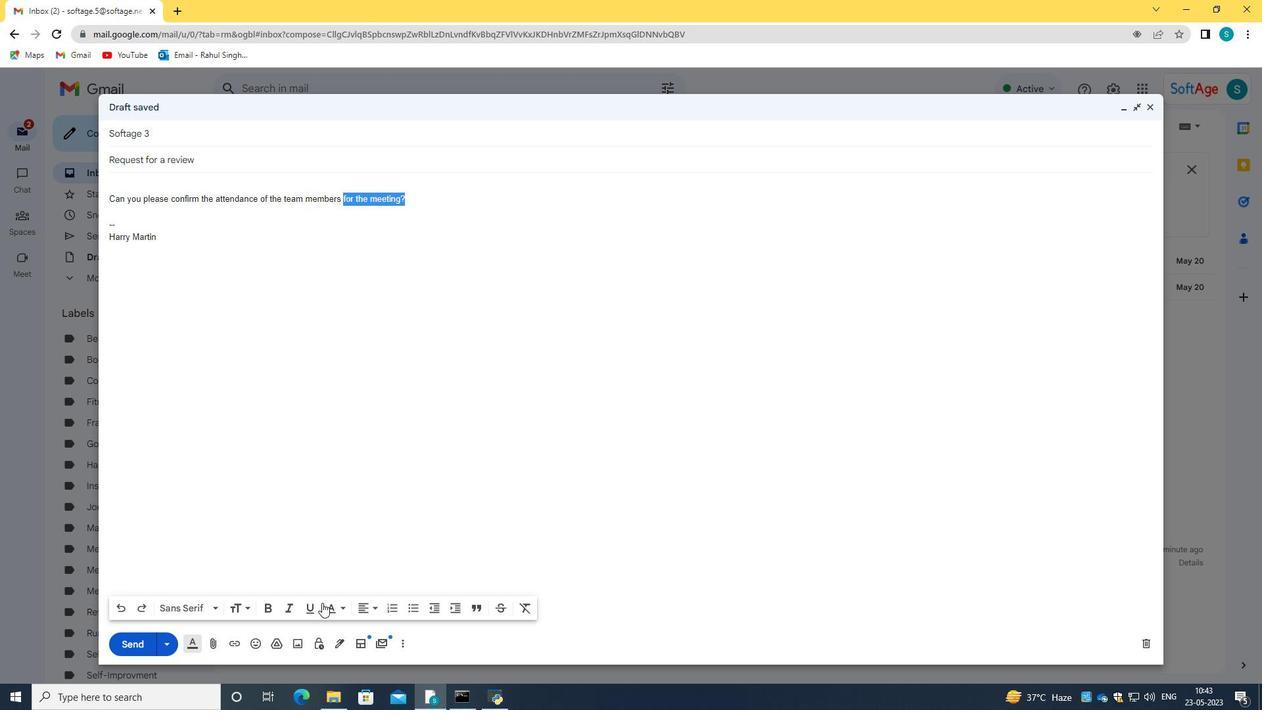 
Action: Mouse pressed left at (327, 608)
Screenshot: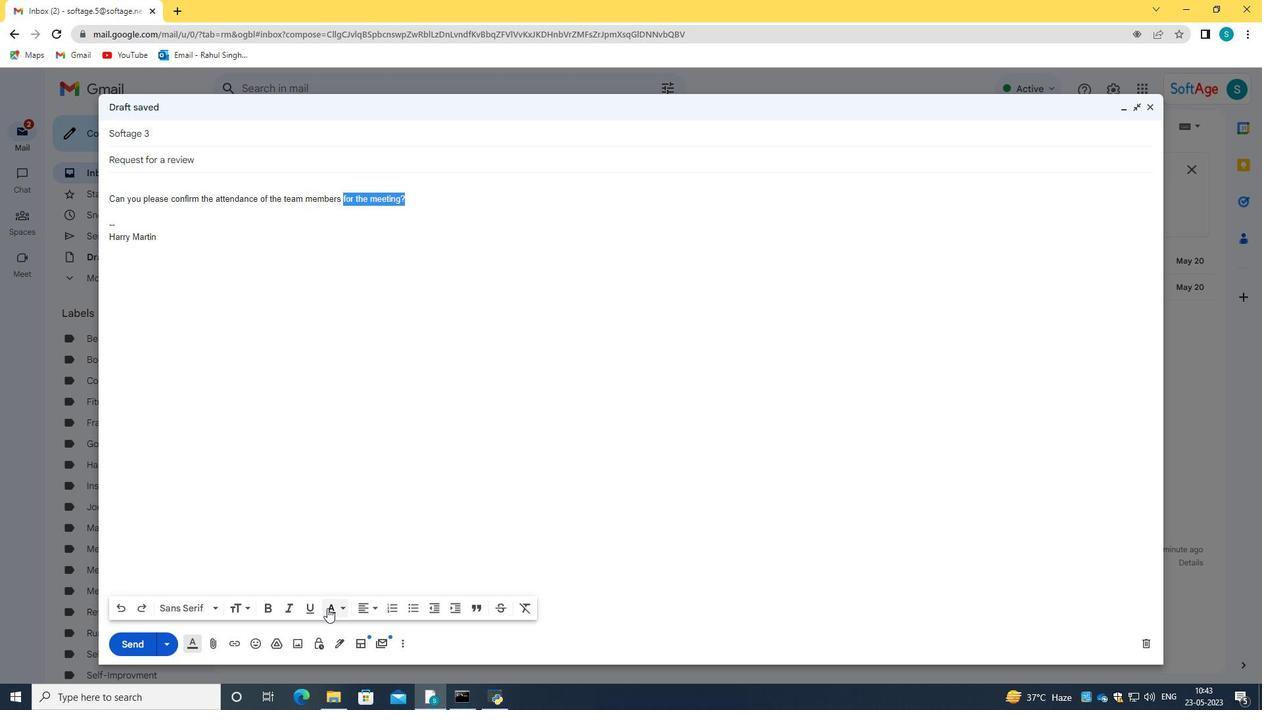 
Action: Mouse moved to (146, 508)
Screenshot: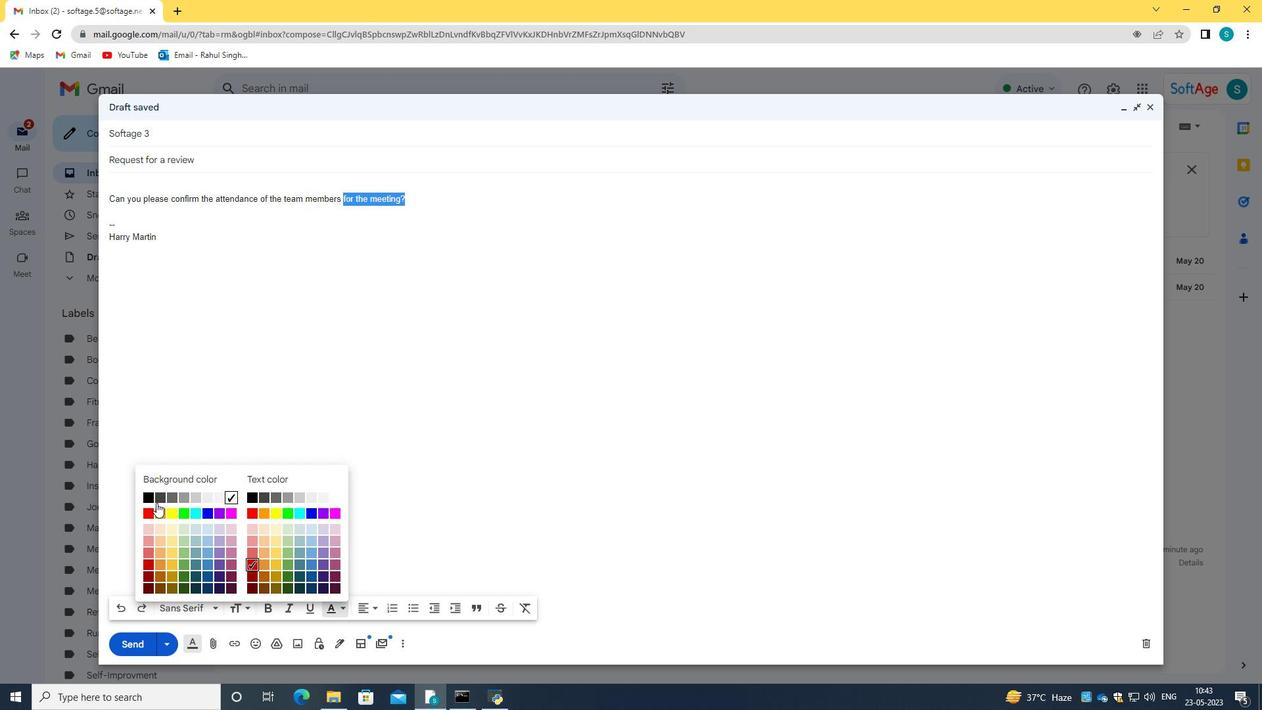 
Action: Mouse pressed left at (146, 508)
Screenshot: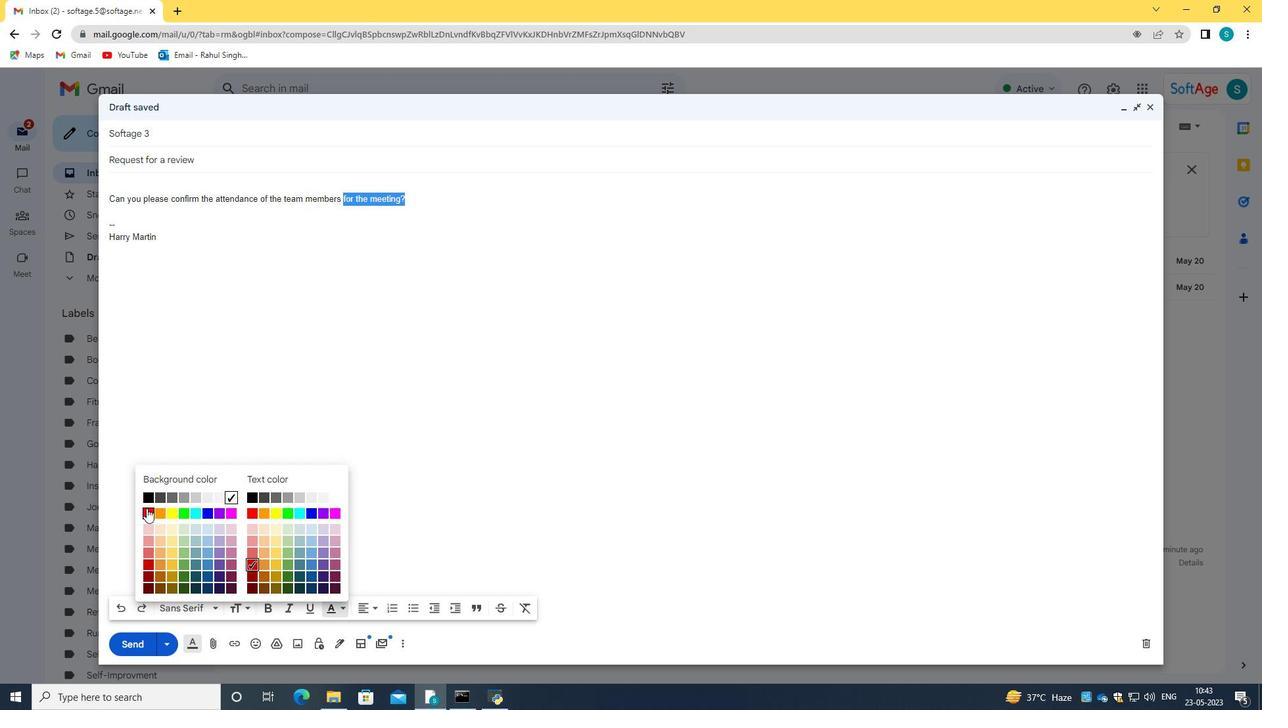 
Action: Mouse moved to (463, 405)
Screenshot: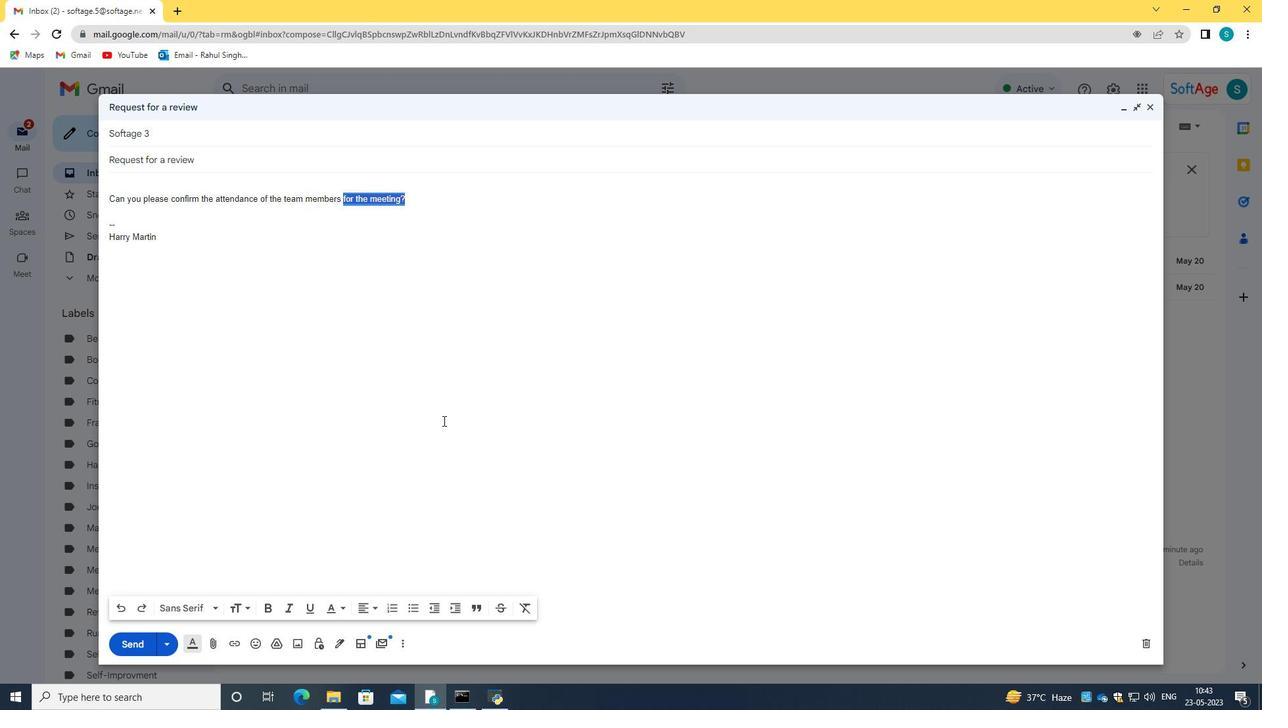 
Action: Mouse pressed left at (463, 405)
Screenshot: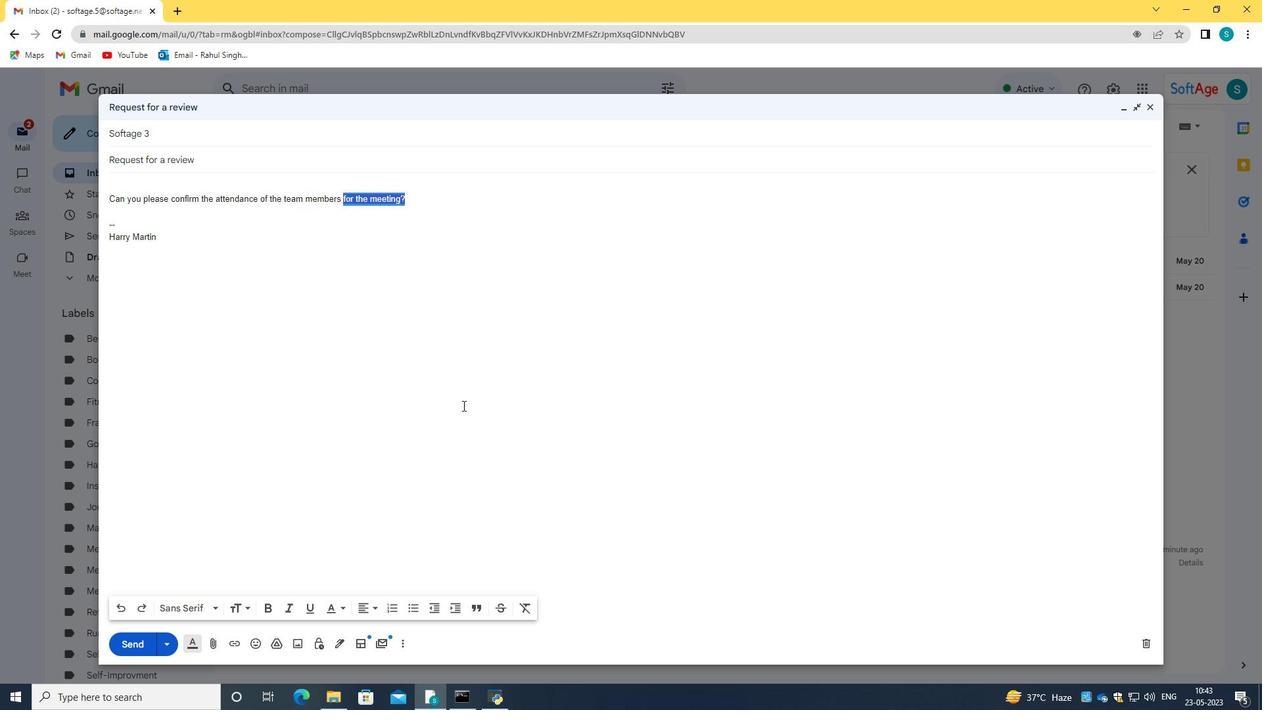 
Action: Mouse moved to (123, 639)
Screenshot: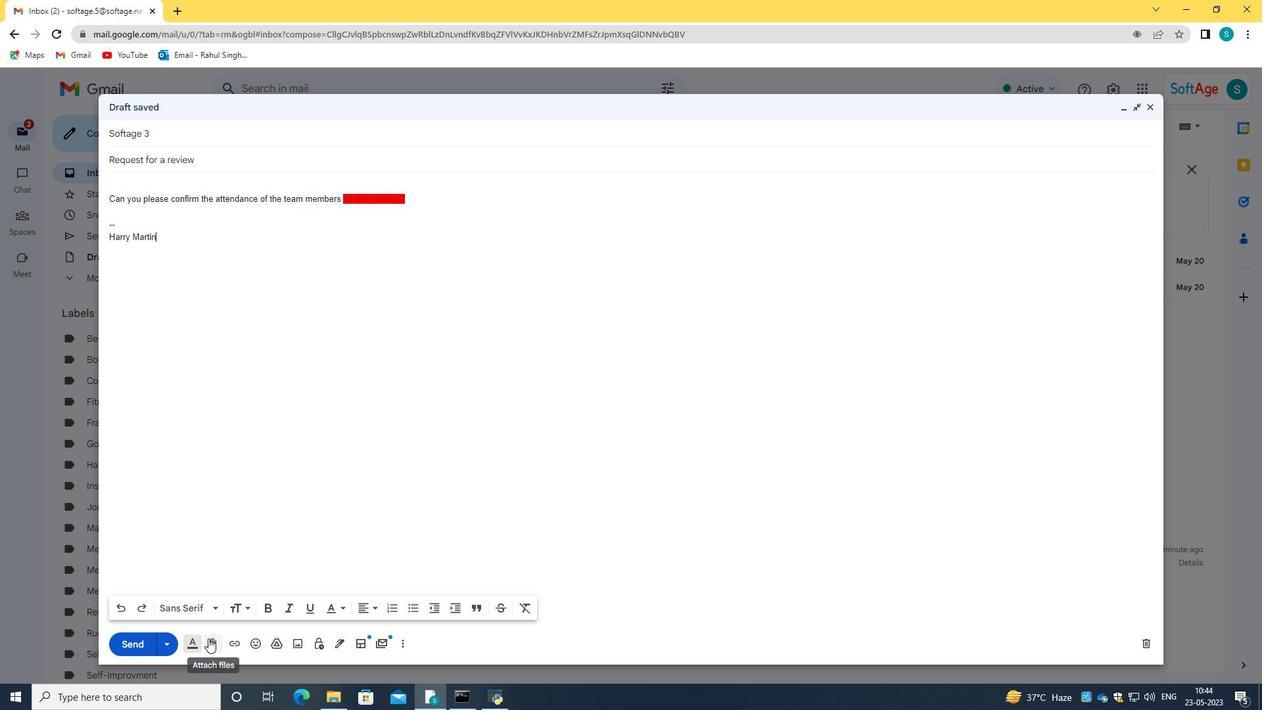 
Action: Mouse pressed left at (123, 639)
Screenshot: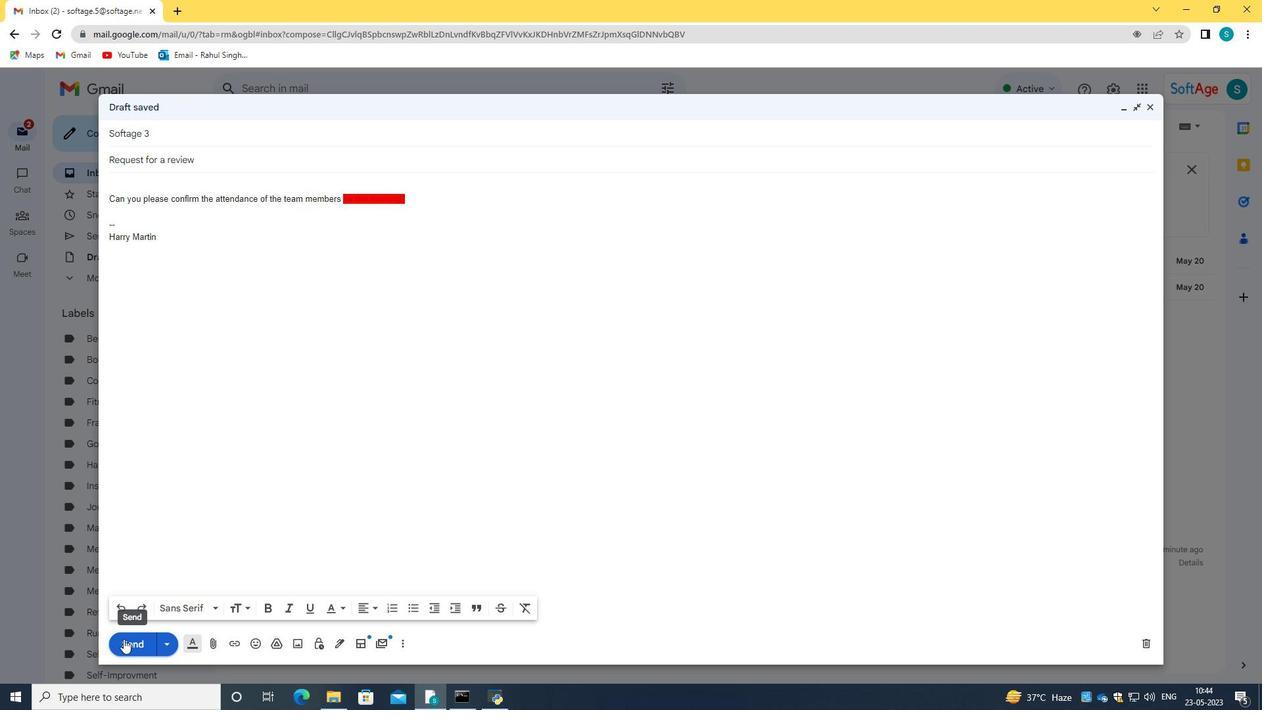
Action: Mouse moved to (130, 245)
Screenshot: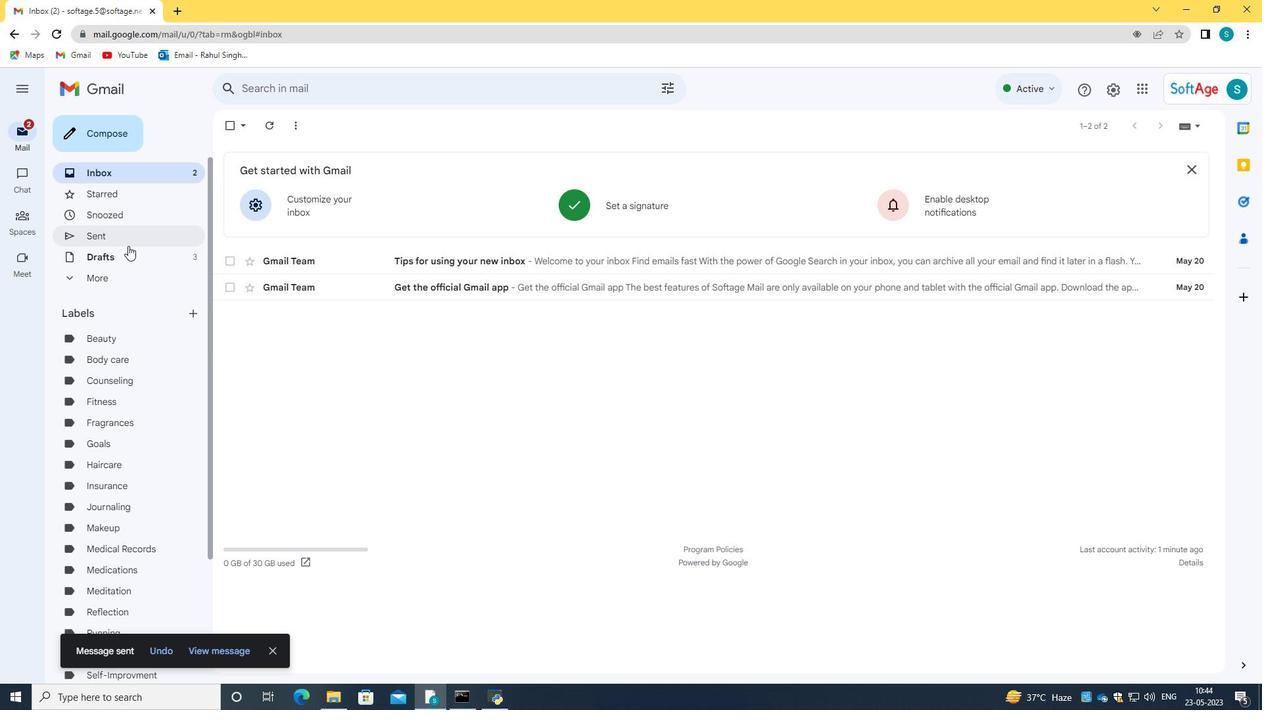 
Action: Mouse pressed left at (130, 245)
Screenshot: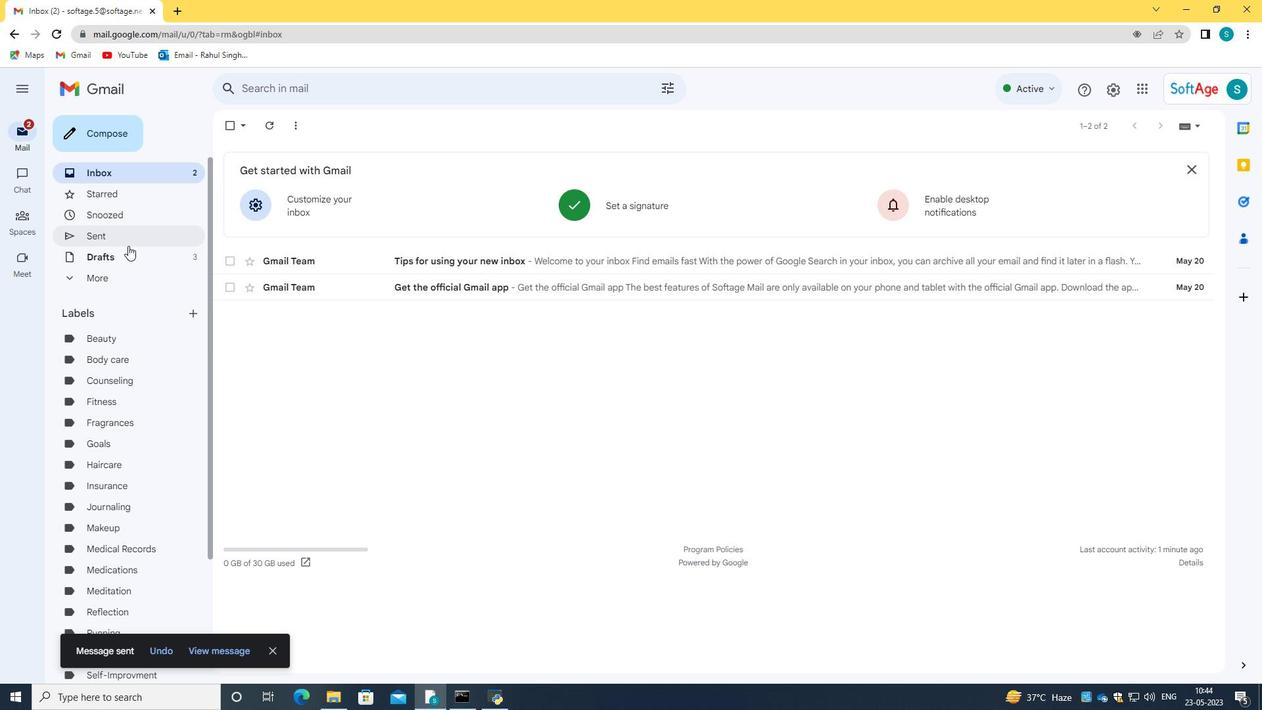 
Action: Mouse moved to (365, 201)
Screenshot: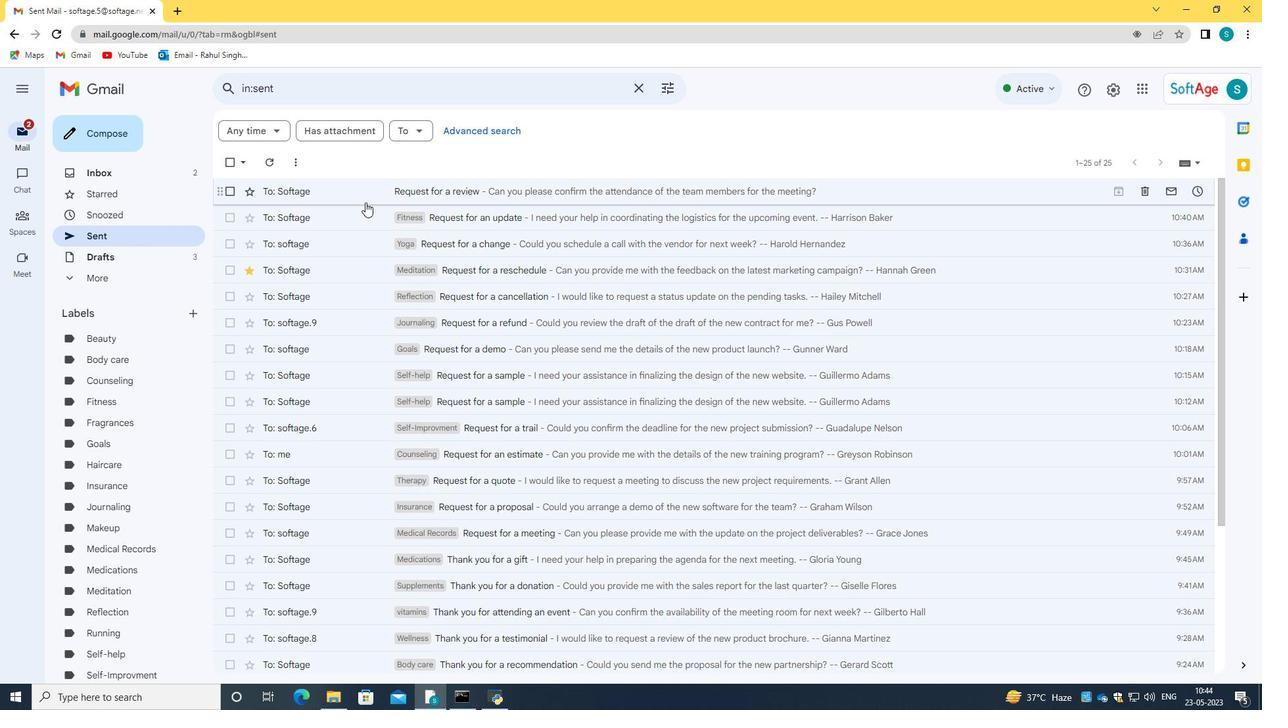 
Action: Mouse pressed left at (365, 201)
Screenshot: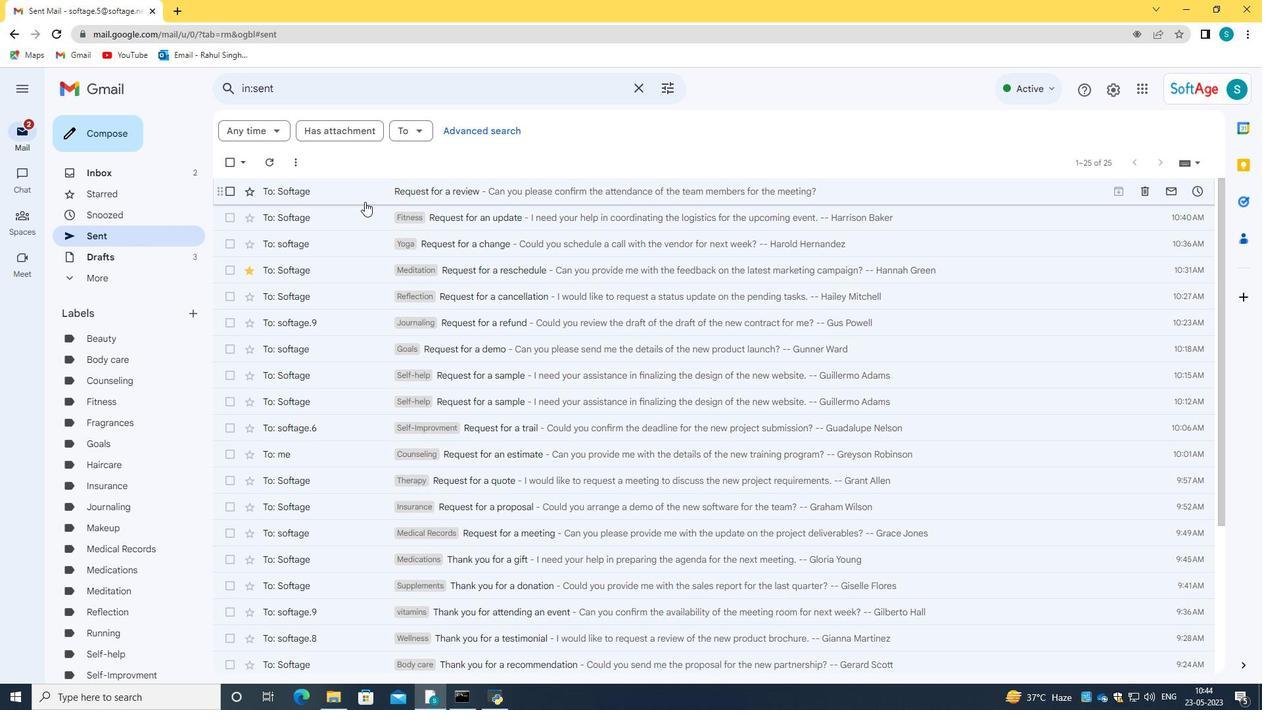
Action: Mouse moved to (236, 131)
Screenshot: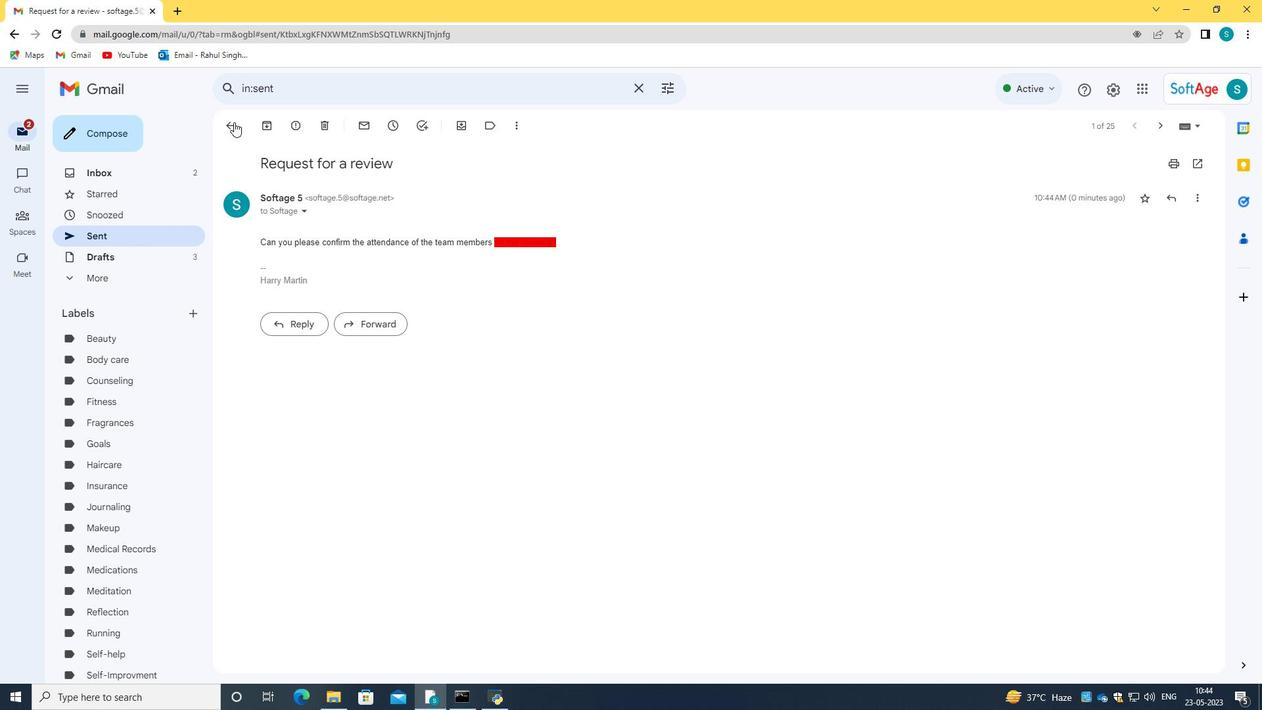 
Action: Mouse pressed left at (236, 131)
Screenshot: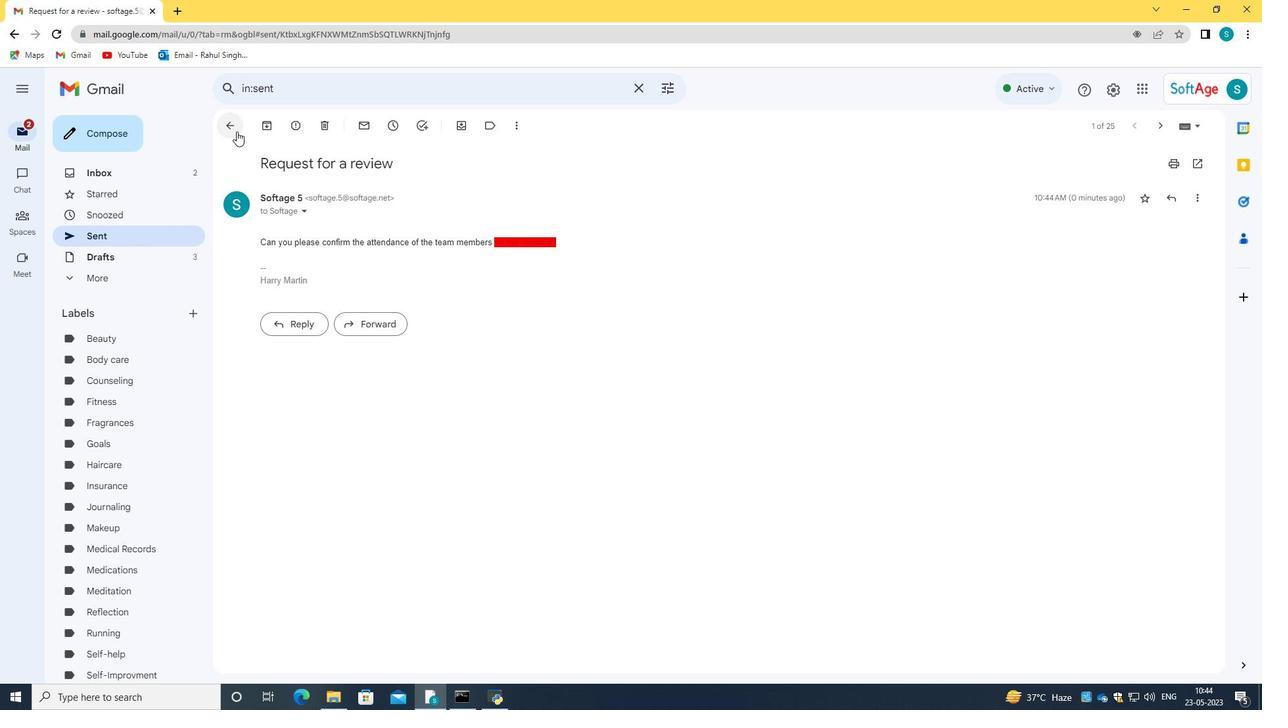 
Action: Mouse moved to (236, 190)
Screenshot: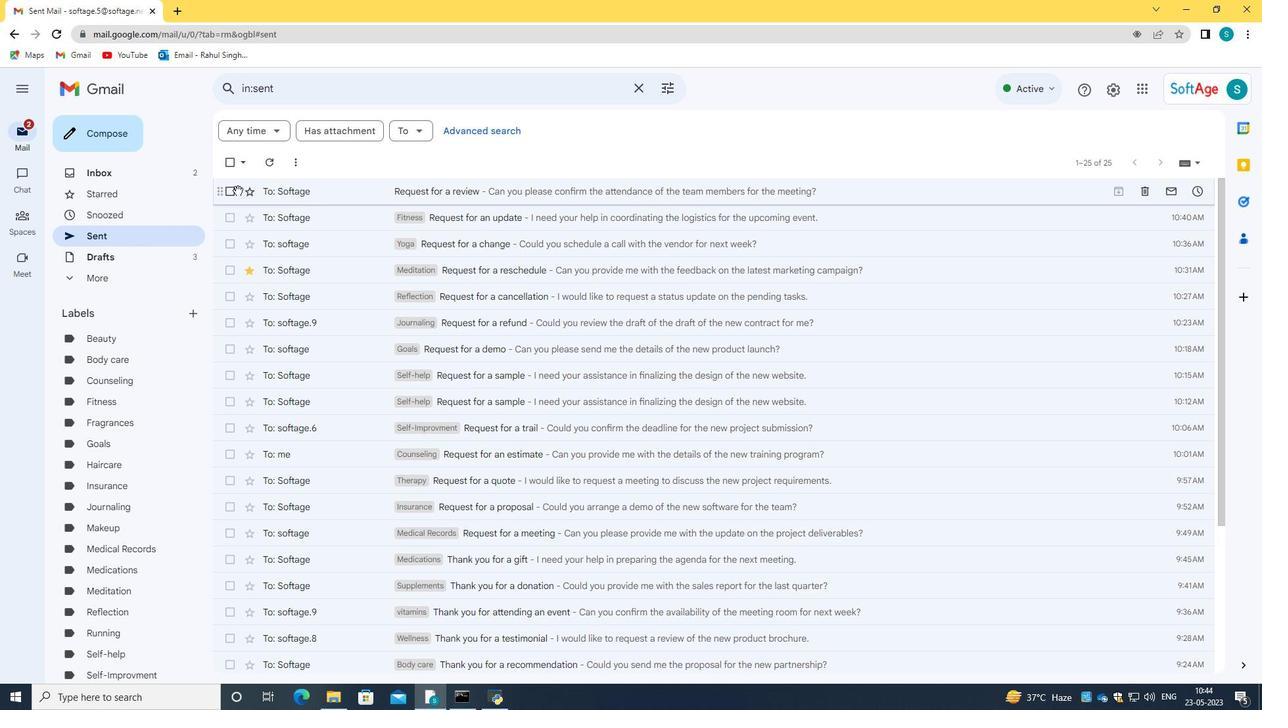 
Action: Mouse pressed left at (236, 190)
Screenshot: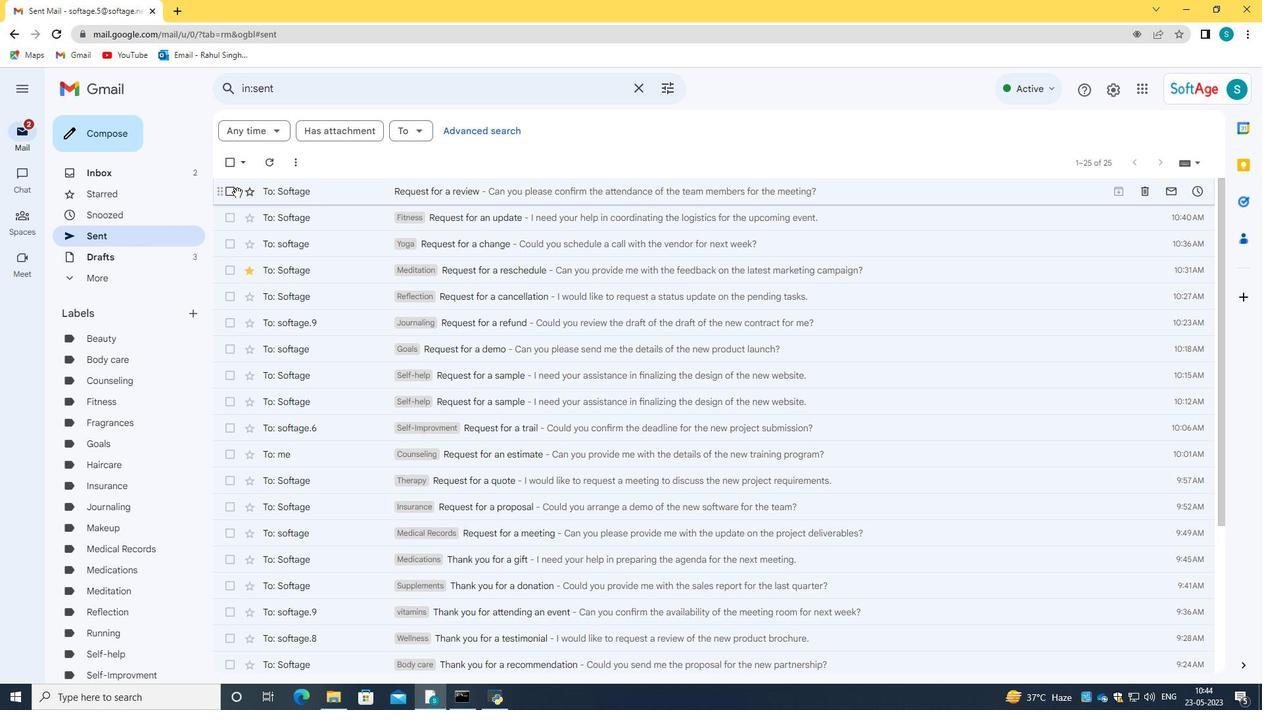 
Action: Mouse moved to (232, 186)
Screenshot: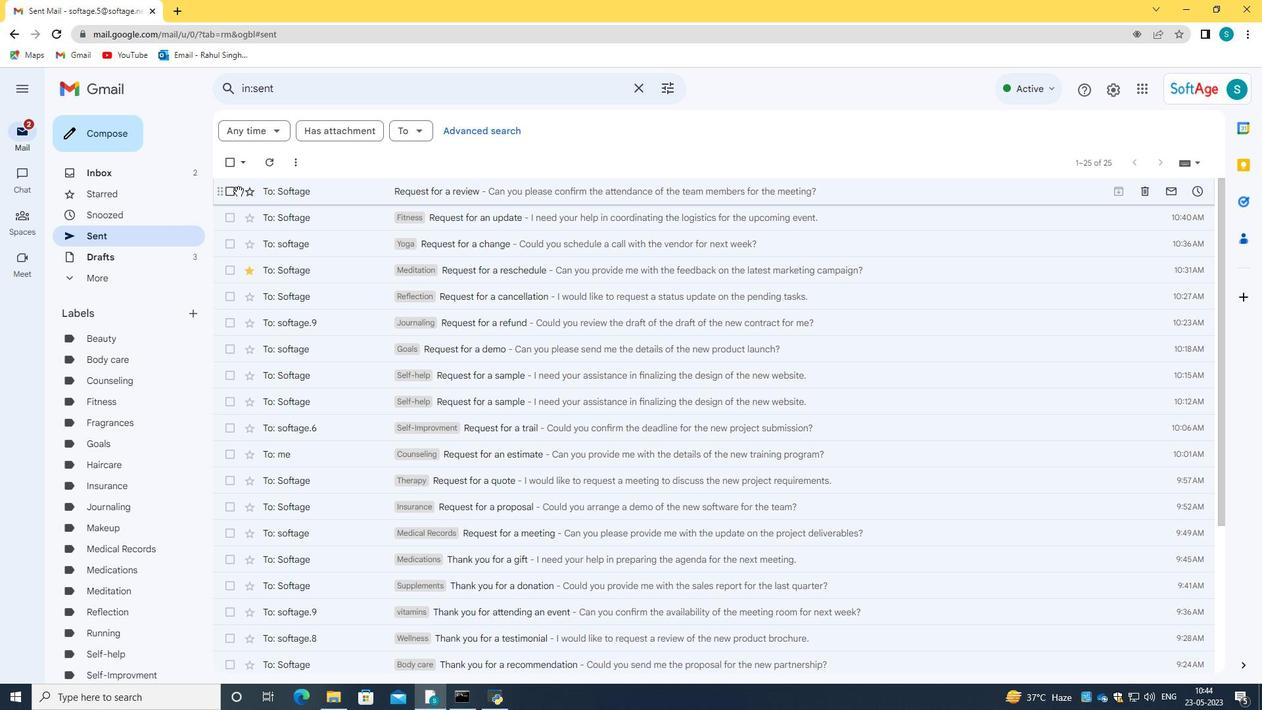 
Action: Mouse pressed left at (232, 186)
Screenshot: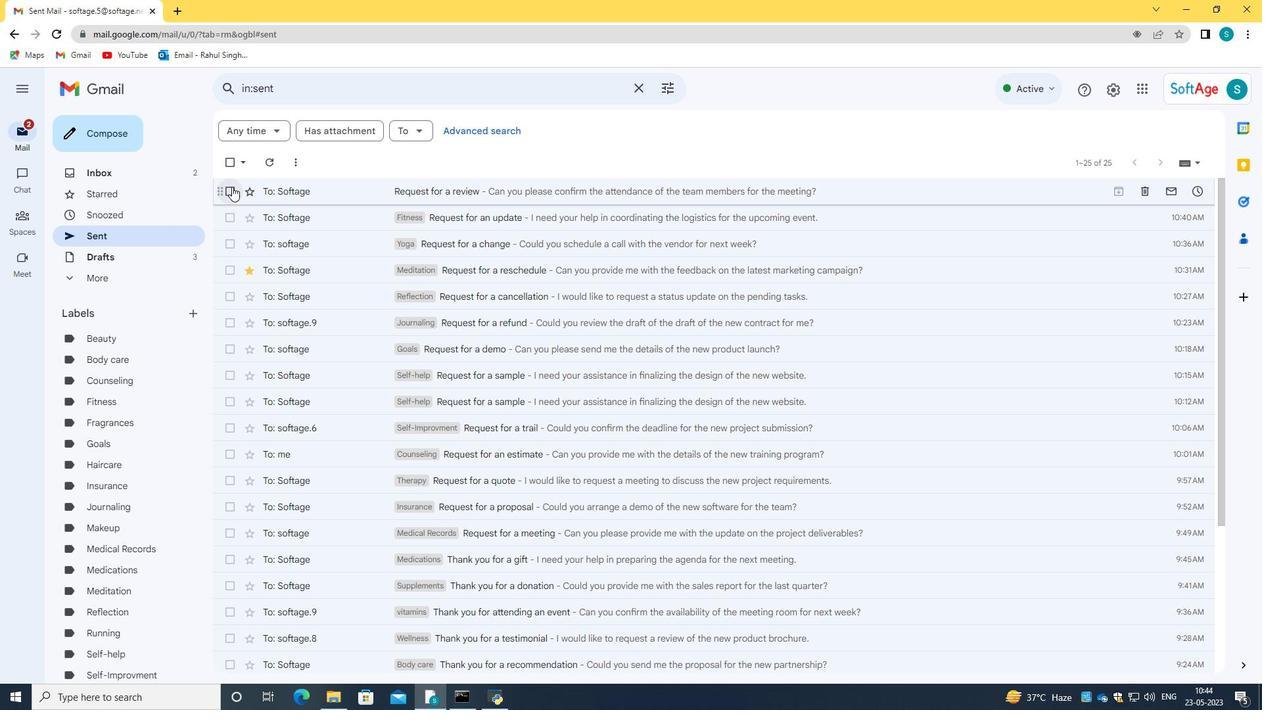 
Action: Mouse moved to (346, 198)
Screenshot: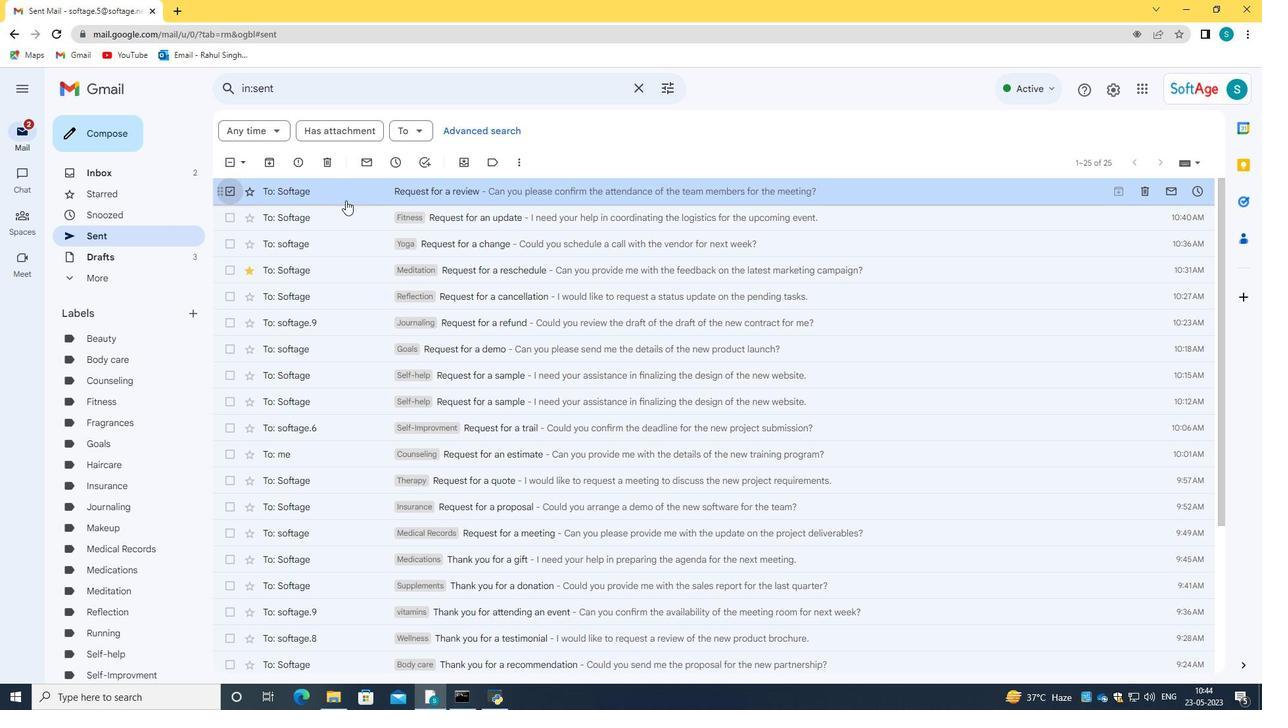 
Action: Mouse pressed right at (346, 198)
Screenshot: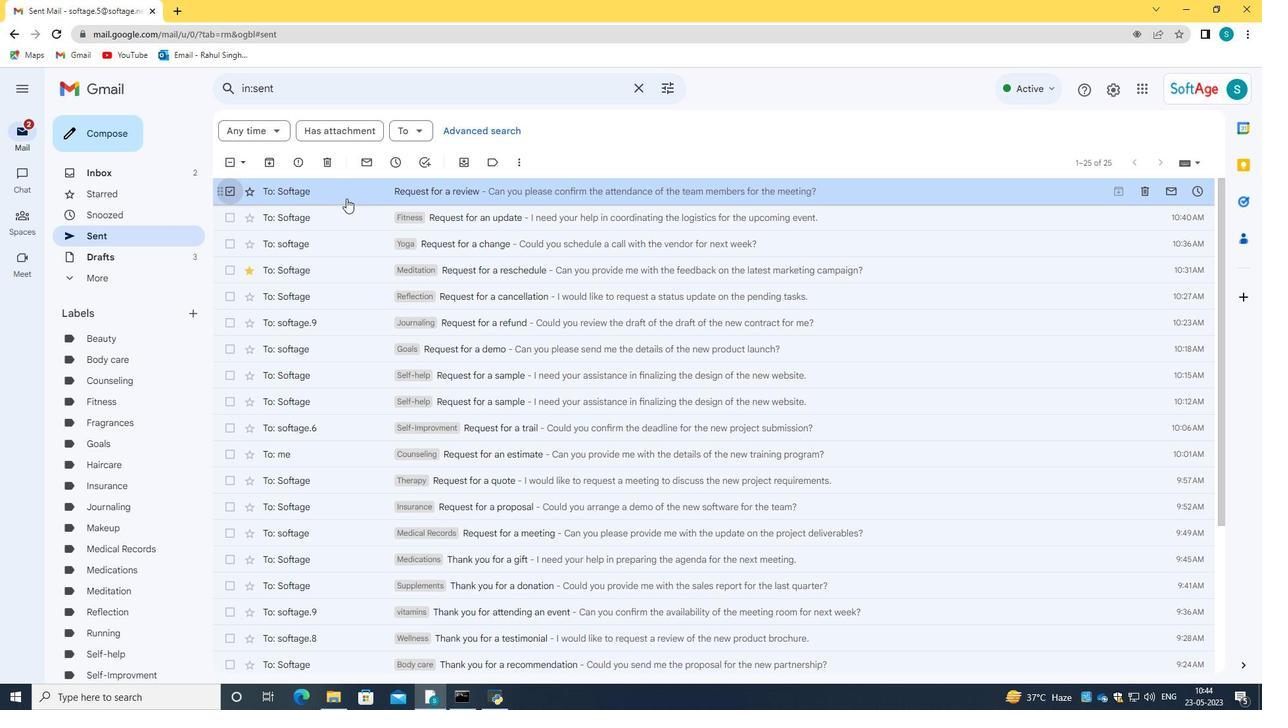 
Action: Mouse moved to (582, 257)
Screenshot: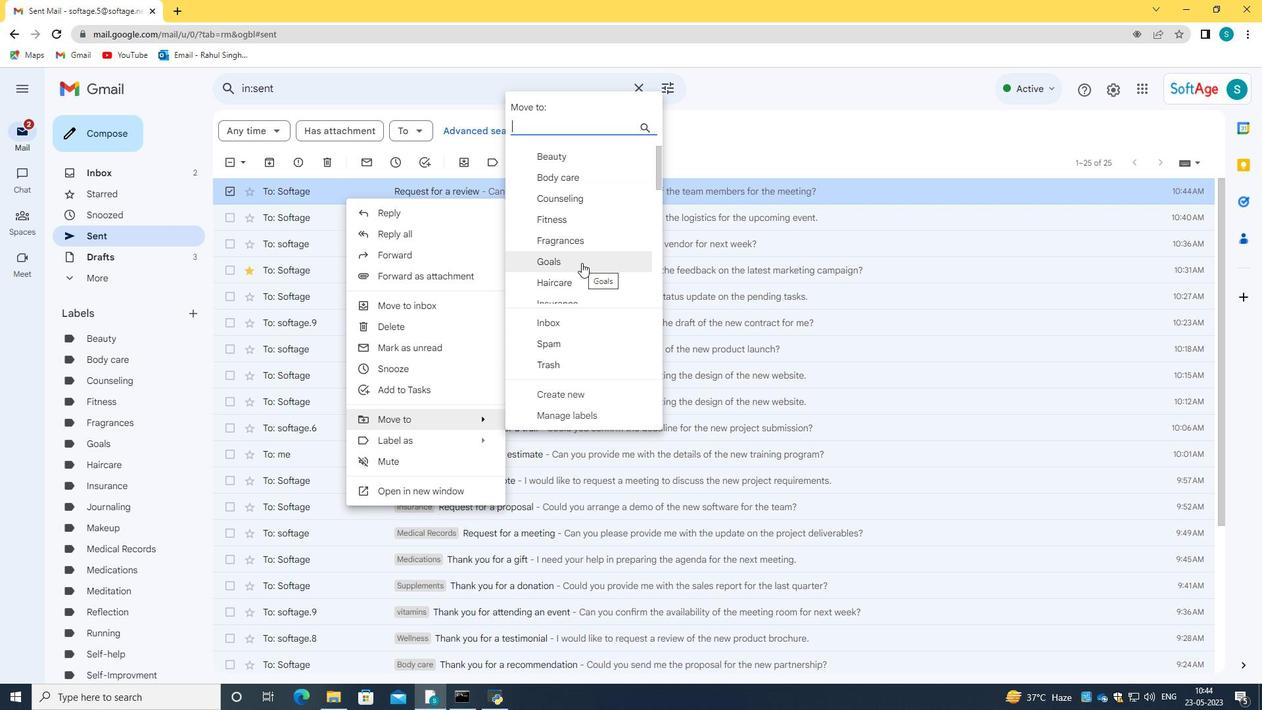 
Action: Mouse scrolled (582, 257) with delta (0, 0)
Screenshot: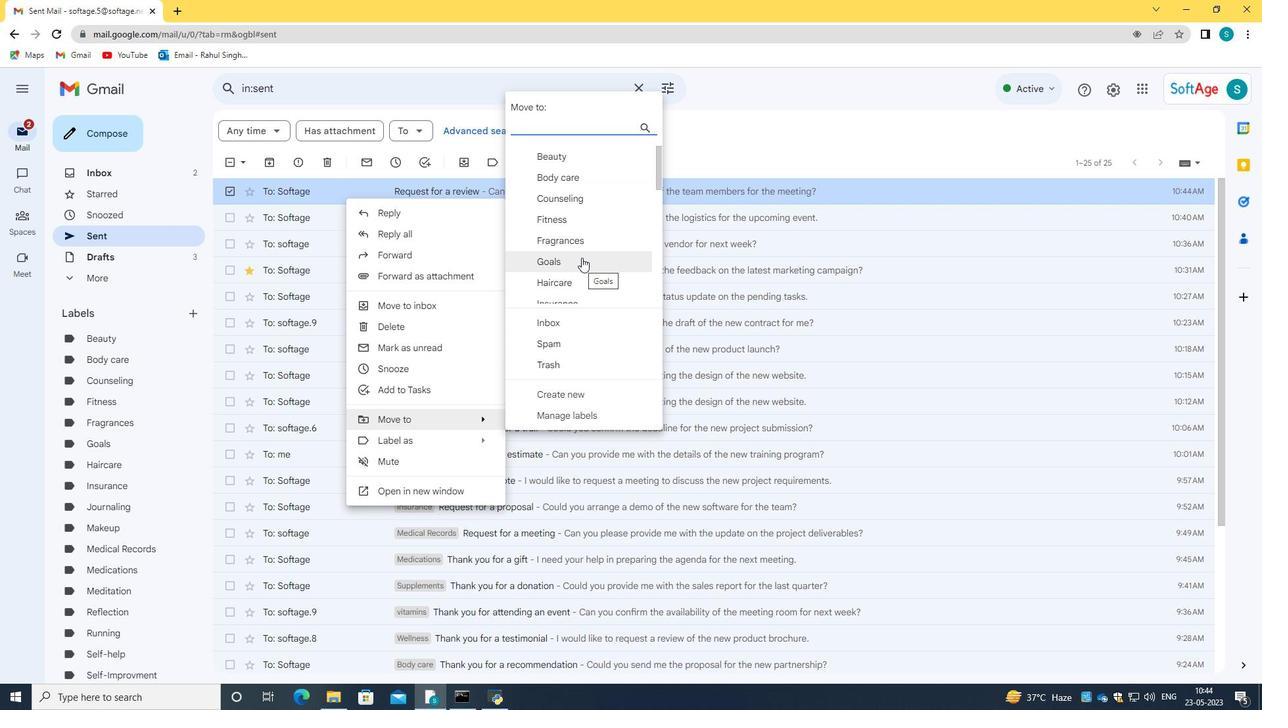 
Action: Mouse scrolled (582, 257) with delta (0, 0)
Screenshot: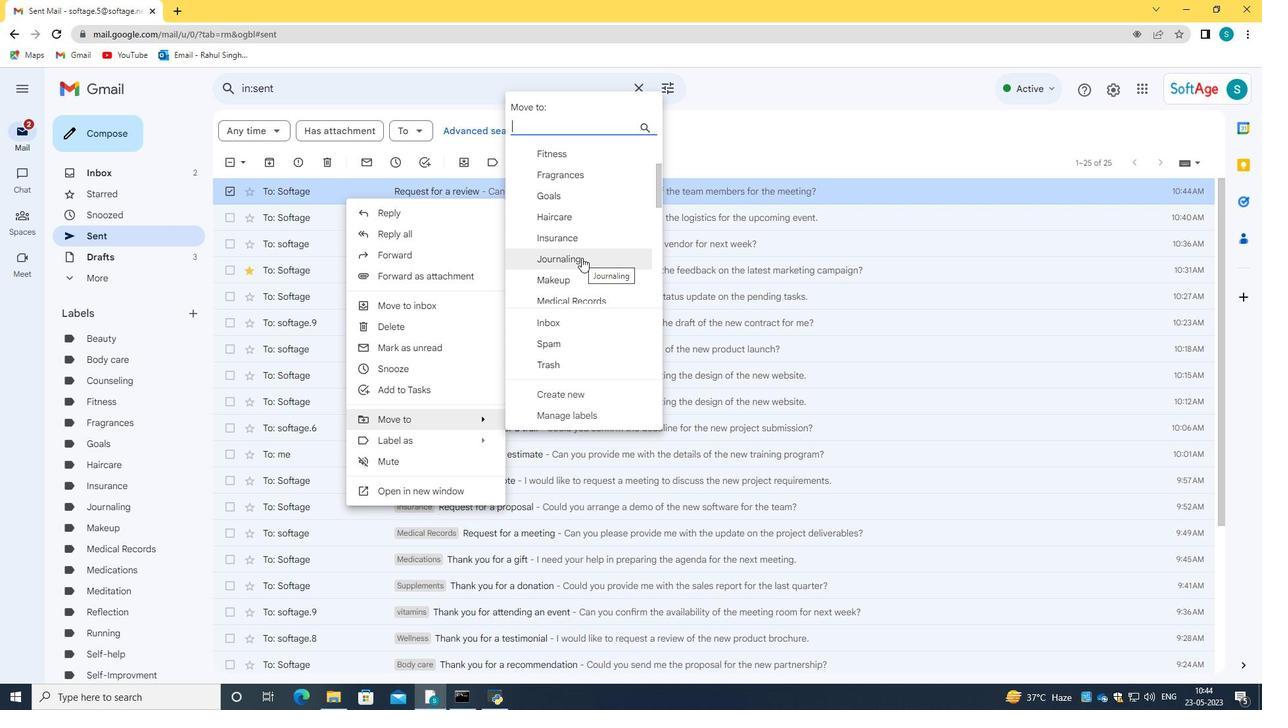 
Action: Mouse scrolled (582, 257) with delta (0, 0)
Screenshot: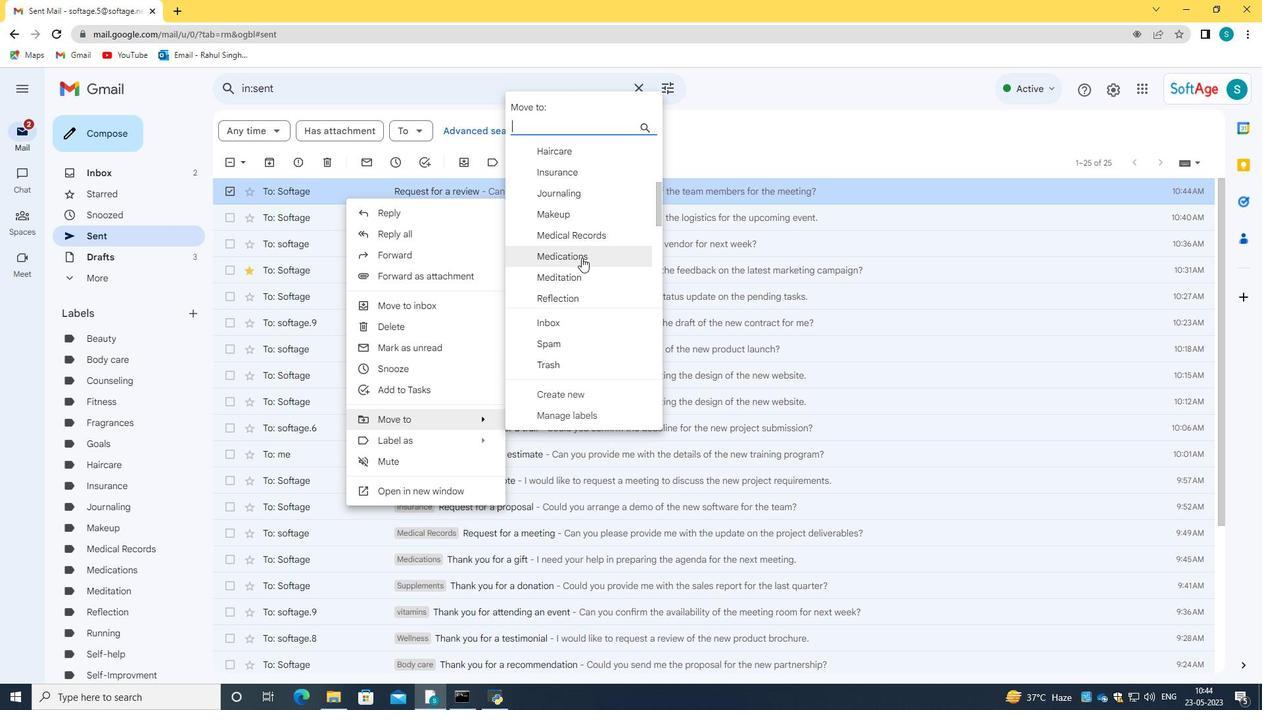 
Action: Mouse pressed left at (582, 257)
Screenshot: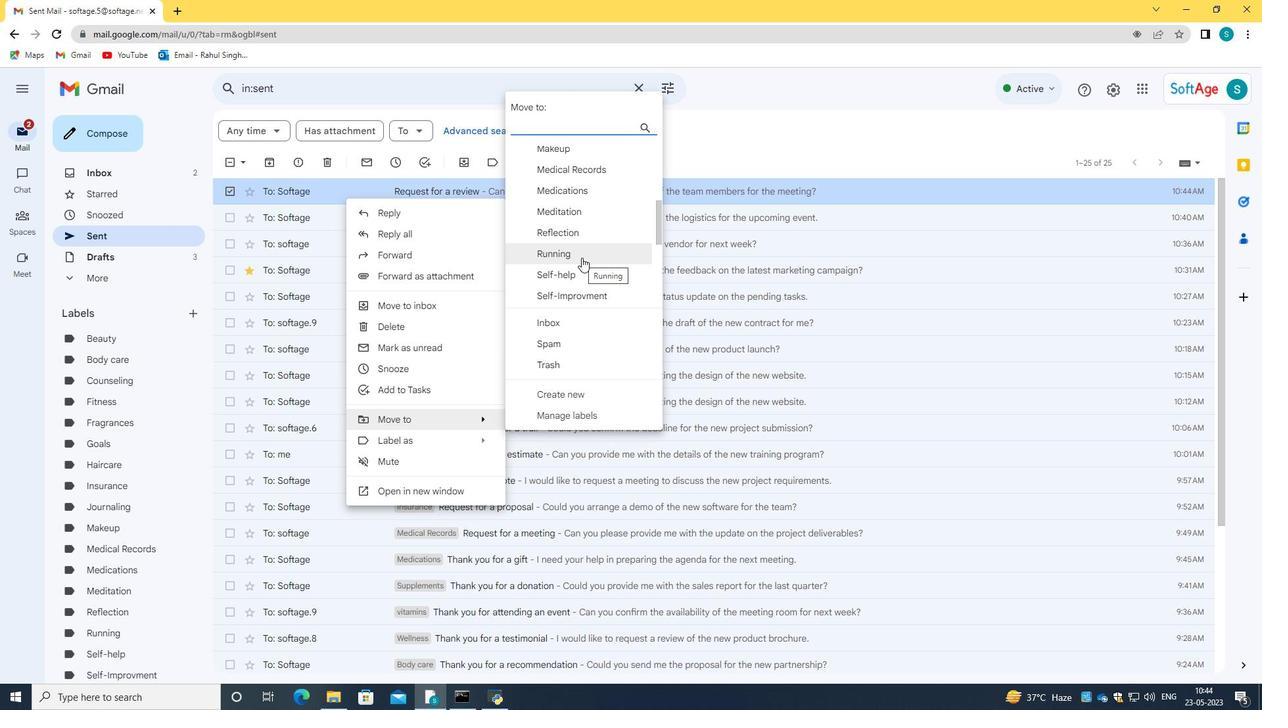 
Action: Mouse moved to (576, 360)
Screenshot: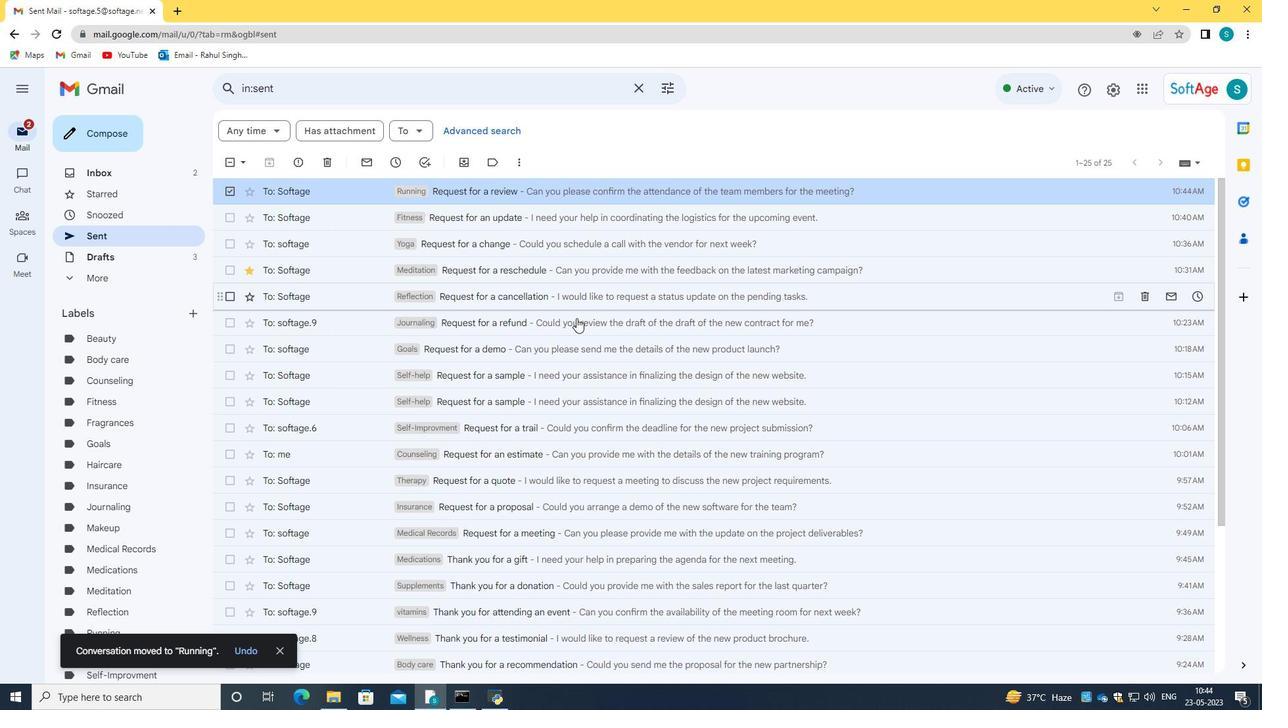 
Action: Mouse scrolled (576, 359) with delta (0, 0)
Screenshot: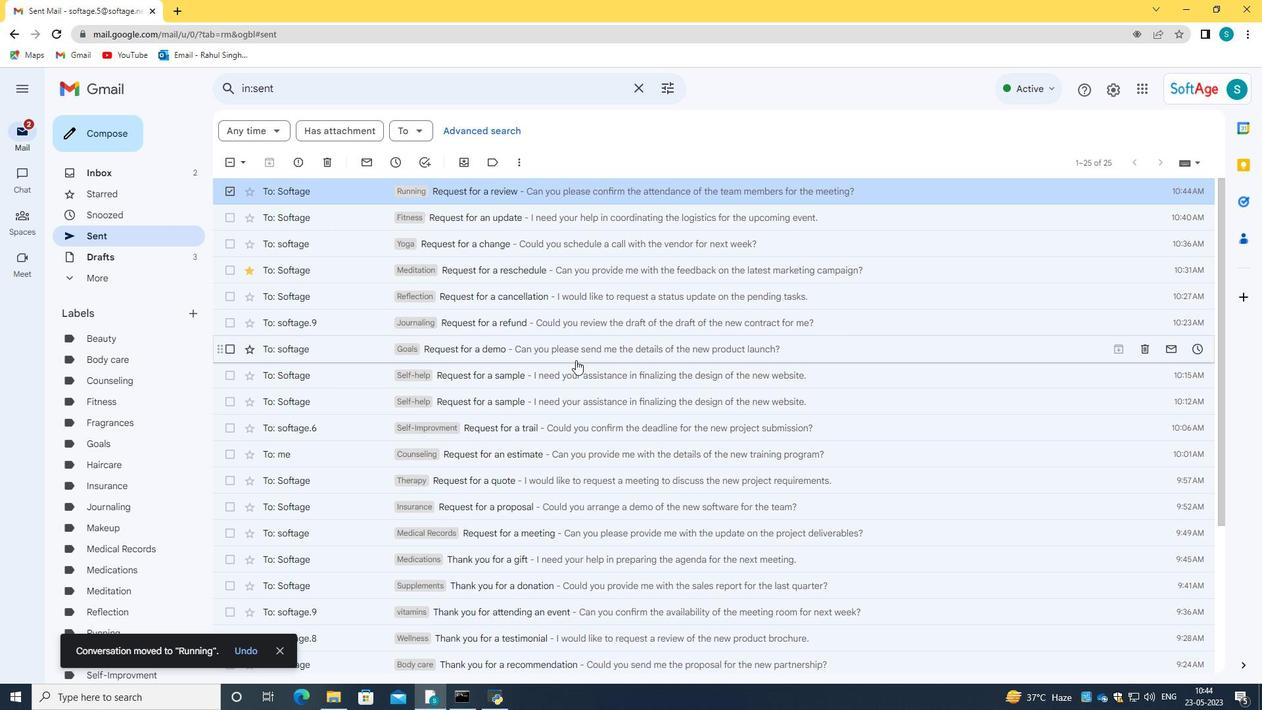 
Action: Mouse scrolled (576, 359) with delta (0, 0)
Screenshot: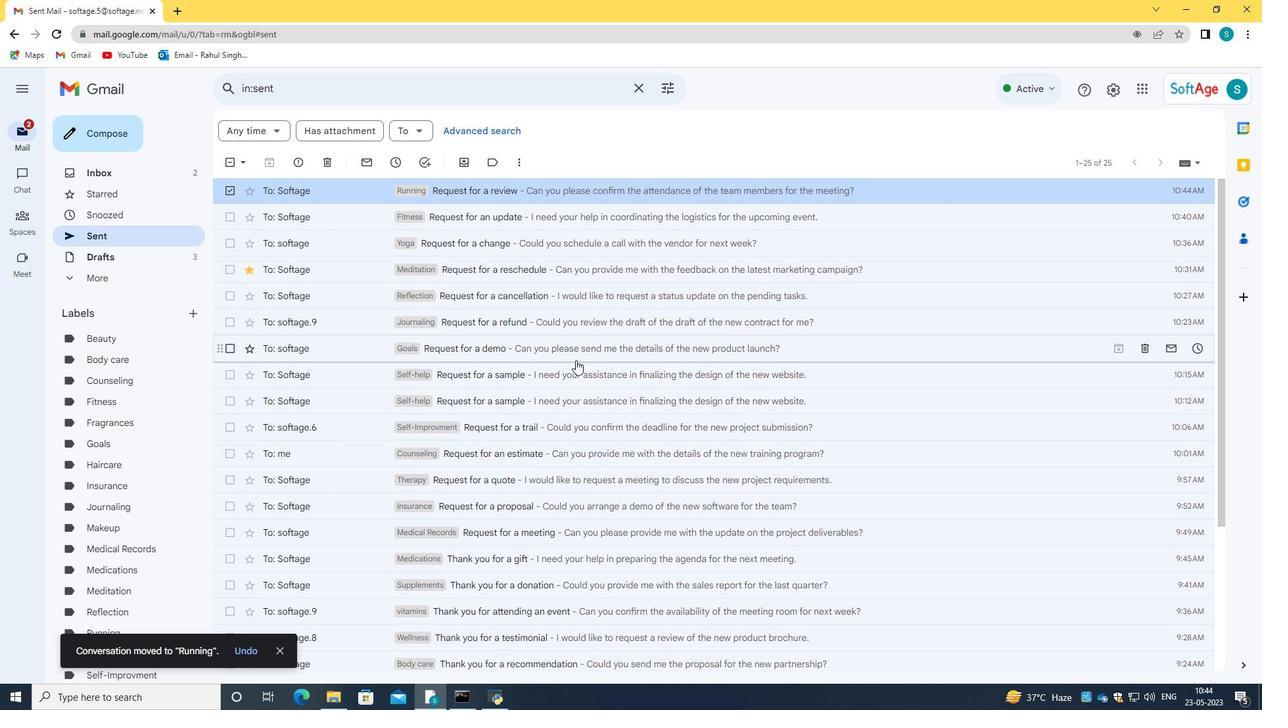 
Action: Mouse moved to (109, 506)
Screenshot: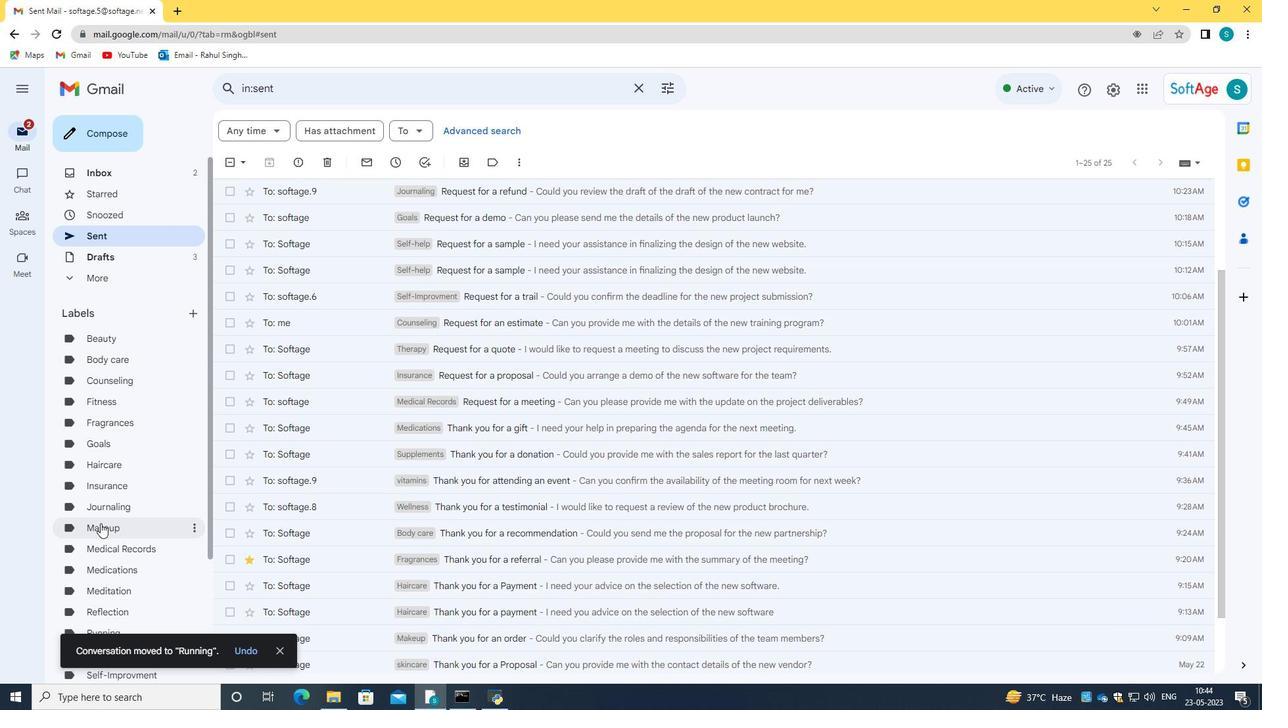 
Action: Mouse scrolled (109, 505) with delta (0, 0)
Screenshot: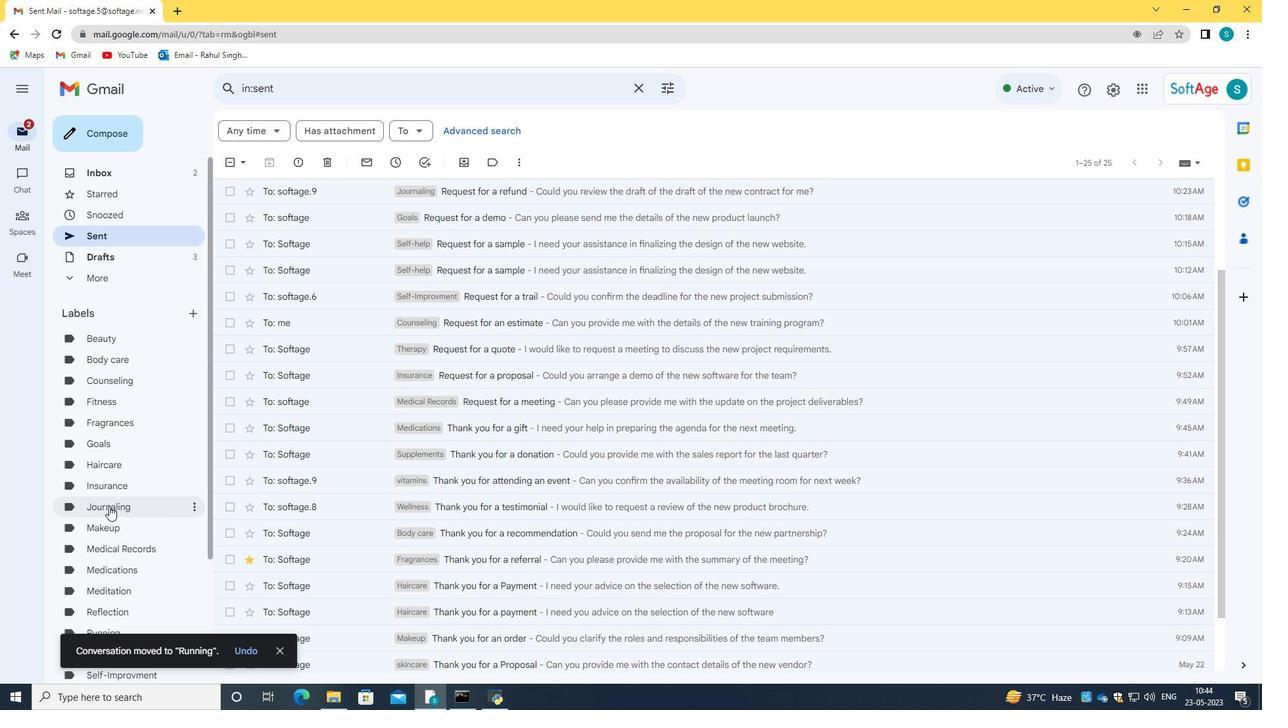 
Action: Mouse scrolled (109, 505) with delta (0, 0)
Screenshot: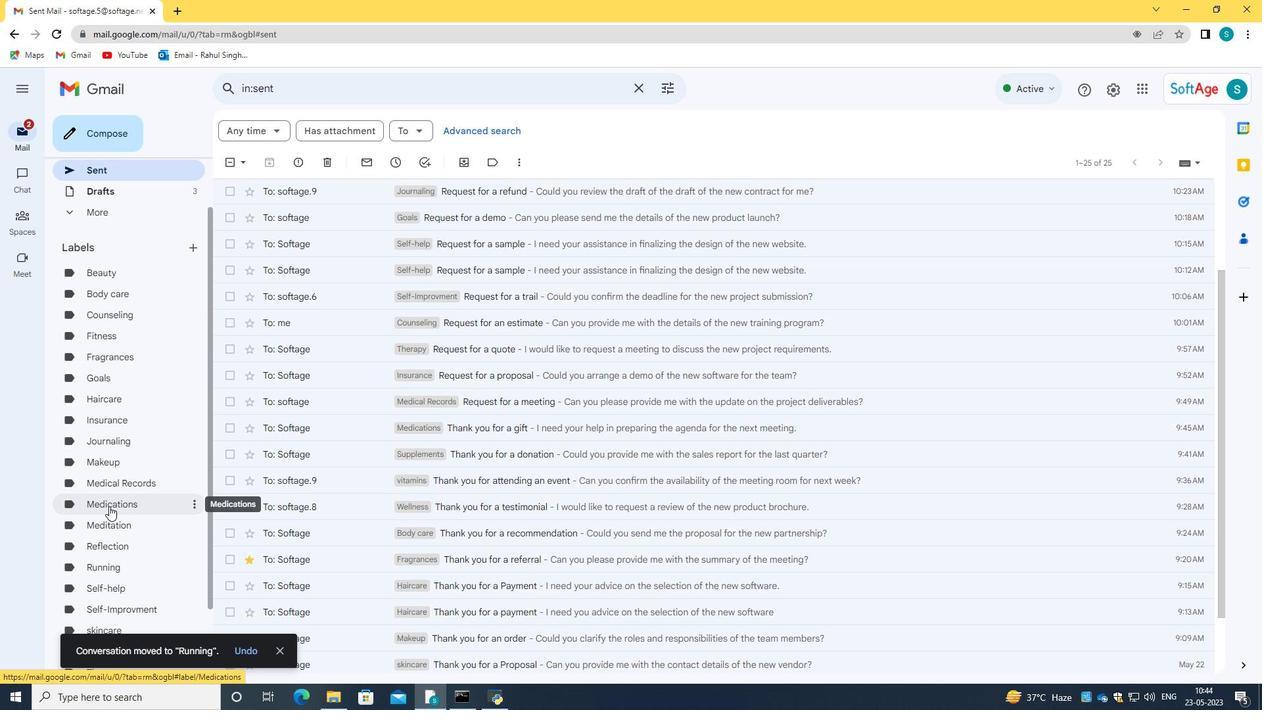 
Action: Mouse scrolled (109, 505) with delta (0, 0)
Screenshot: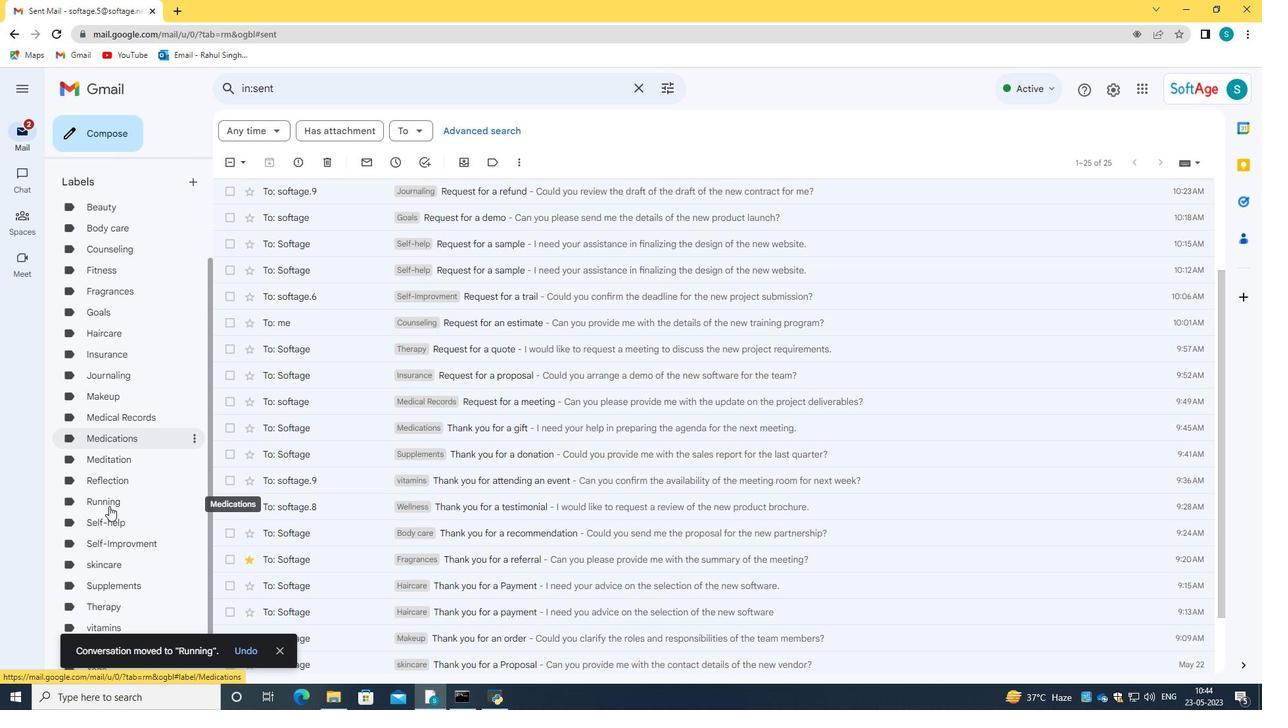 
Action: Mouse moved to (123, 465)
Screenshot: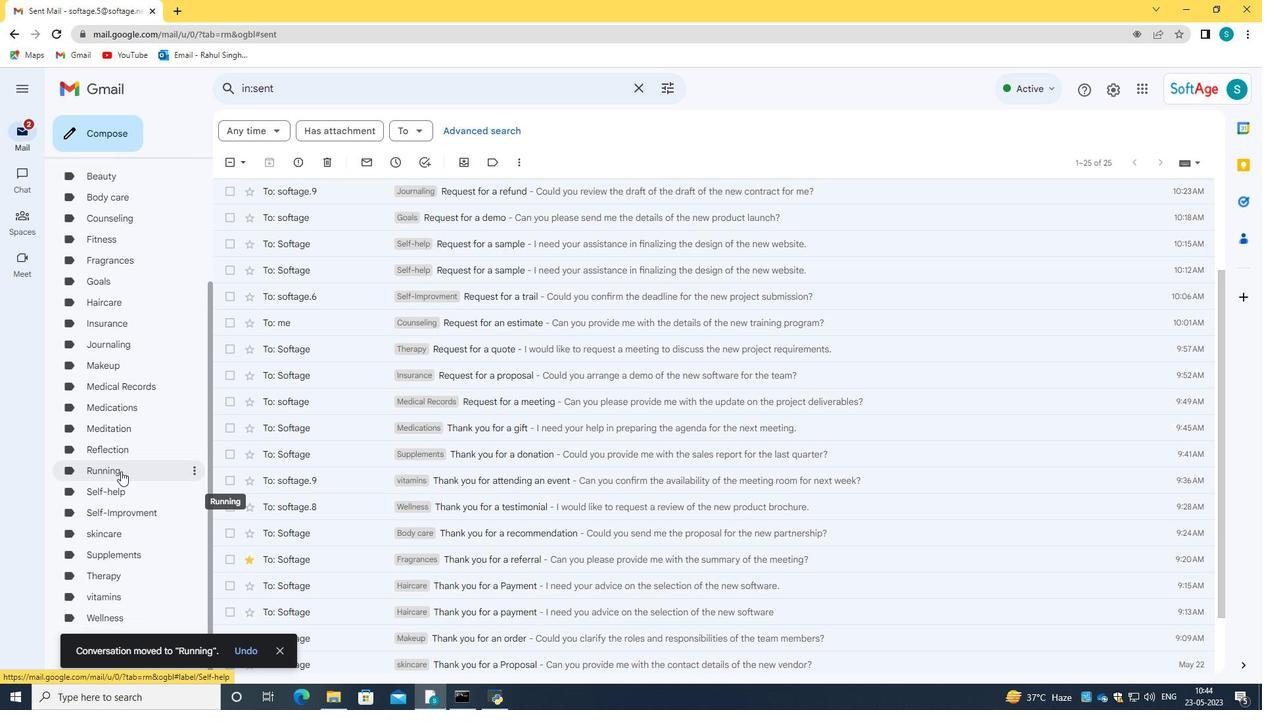 
Action: Mouse pressed left at (123, 465)
Screenshot: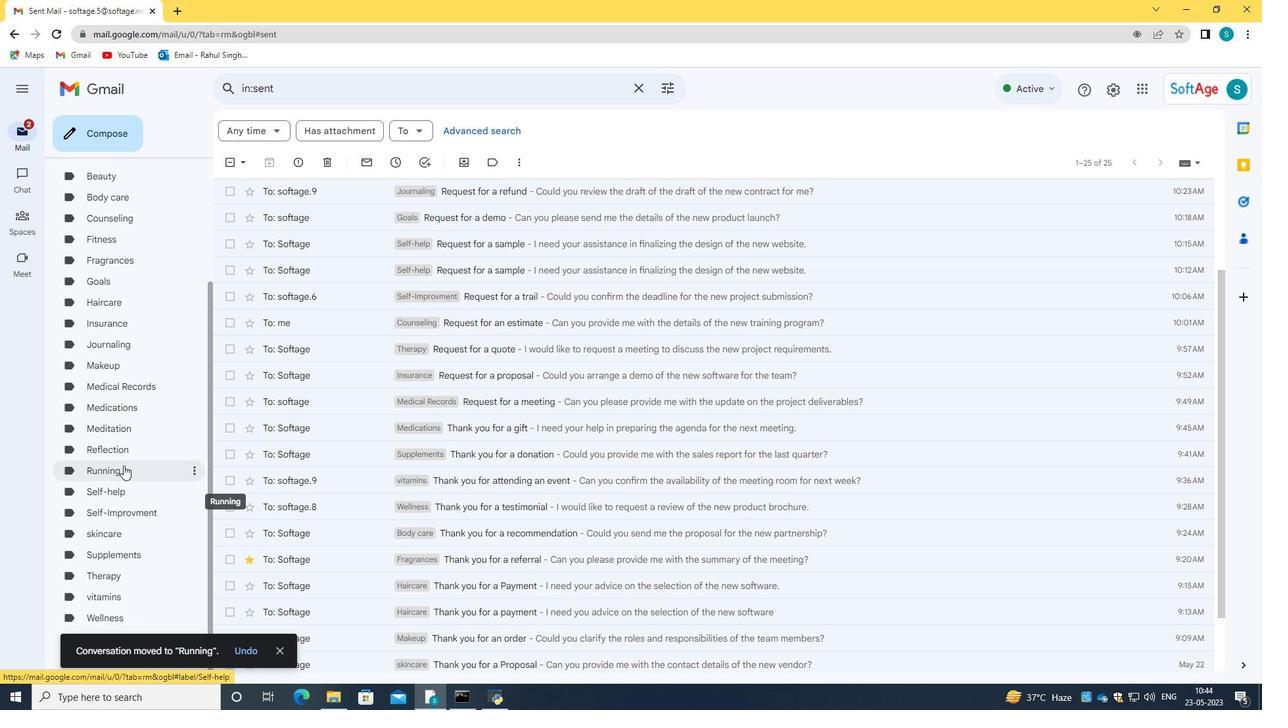 
Action: Mouse moved to (363, 197)
Screenshot: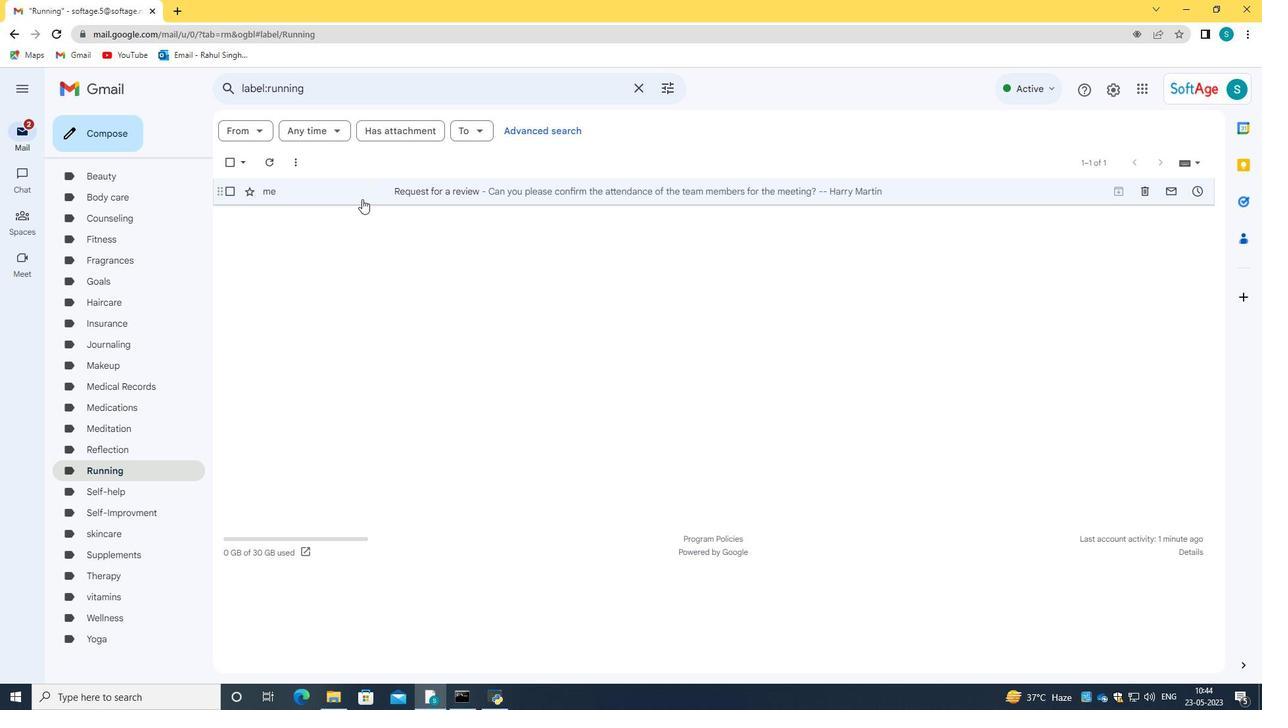 
Action: Mouse pressed left at (363, 197)
Screenshot: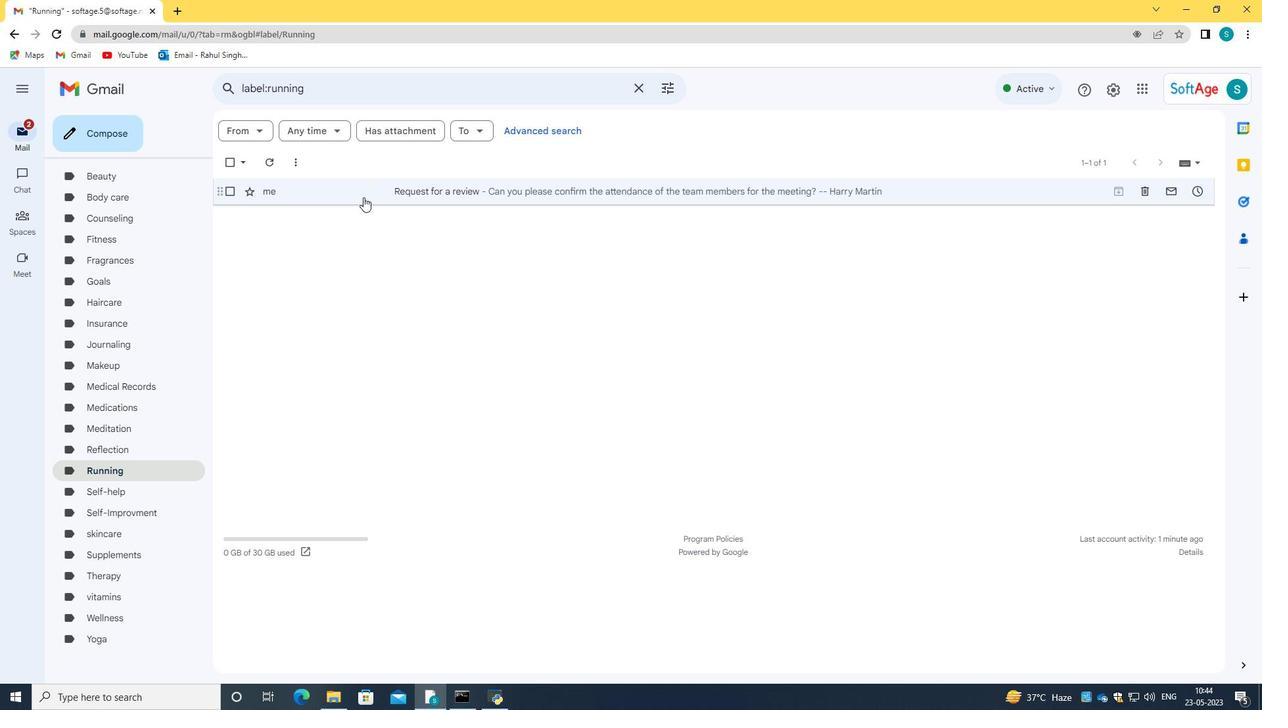 
Action: Mouse moved to (519, 474)
Screenshot: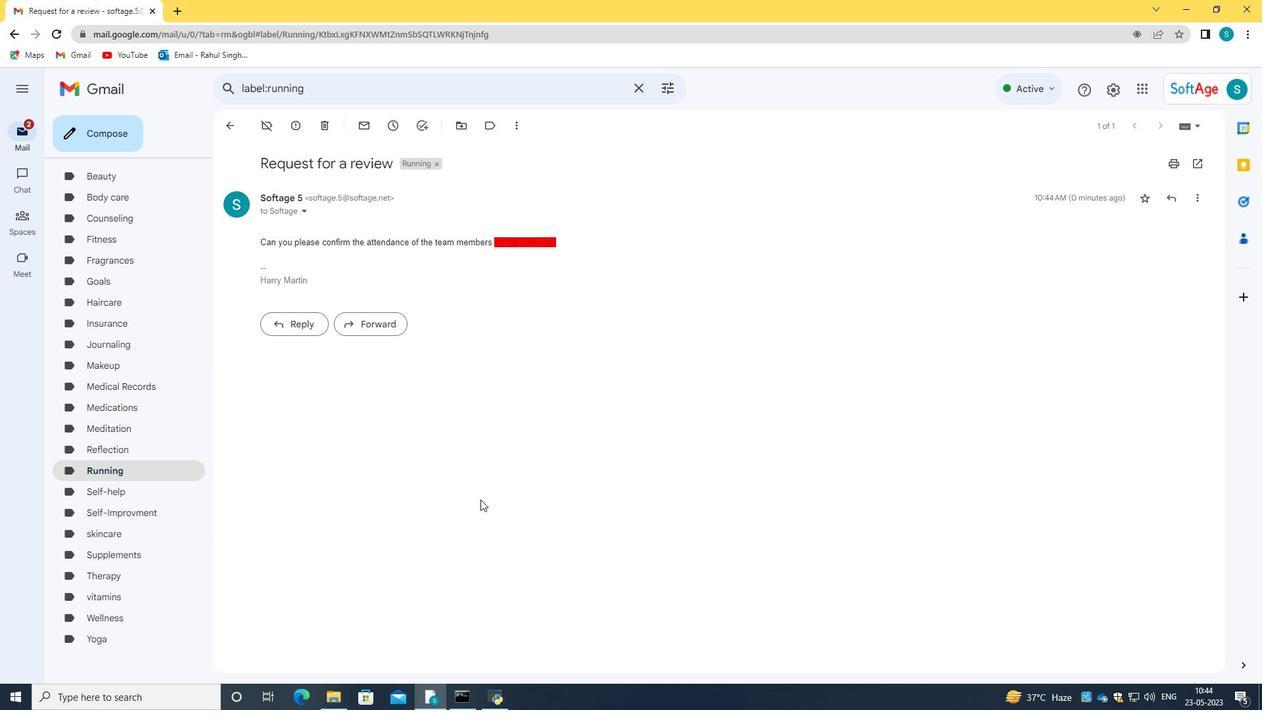 
